 Task: Forward email with the signature Andrew Lee with the subject Sales pitch from softage.1@softage.net to softage.3@softage.net with the message I wanted to confirm the schedule for the upcoming training sessions., select the entire message, change the font of the message to Verdana and change the font typography to bold Send the email
Action: Mouse moved to (1092, 94)
Screenshot: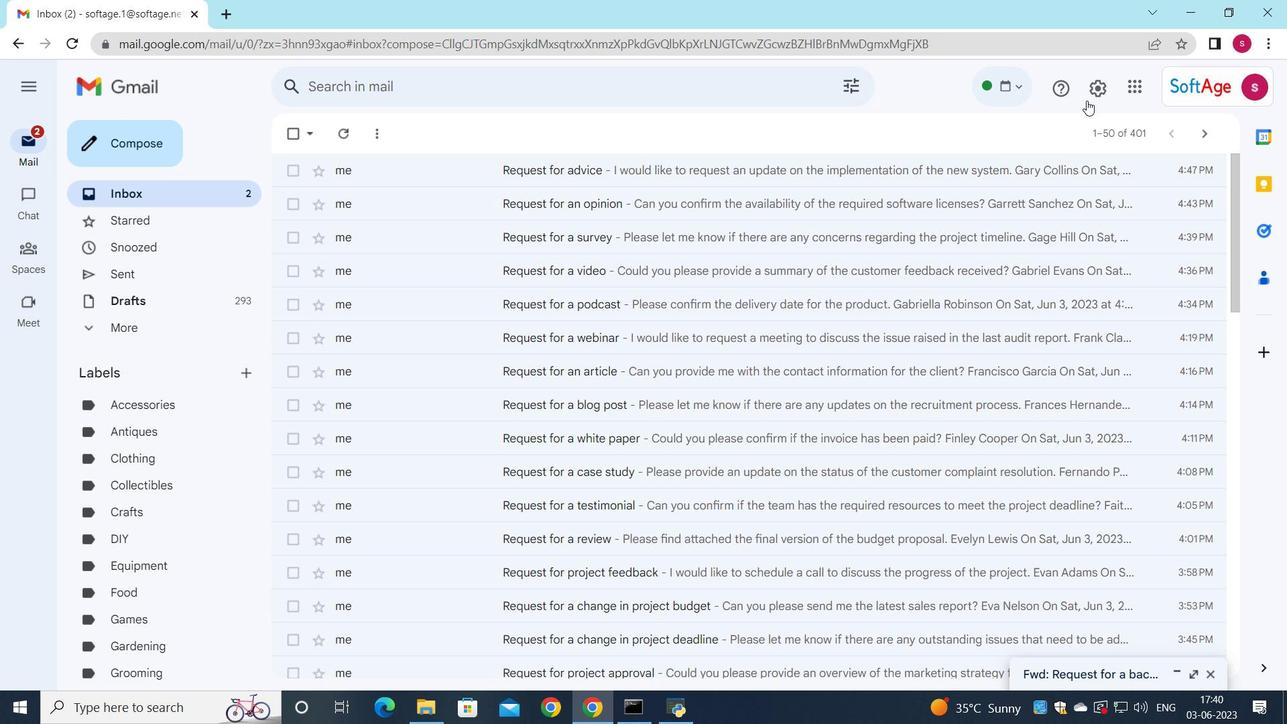 
Action: Mouse pressed left at (1092, 94)
Screenshot: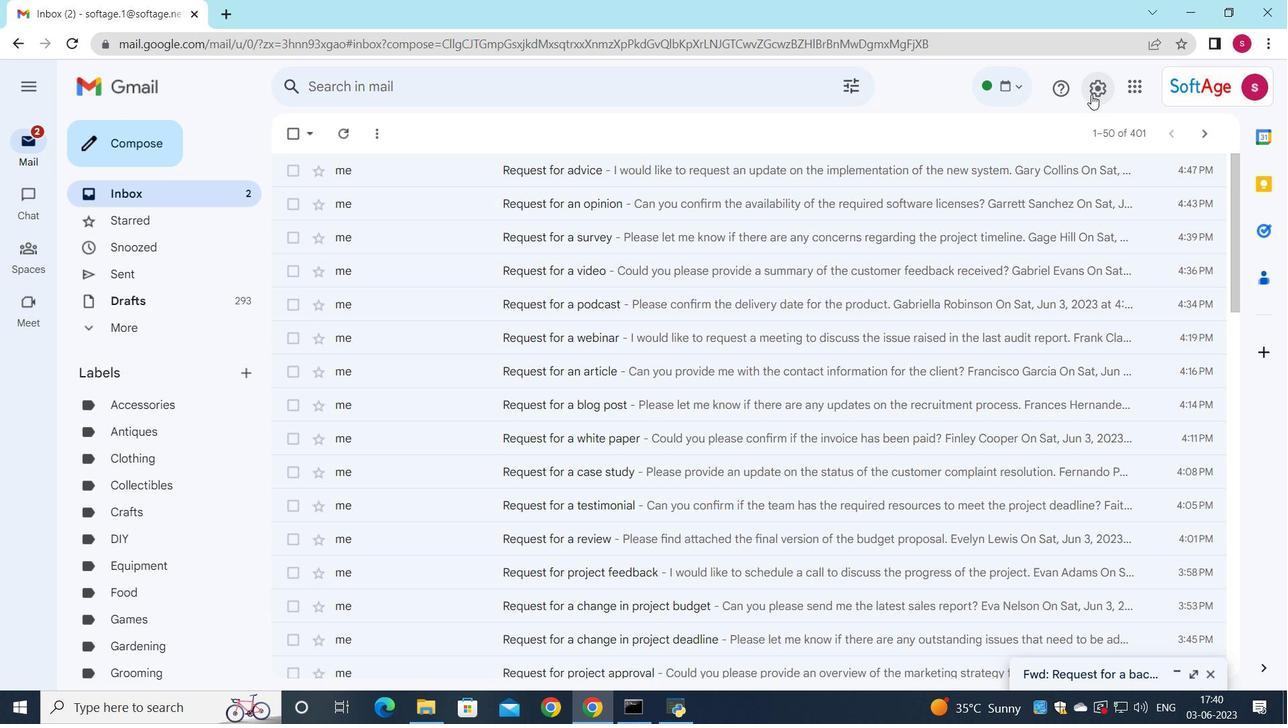 
Action: Mouse moved to (1099, 163)
Screenshot: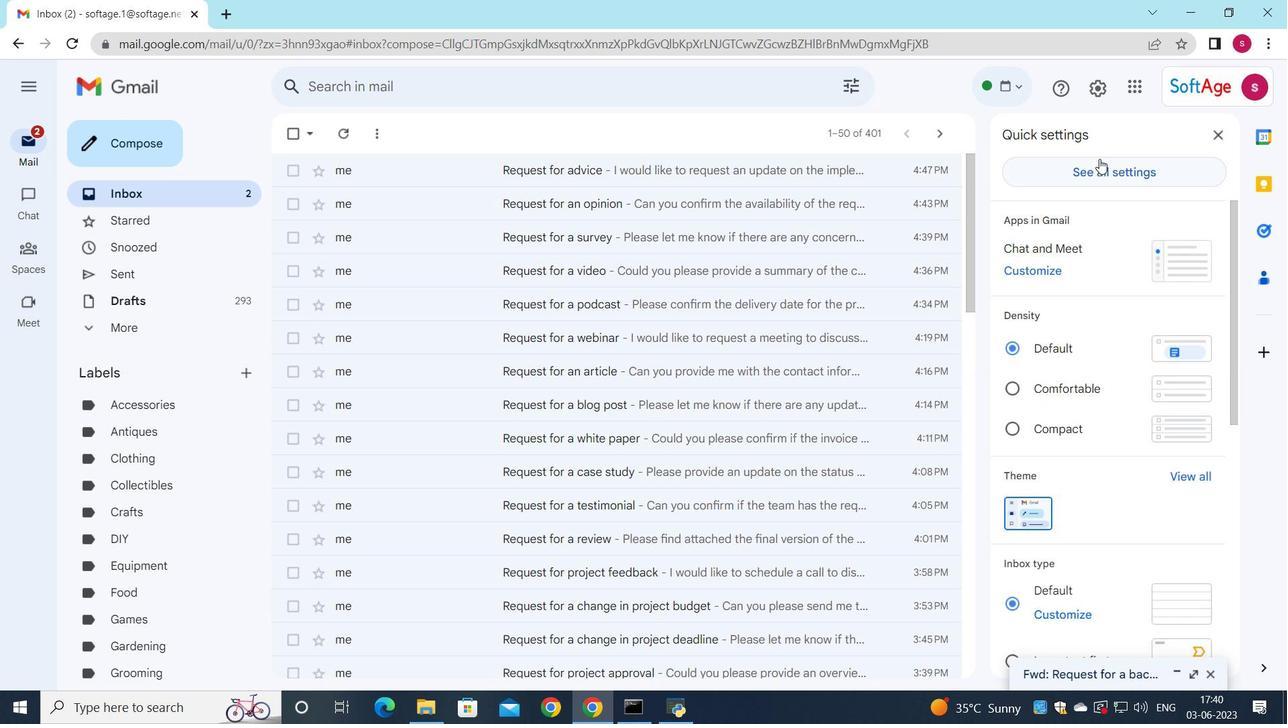 
Action: Mouse pressed left at (1099, 163)
Screenshot: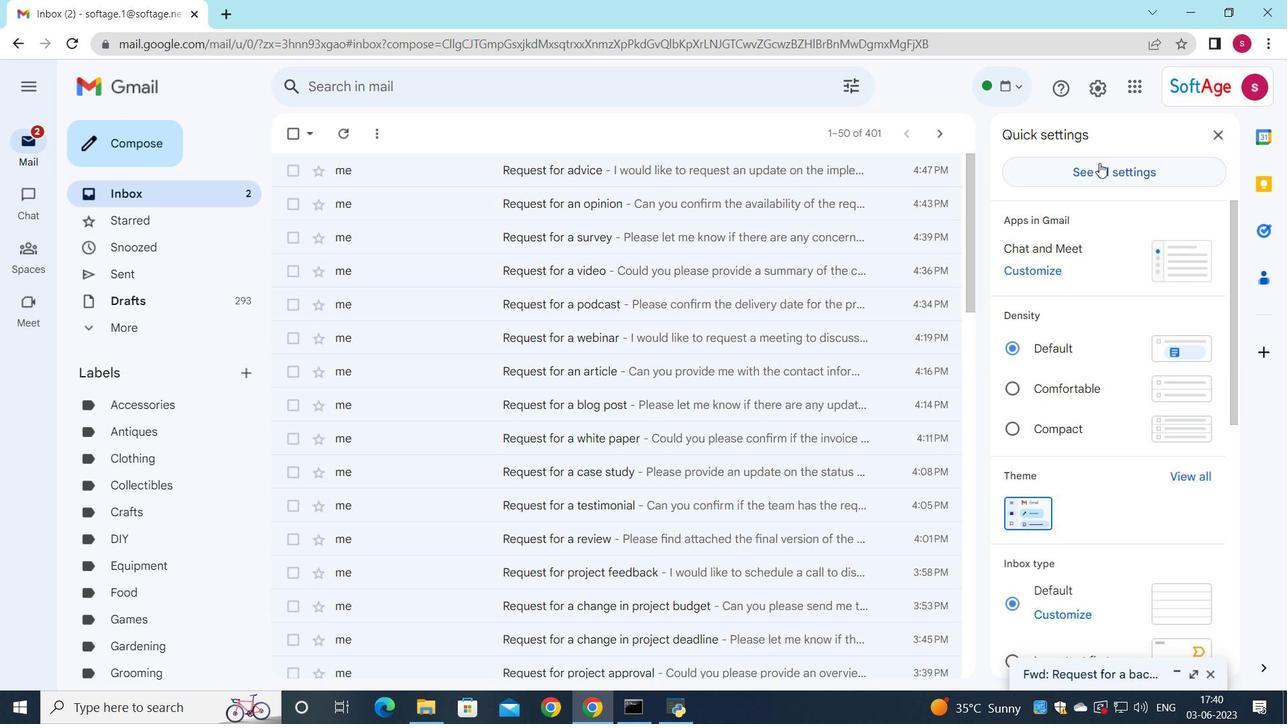 
Action: Mouse moved to (704, 416)
Screenshot: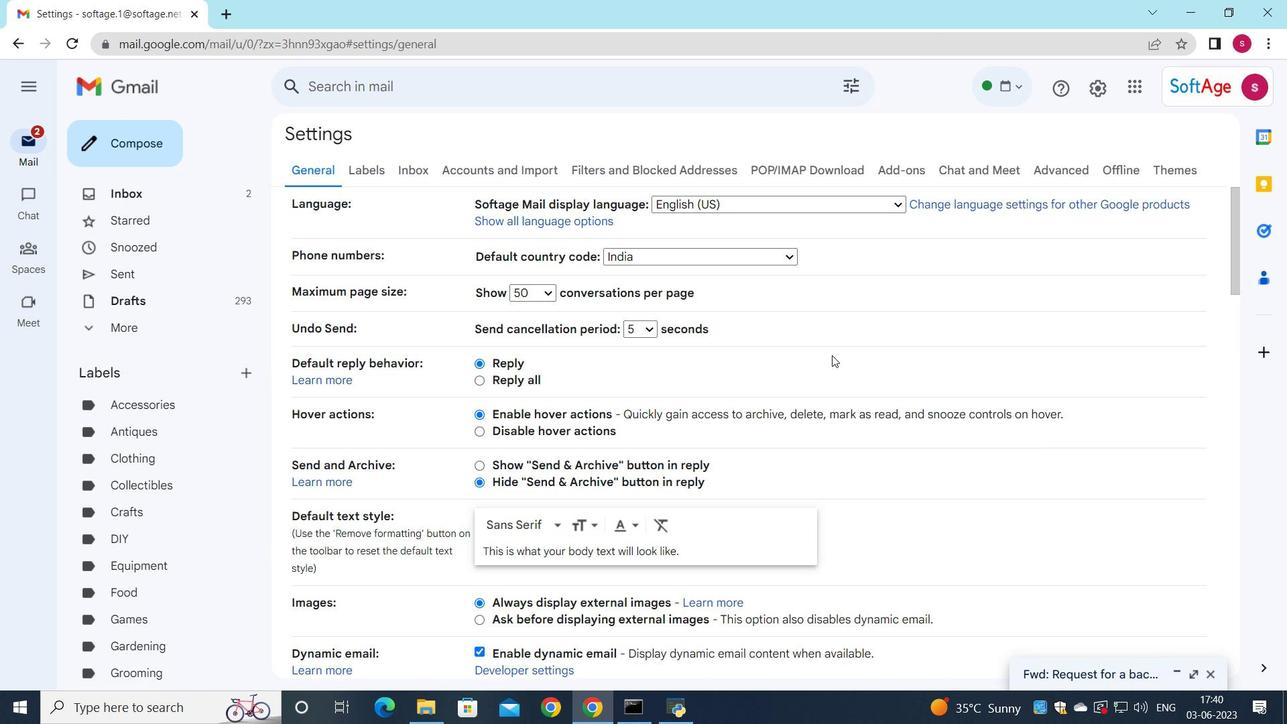 
Action: Mouse scrolled (704, 415) with delta (0, 0)
Screenshot: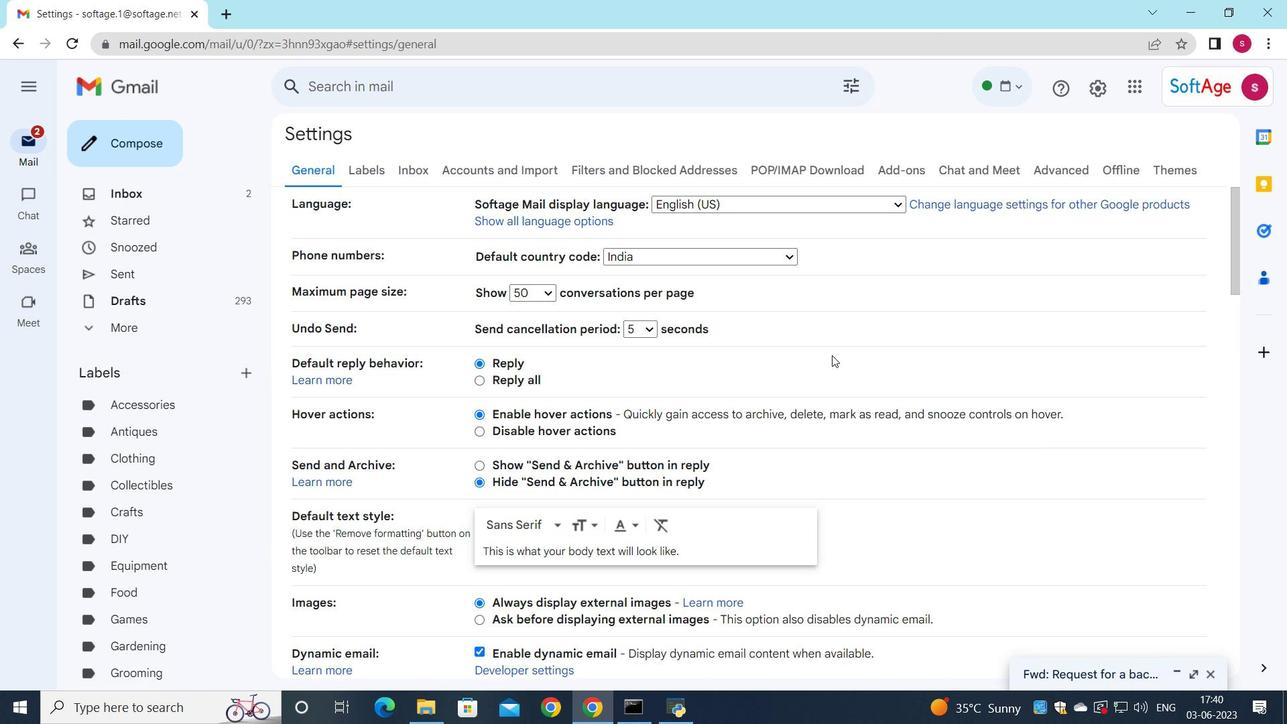 
Action: Mouse moved to (685, 431)
Screenshot: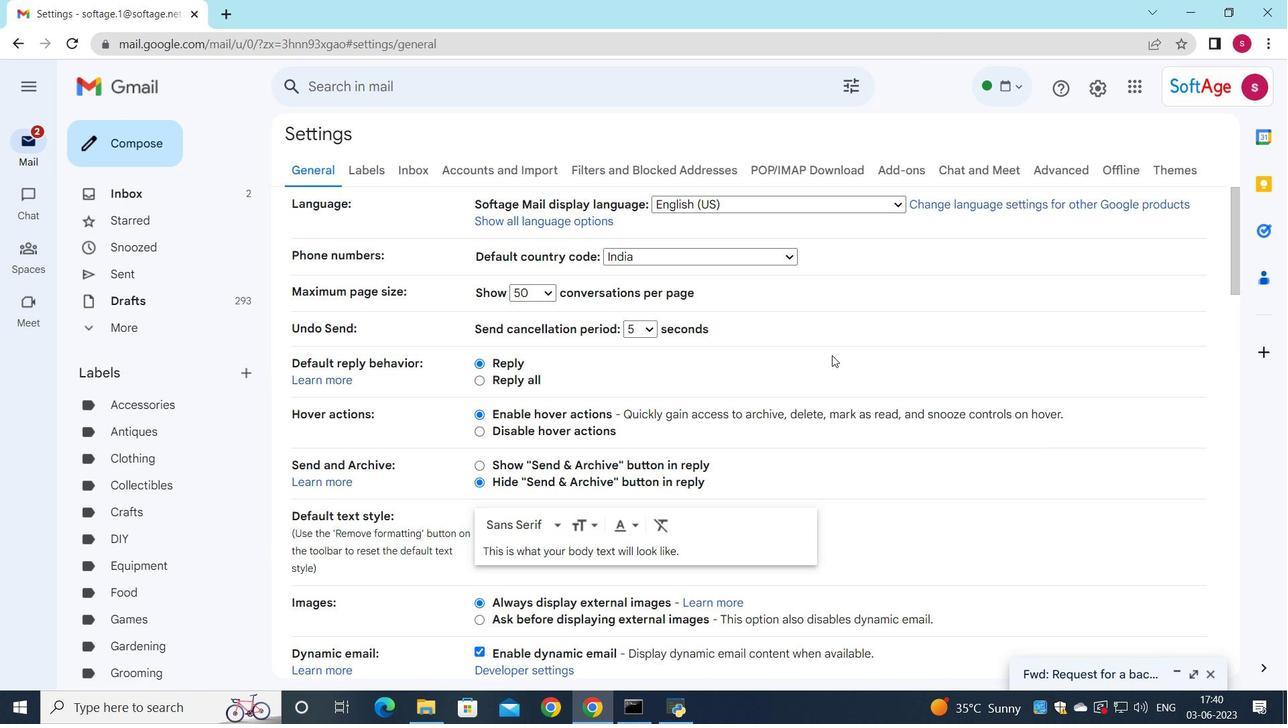 
Action: Mouse scrolled (685, 431) with delta (0, 0)
Screenshot: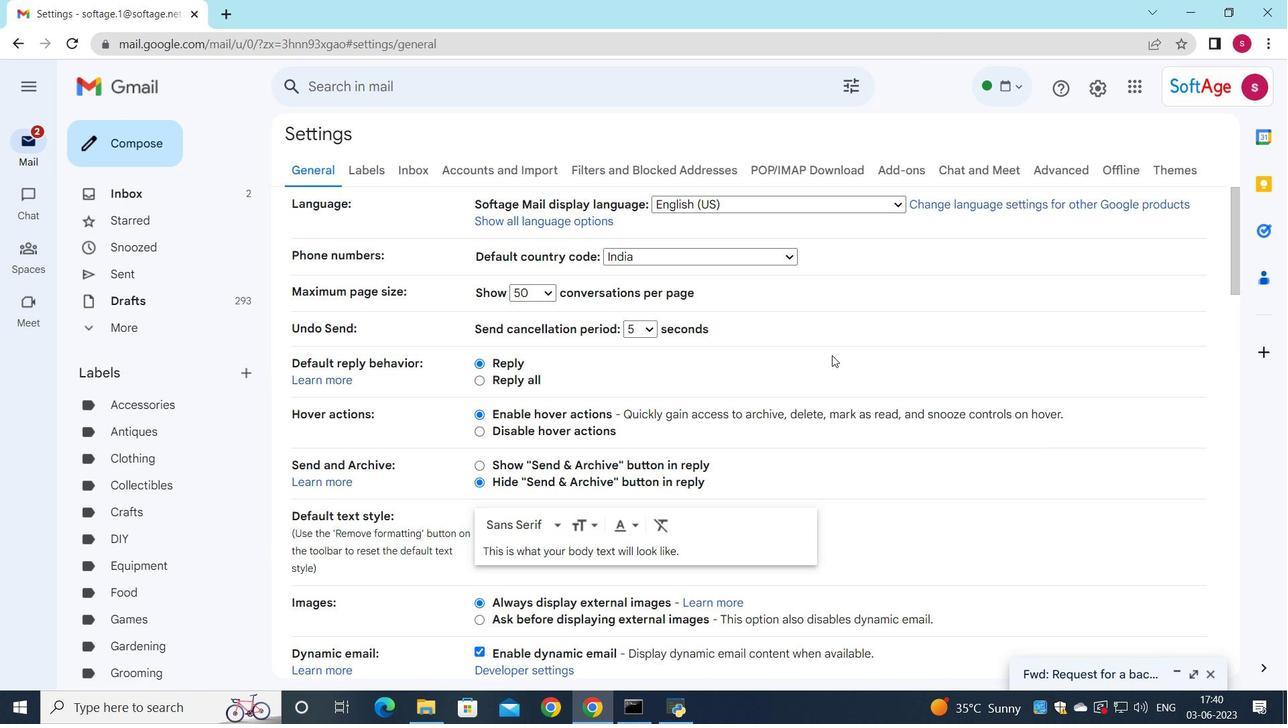 
Action: Mouse moved to (679, 437)
Screenshot: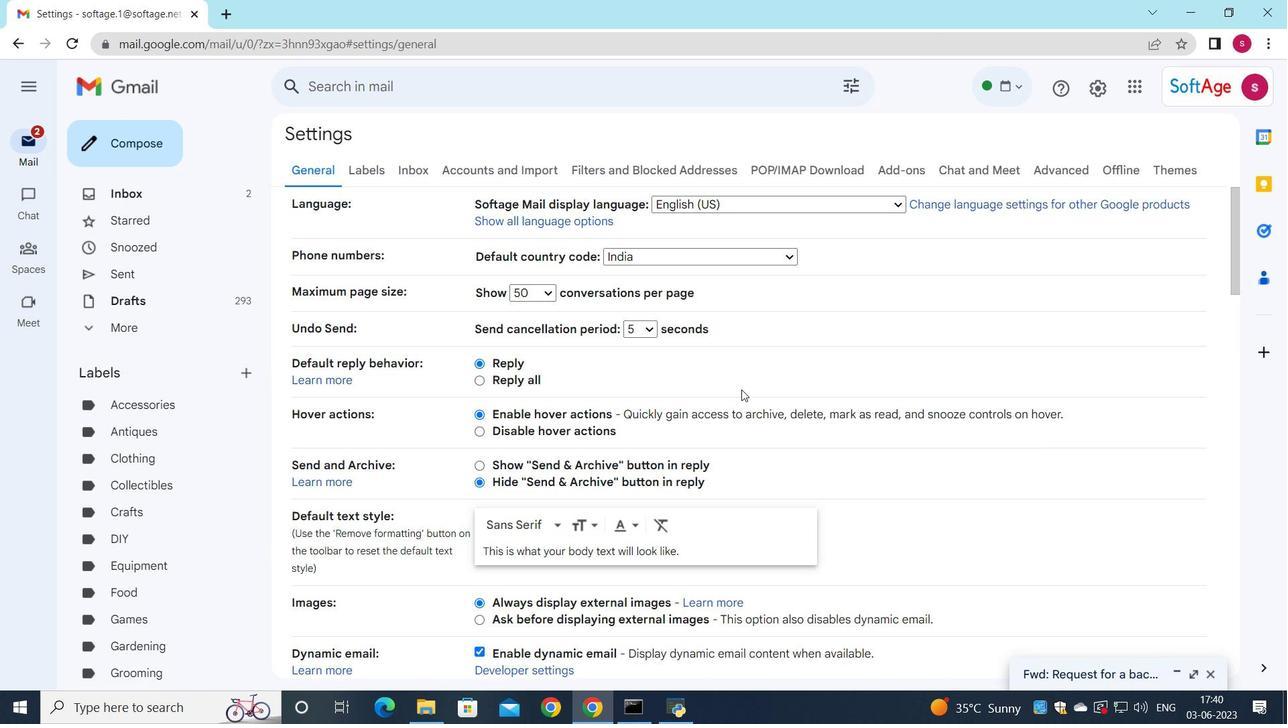 
Action: Mouse pressed middle at (681, 435)
Screenshot: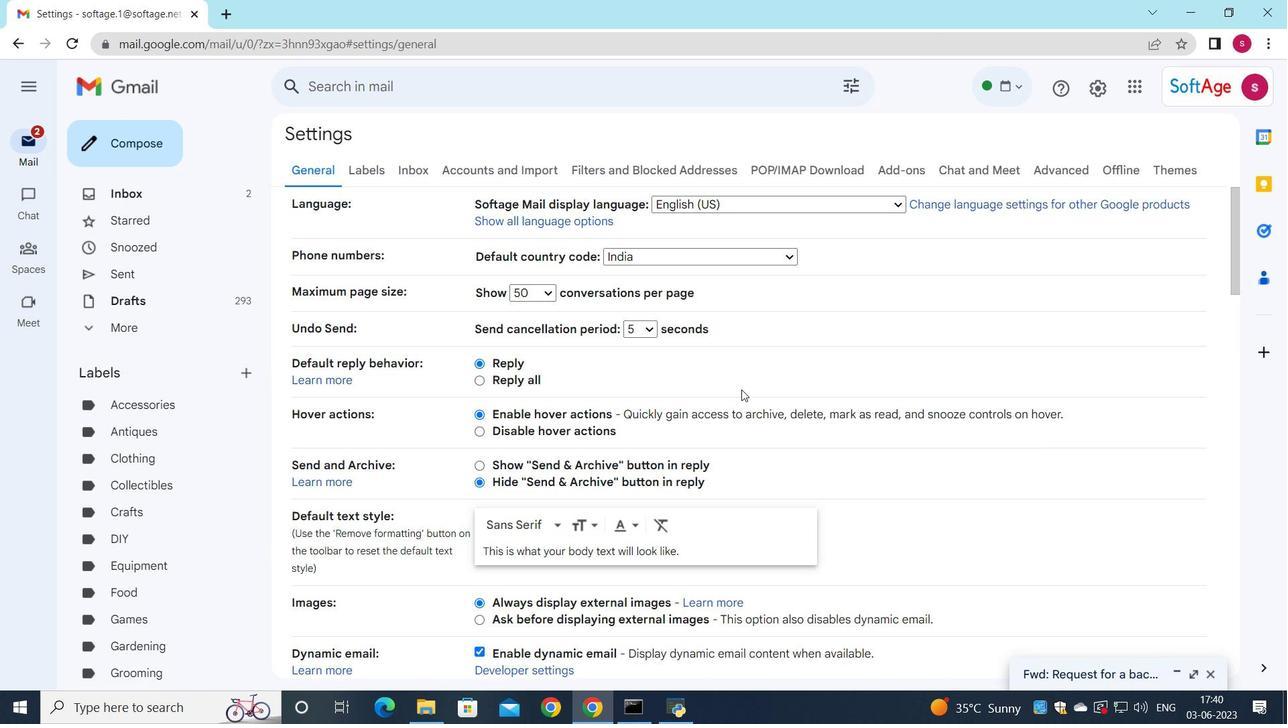 
Action: Mouse moved to (678, 437)
Screenshot: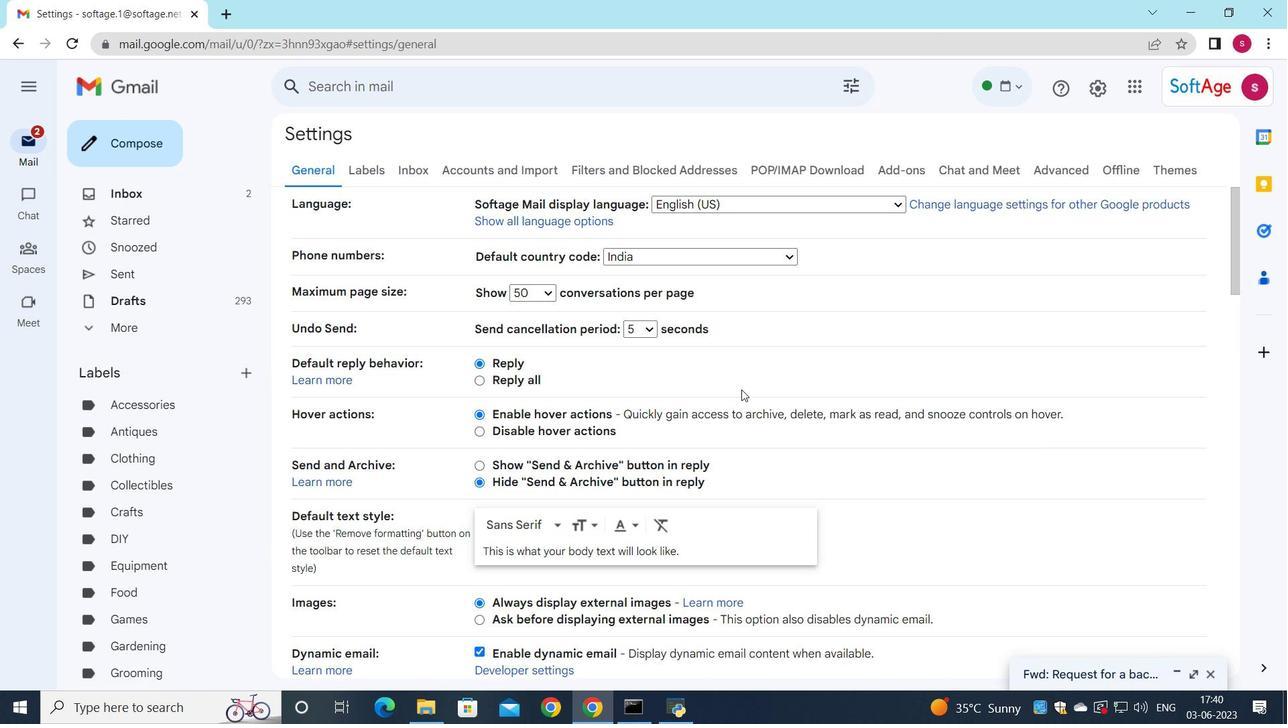 
Action: Mouse scrolled (679, 436) with delta (0, 0)
Screenshot: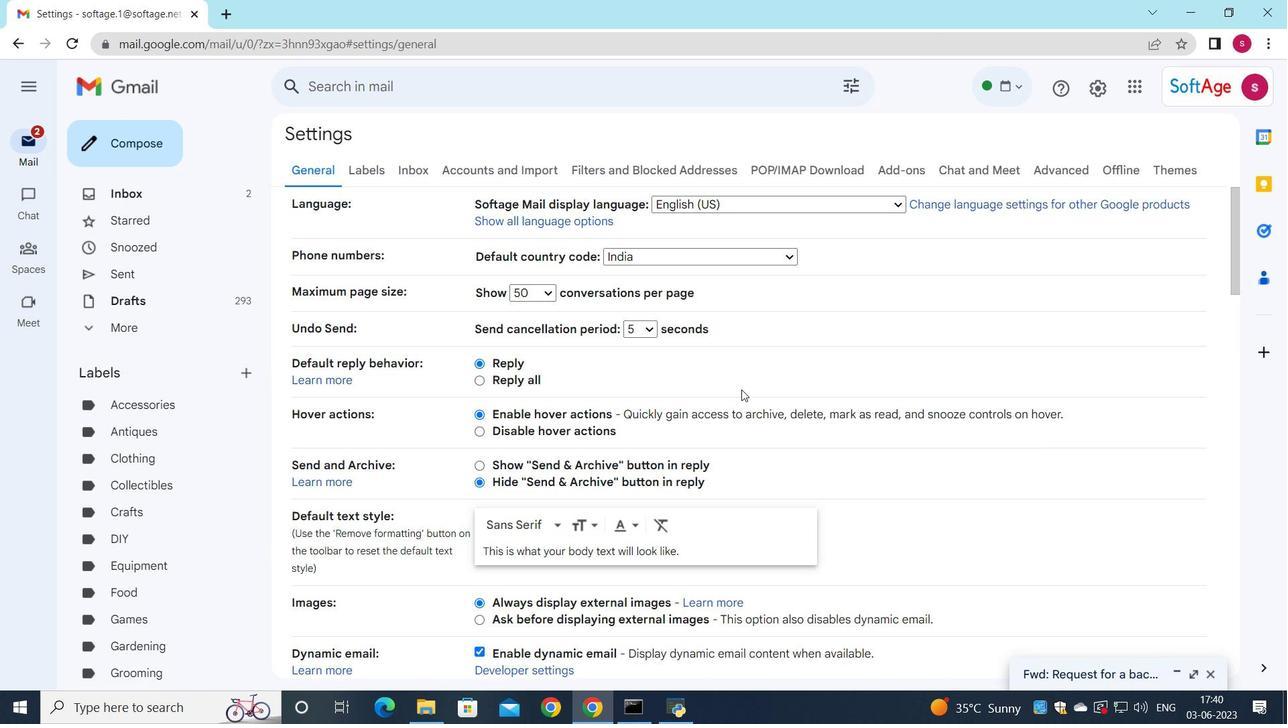 
Action: Mouse moved to (678, 437)
Screenshot: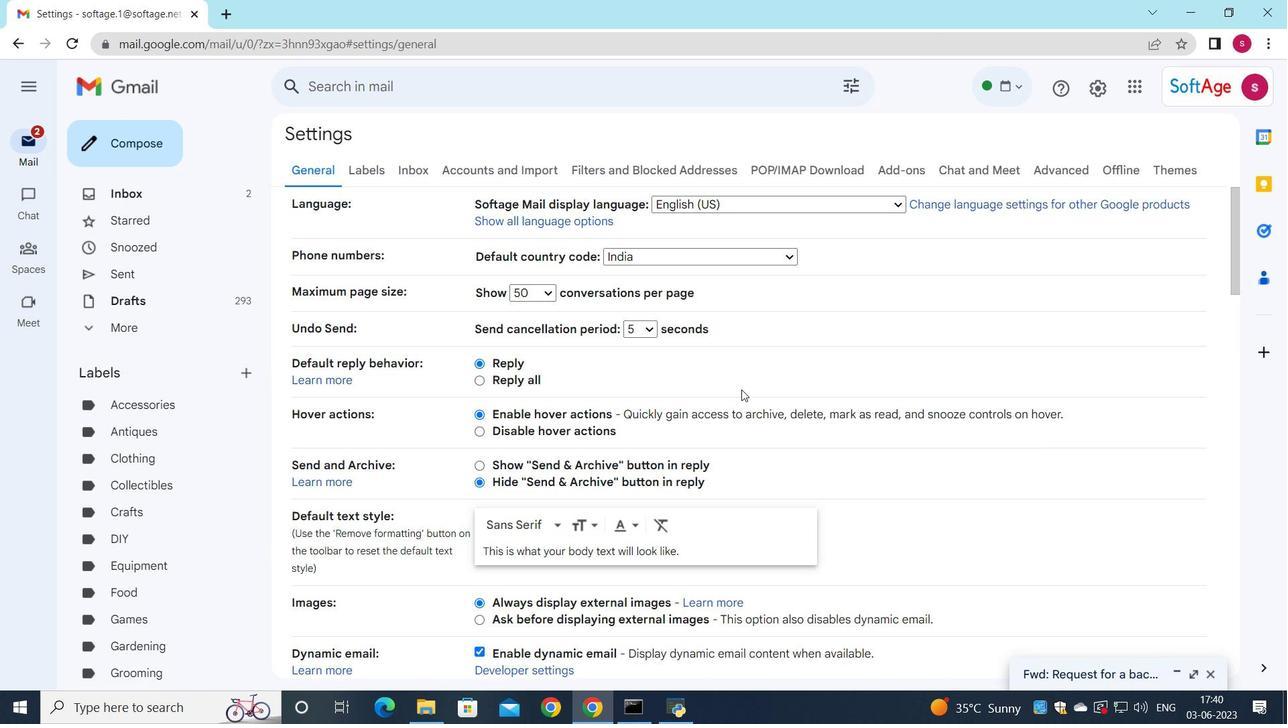 
Action: Mouse scrolled (678, 437) with delta (0, 0)
Screenshot: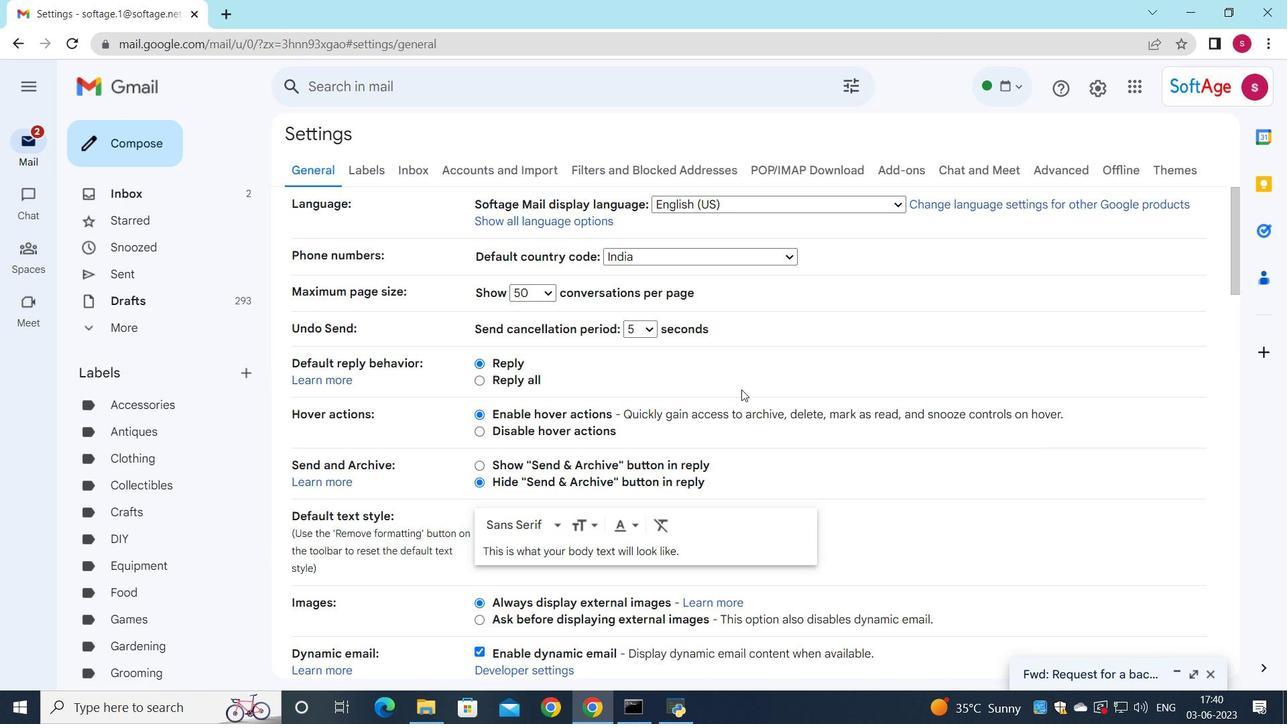 
Action: Mouse moved to (676, 439)
Screenshot: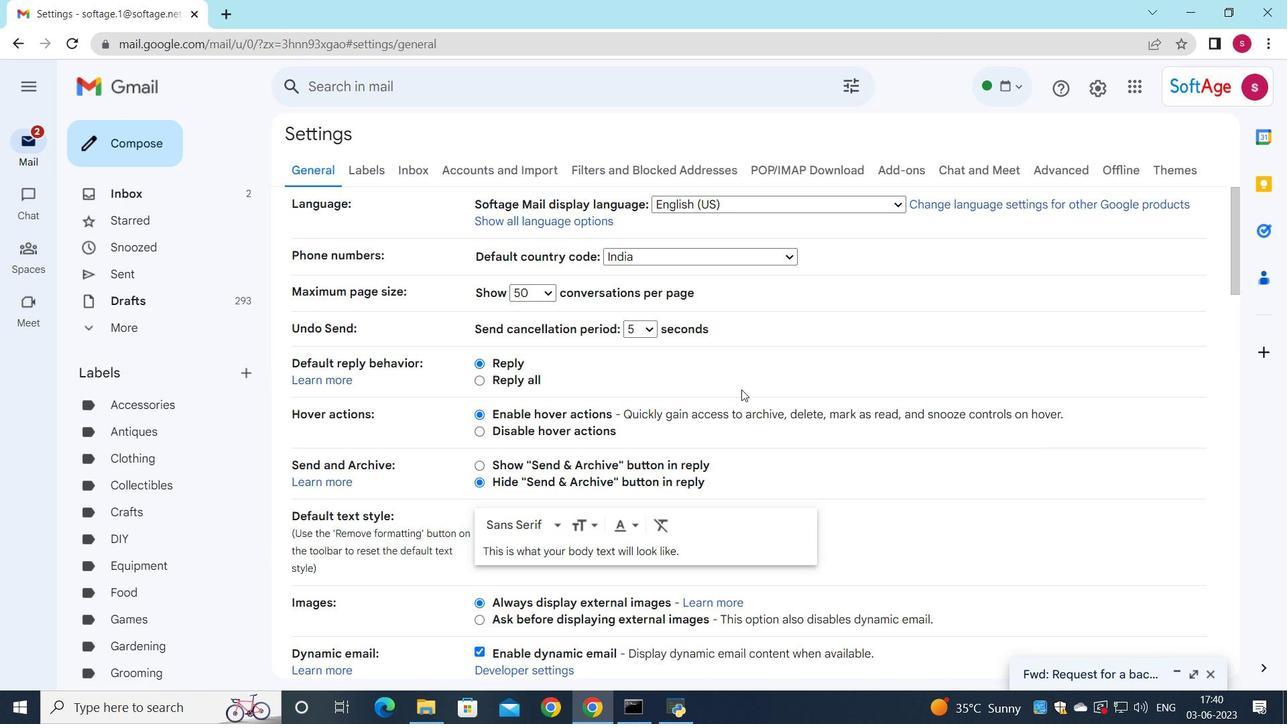
Action: Mouse scrolled (676, 438) with delta (0, 0)
Screenshot: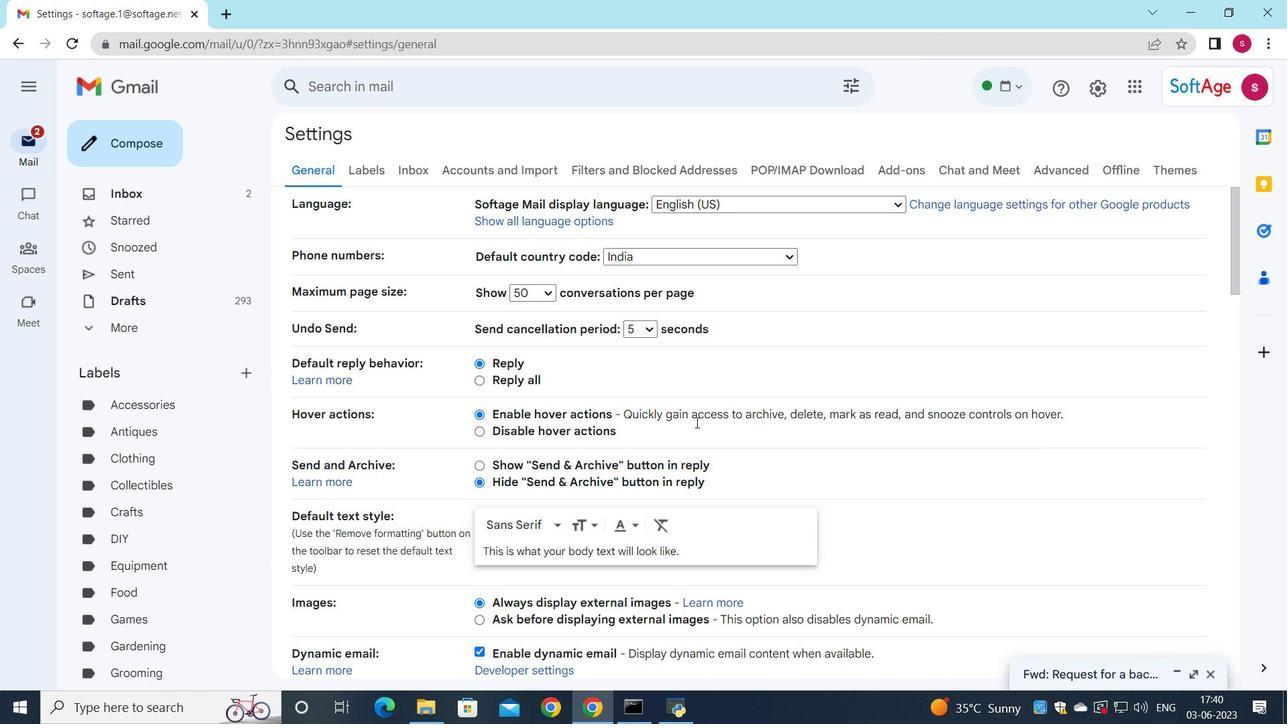 
Action: Mouse moved to (670, 440)
Screenshot: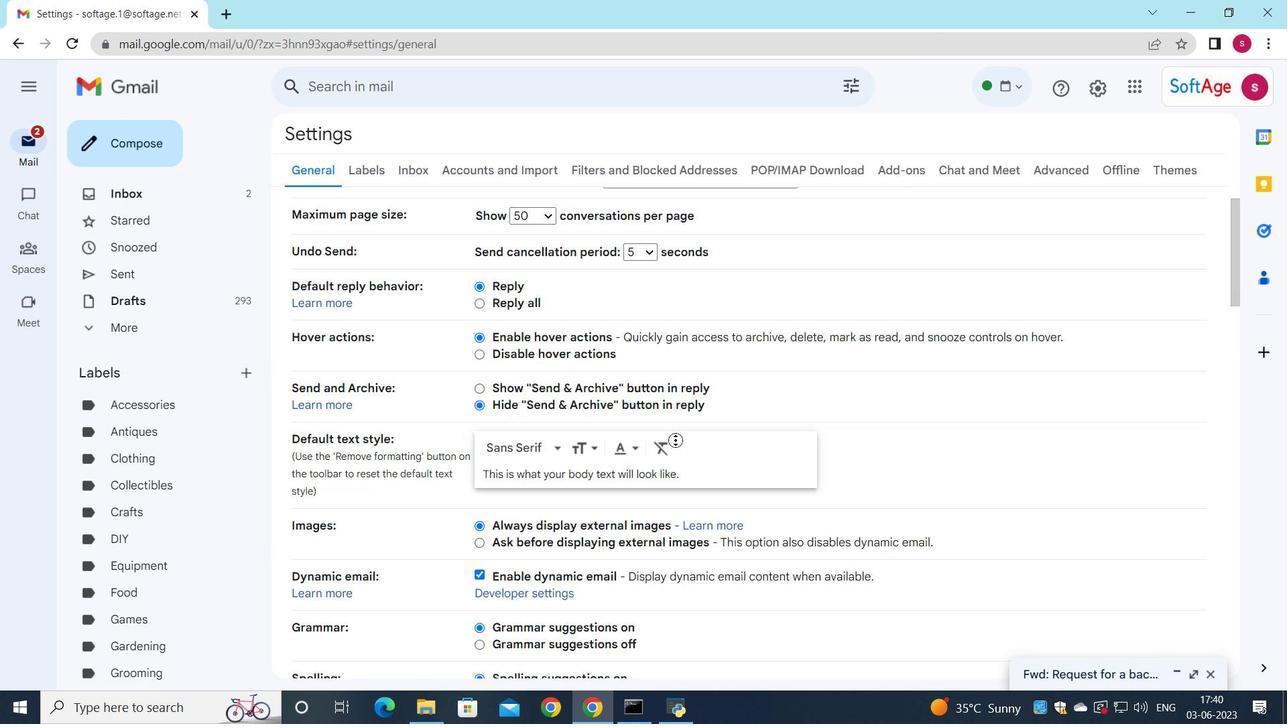 
Action: Mouse scrolled (670, 439) with delta (0, 0)
Screenshot: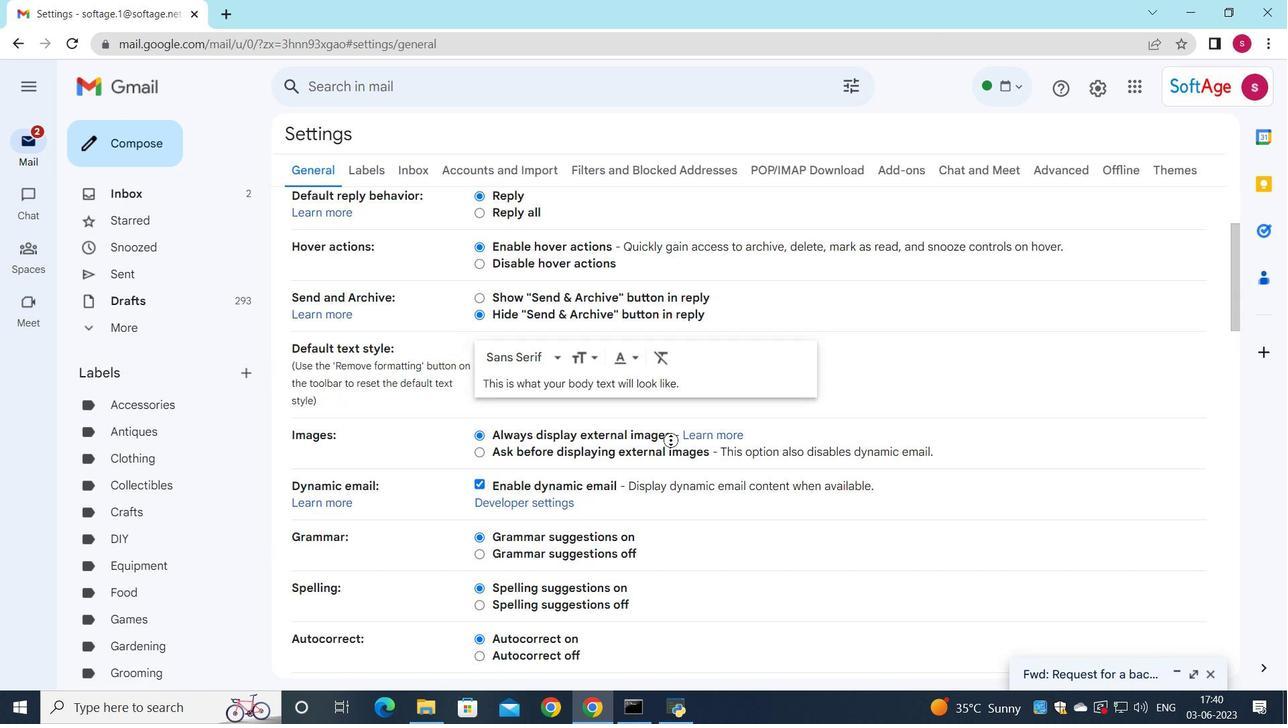 
Action: Mouse scrolled (670, 439) with delta (0, 0)
Screenshot: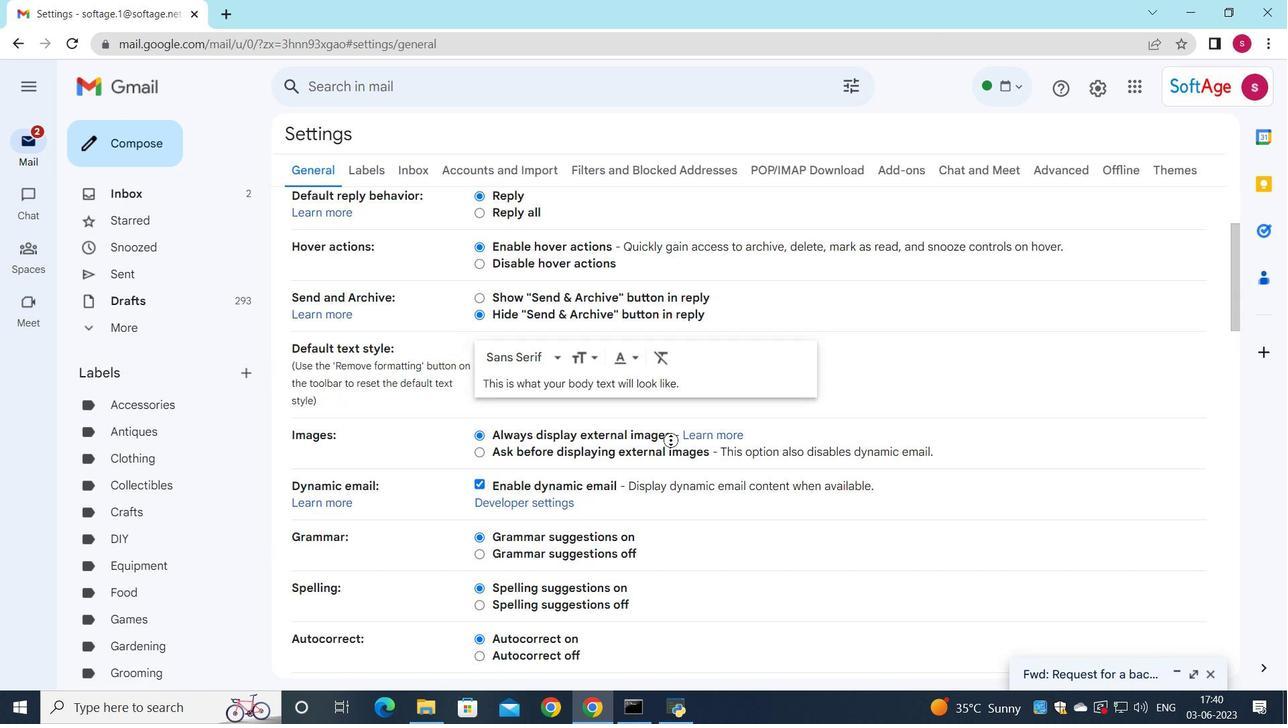 
Action: Mouse scrolled (670, 439) with delta (0, 0)
Screenshot: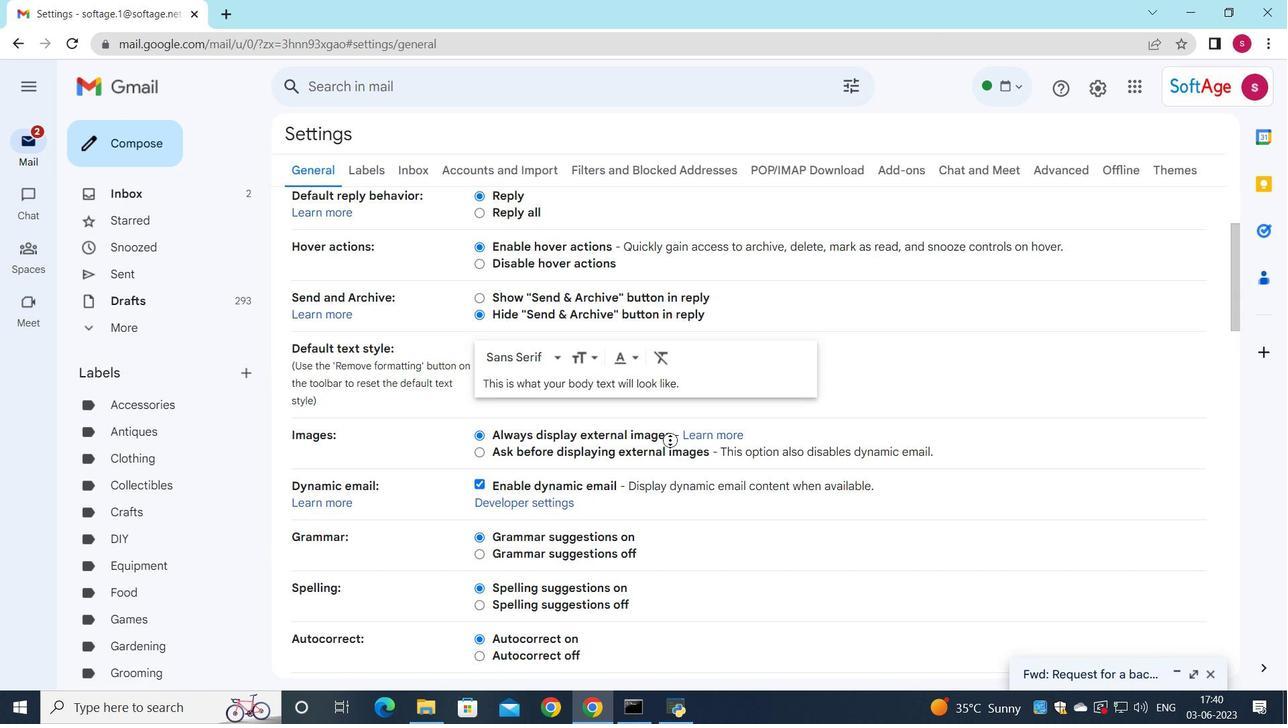 
Action: Mouse moved to (873, 402)
Screenshot: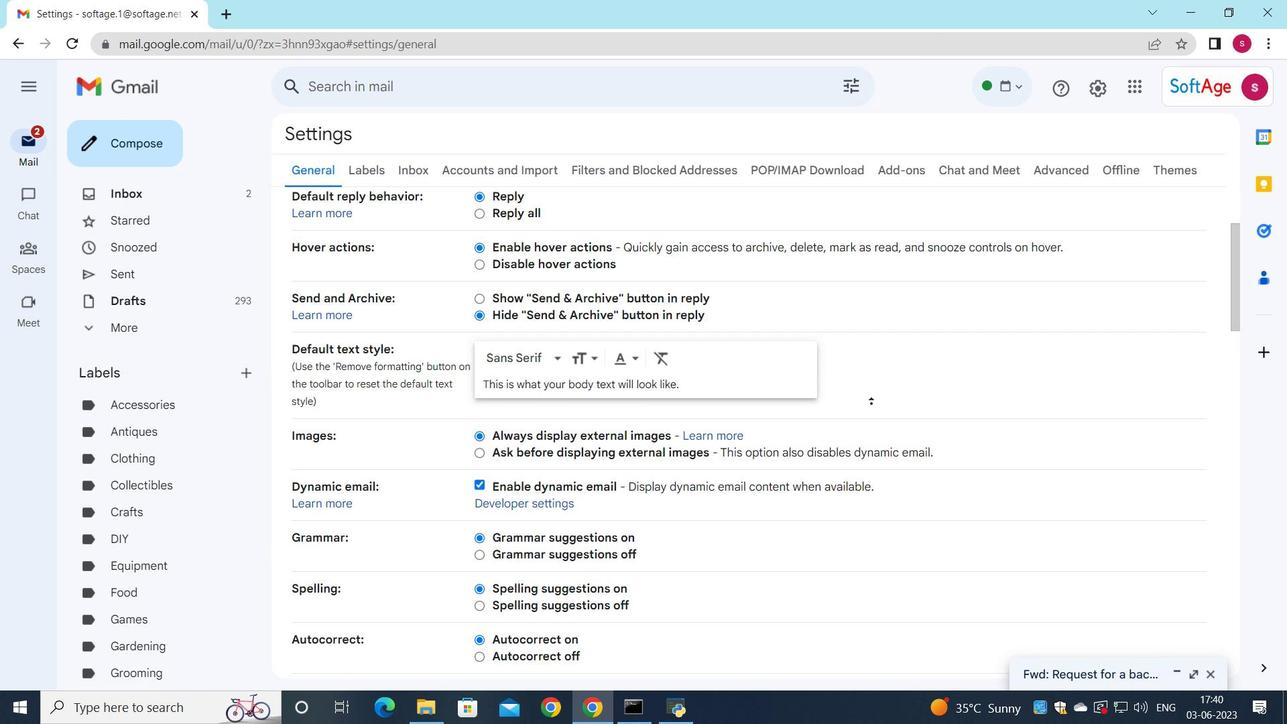 
Action: Mouse pressed left at (873, 402)
Screenshot: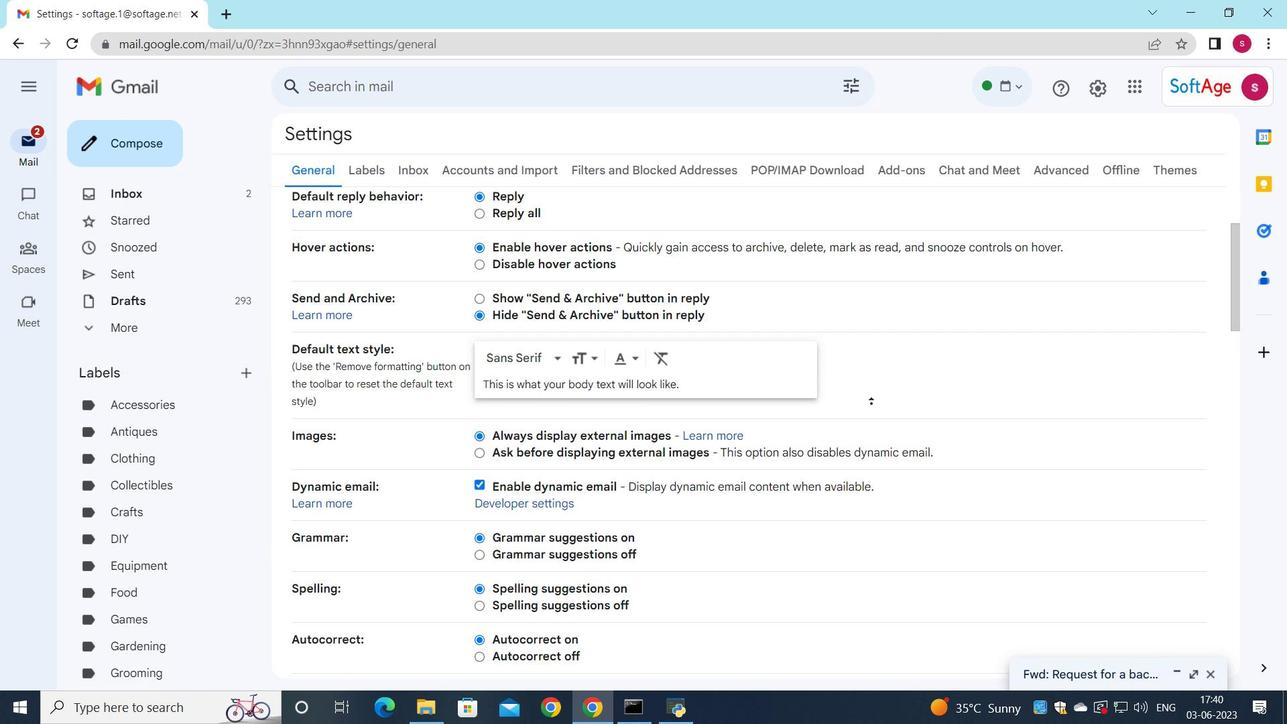 
Action: Mouse moved to (688, 408)
Screenshot: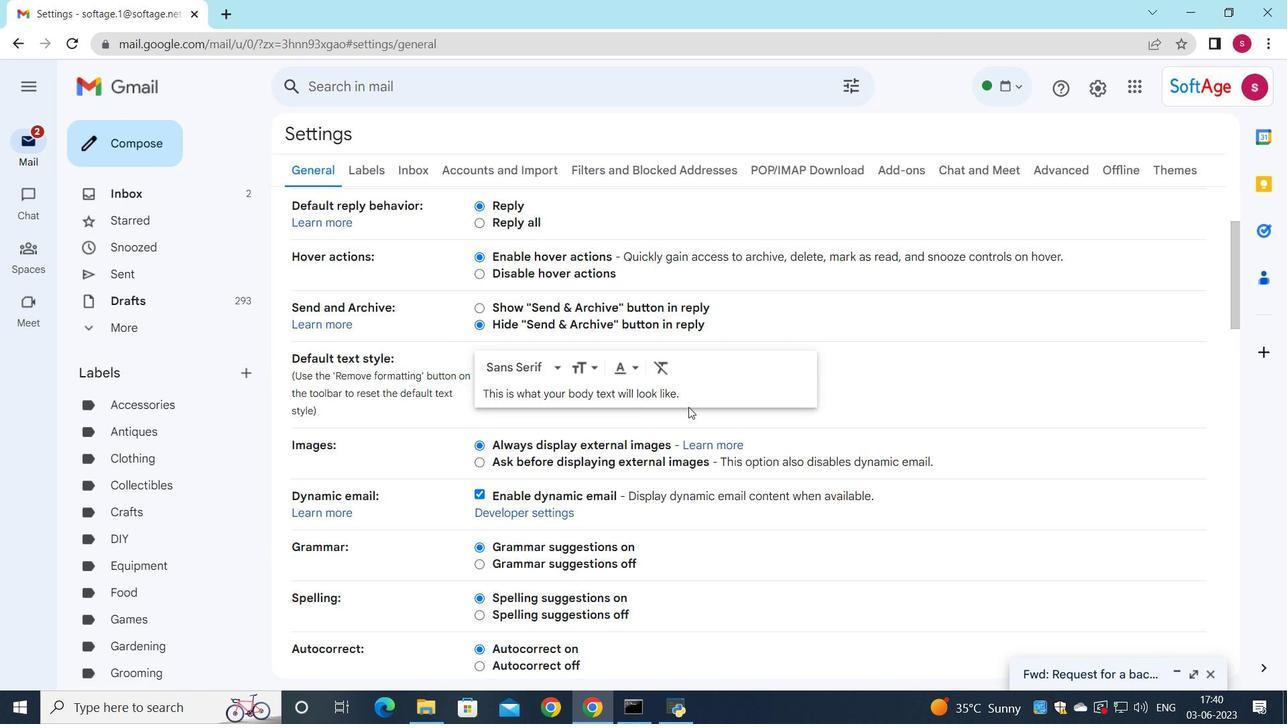 
Action: Mouse scrolled (688, 407) with delta (0, 0)
Screenshot: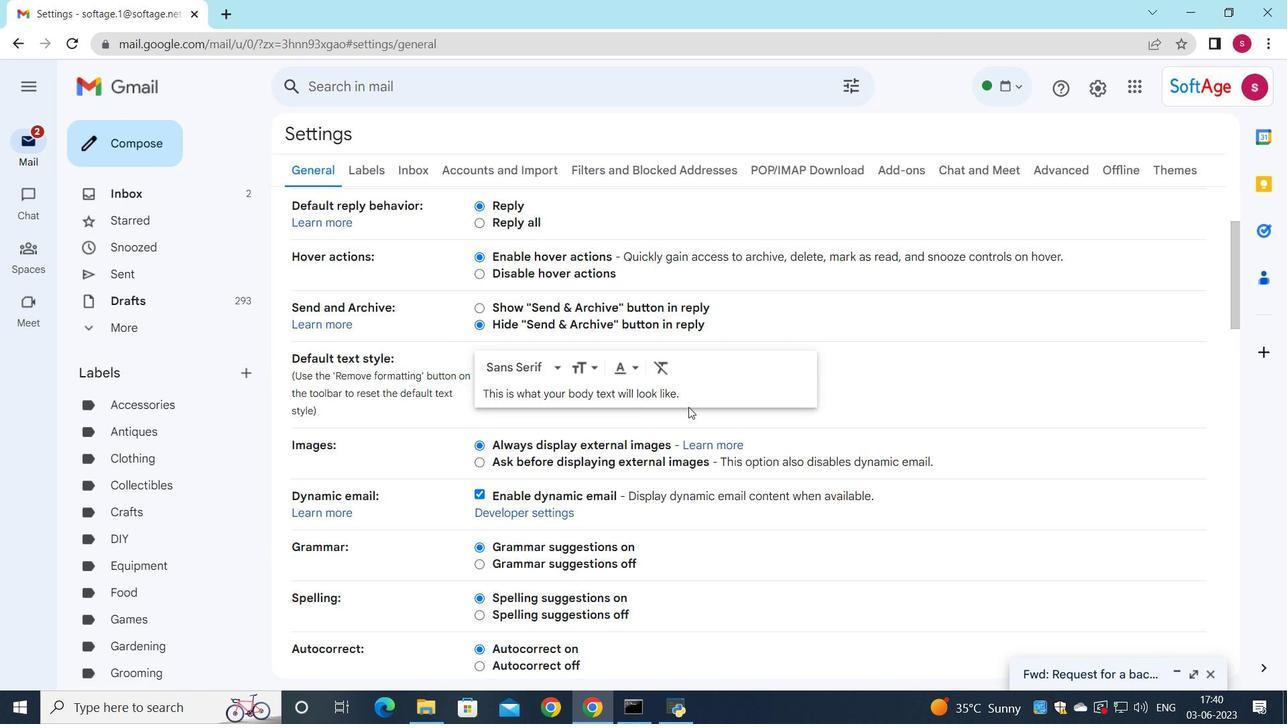 
Action: Mouse scrolled (688, 407) with delta (0, 0)
Screenshot: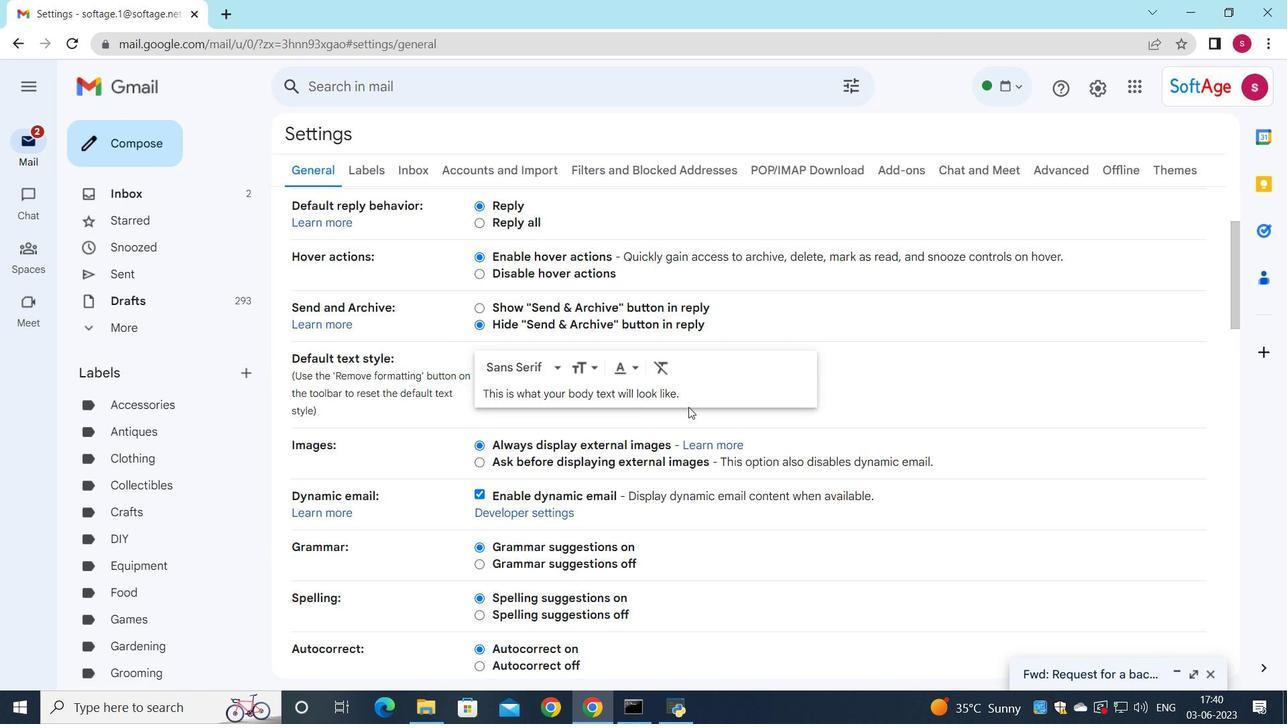 
Action: Mouse scrolled (688, 407) with delta (0, 0)
Screenshot: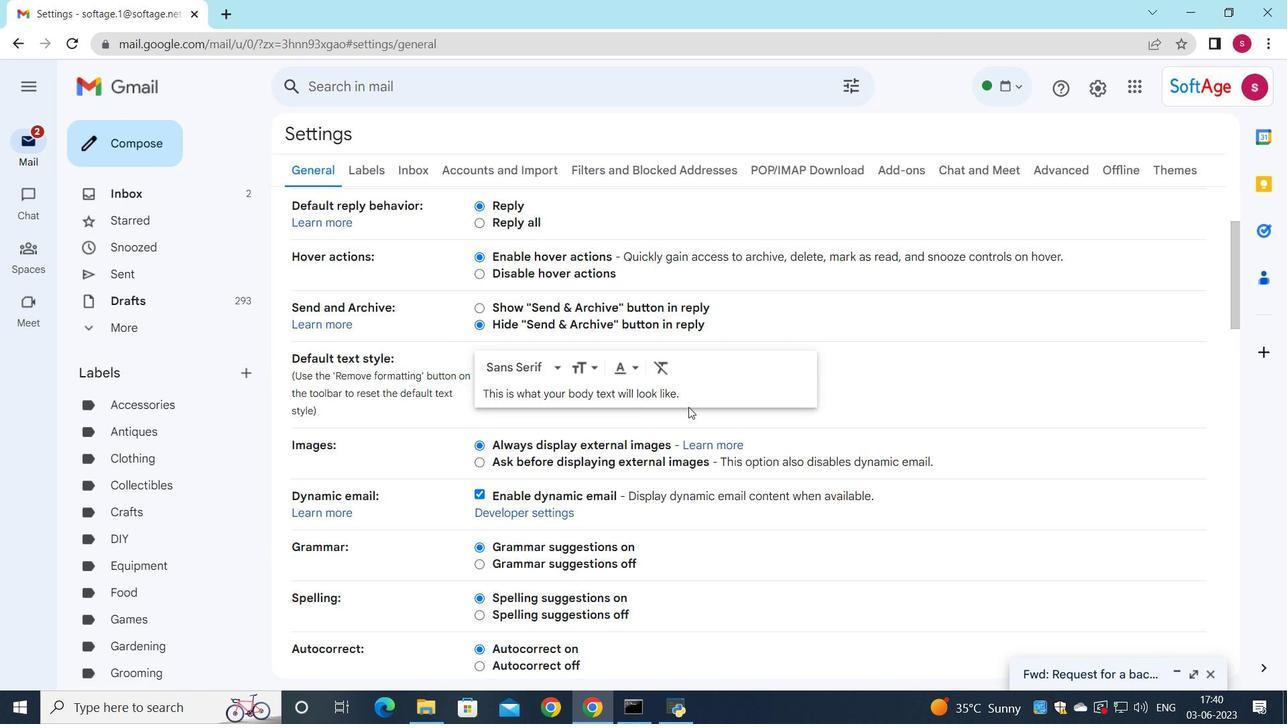 
Action: Mouse scrolled (688, 407) with delta (0, 0)
Screenshot: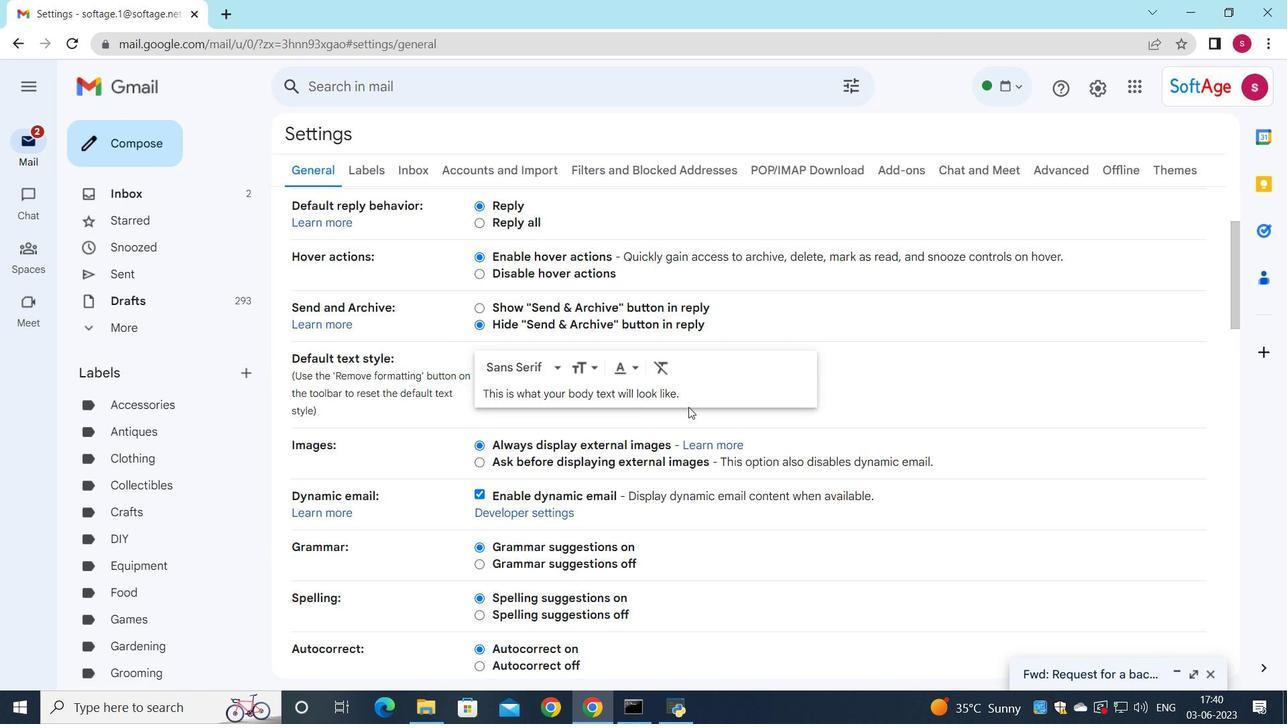
Action: Mouse scrolled (688, 407) with delta (0, 0)
Screenshot: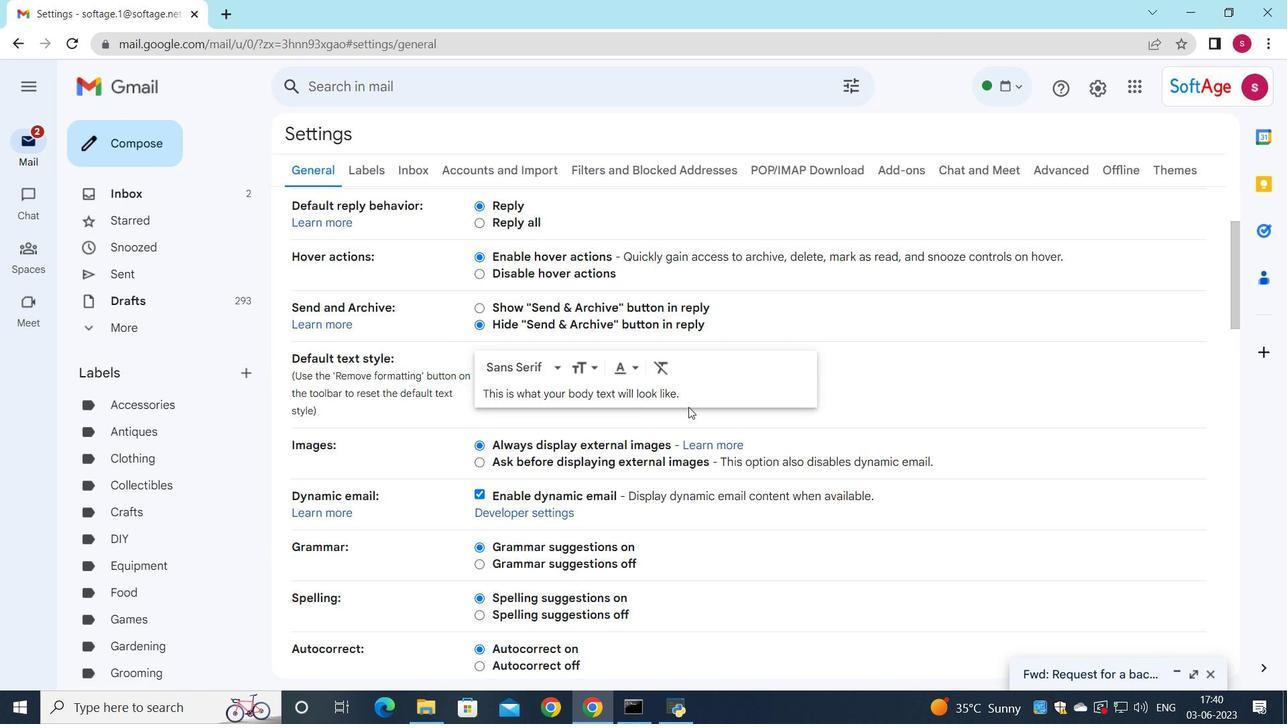 
Action: Mouse moved to (688, 409)
Screenshot: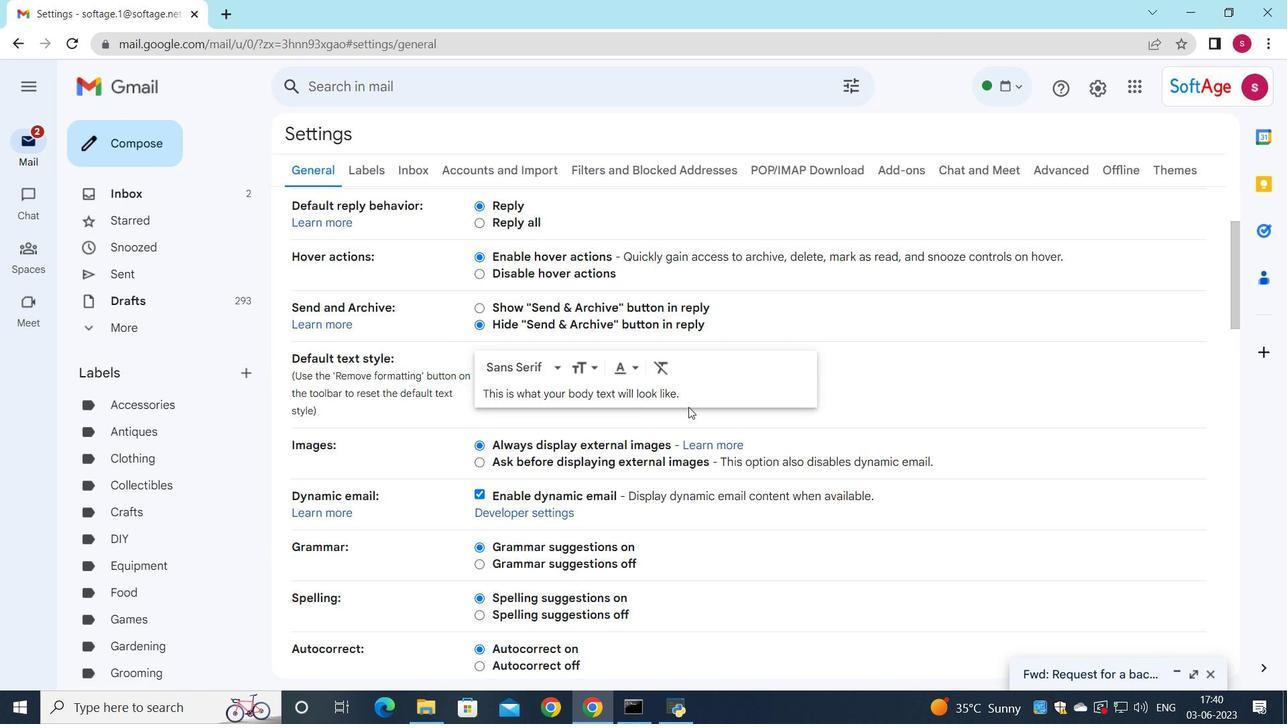 
Action: Mouse scrolled (688, 409) with delta (0, 0)
Screenshot: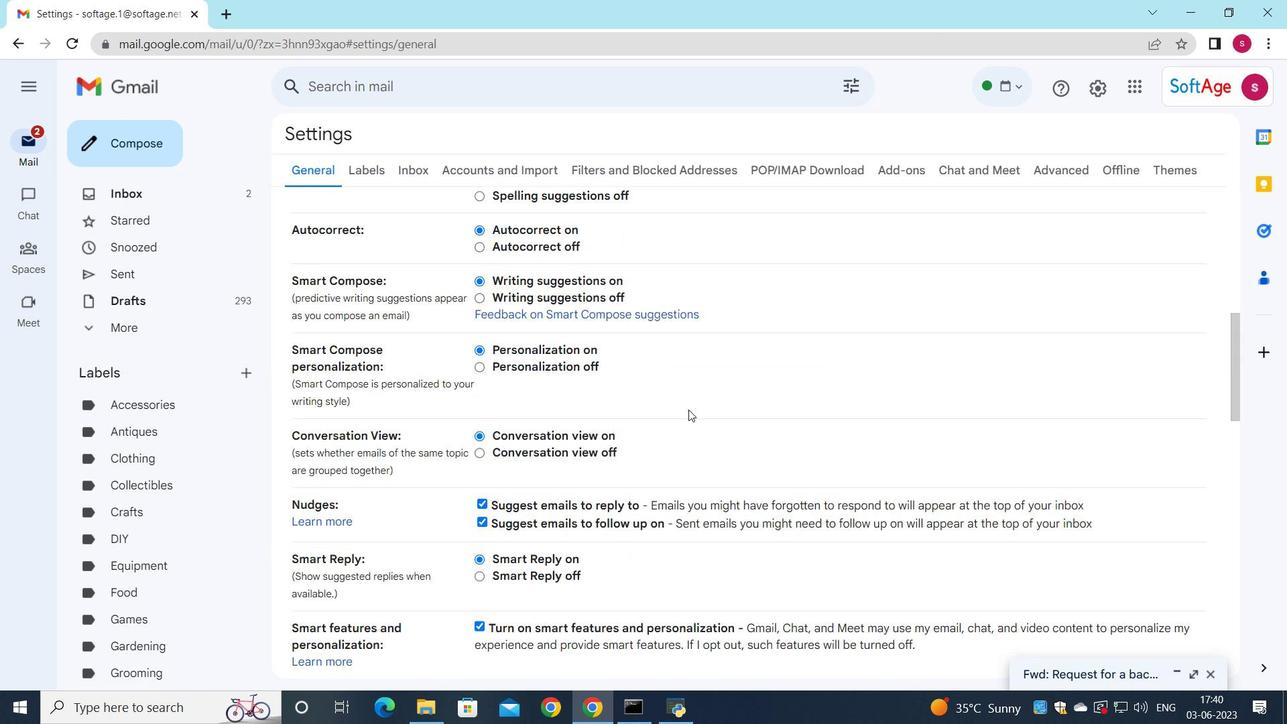 
Action: Mouse scrolled (688, 409) with delta (0, 0)
Screenshot: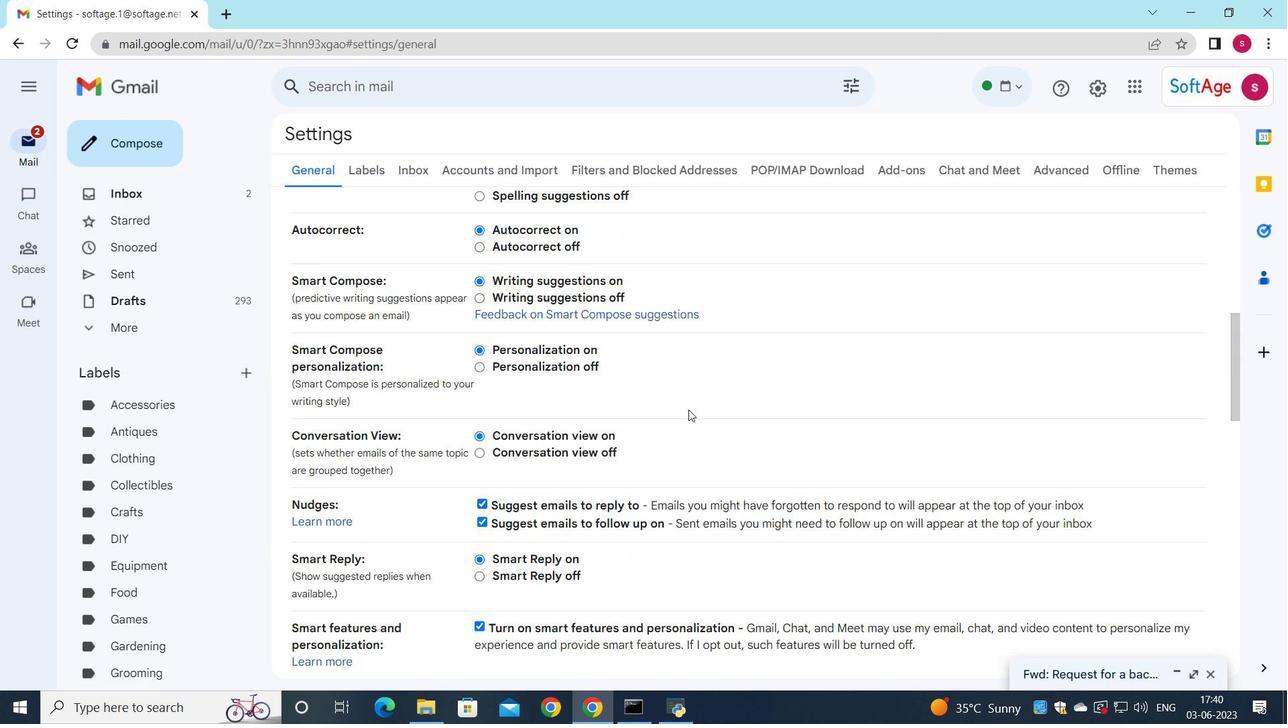 
Action: Mouse scrolled (688, 409) with delta (0, 0)
Screenshot: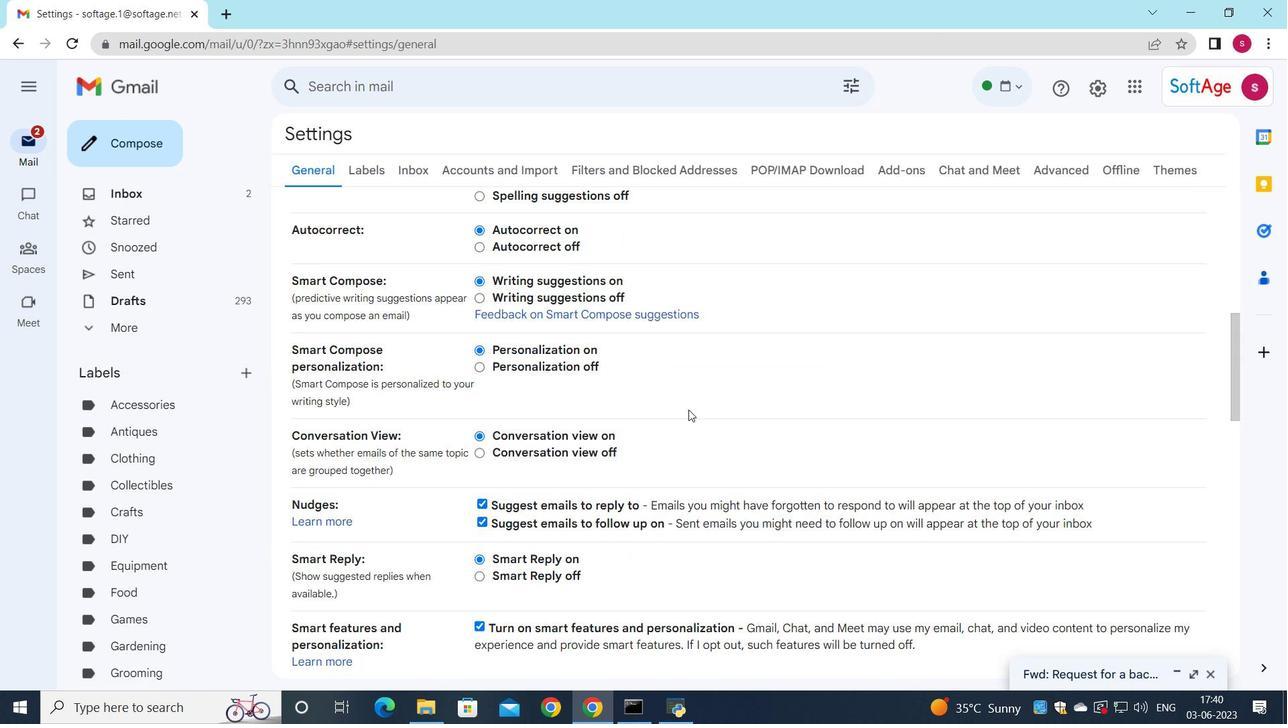 
Action: Mouse scrolled (688, 409) with delta (0, 0)
Screenshot: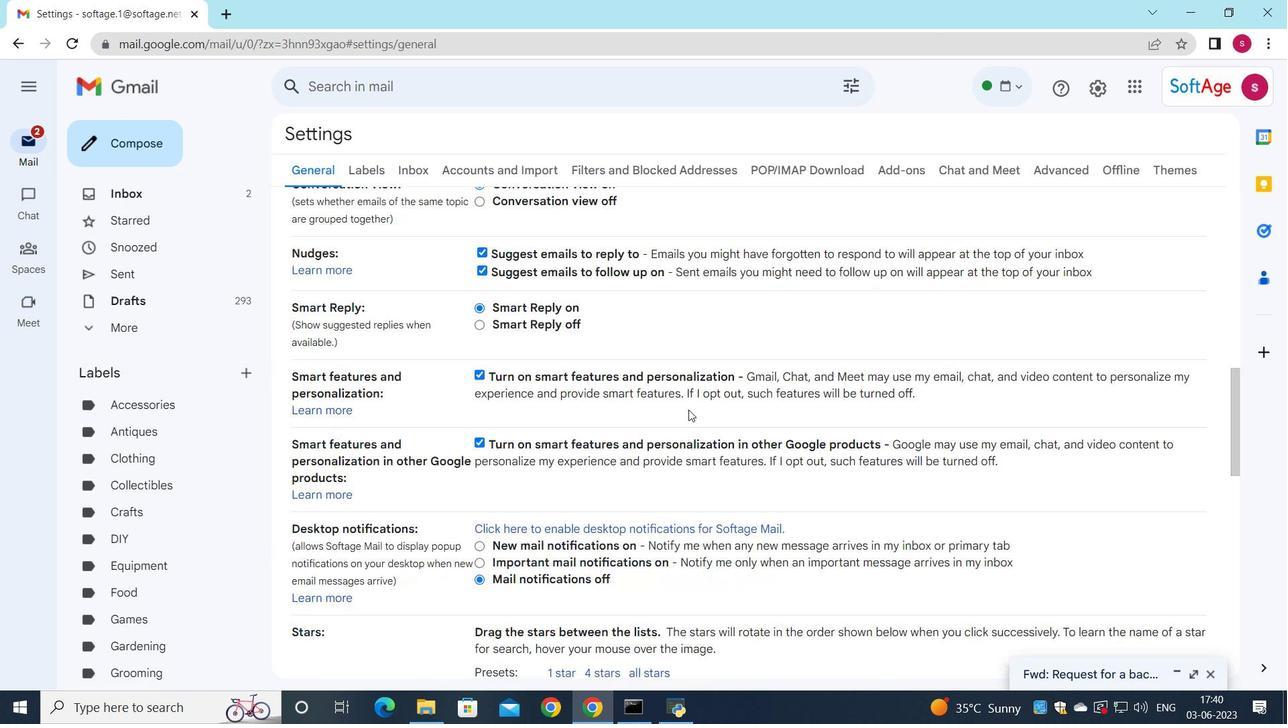 
Action: Mouse scrolled (688, 409) with delta (0, 0)
Screenshot: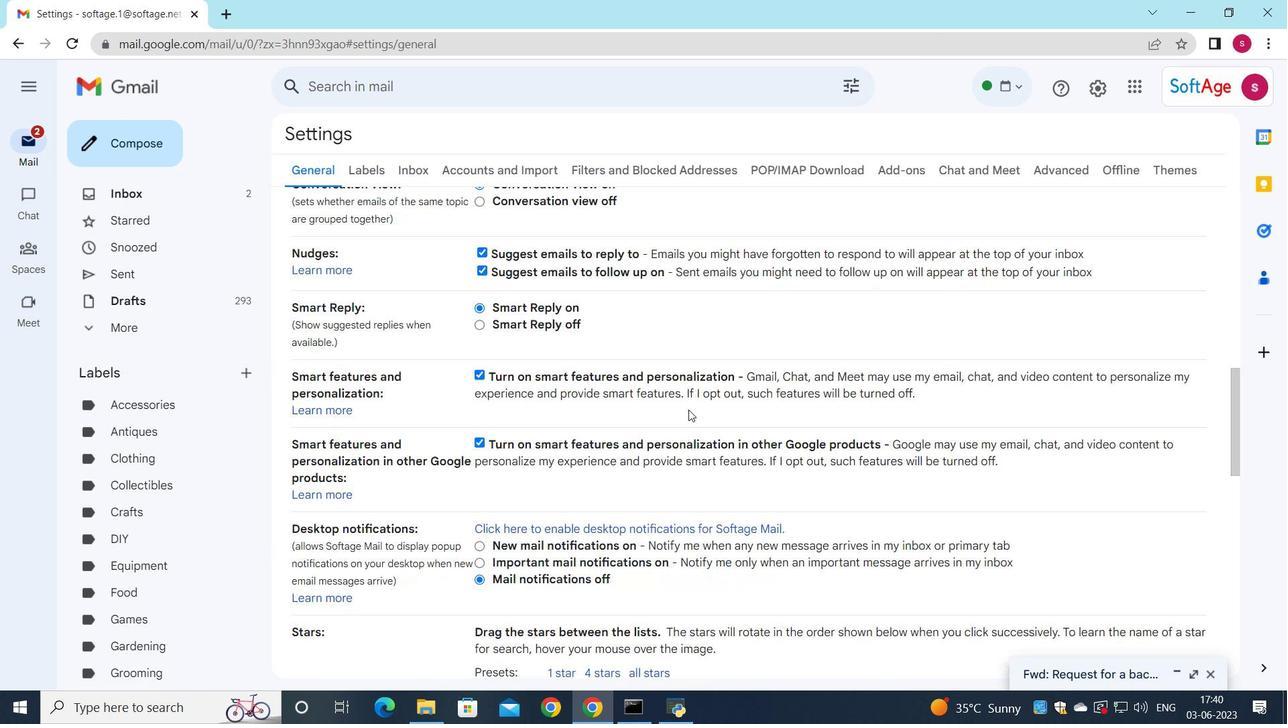 
Action: Mouse scrolled (688, 409) with delta (0, 0)
Screenshot: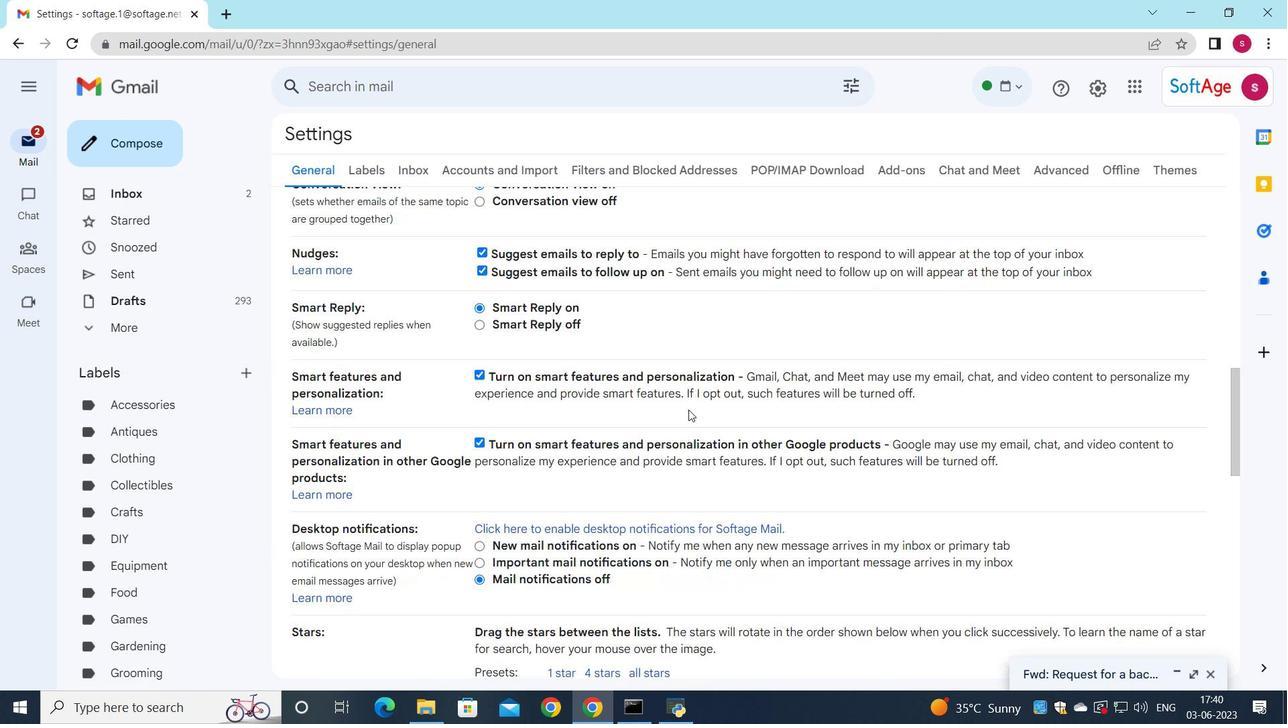 
Action: Mouse scrolled (688, 409) with delta (0, 0)
Screenshot: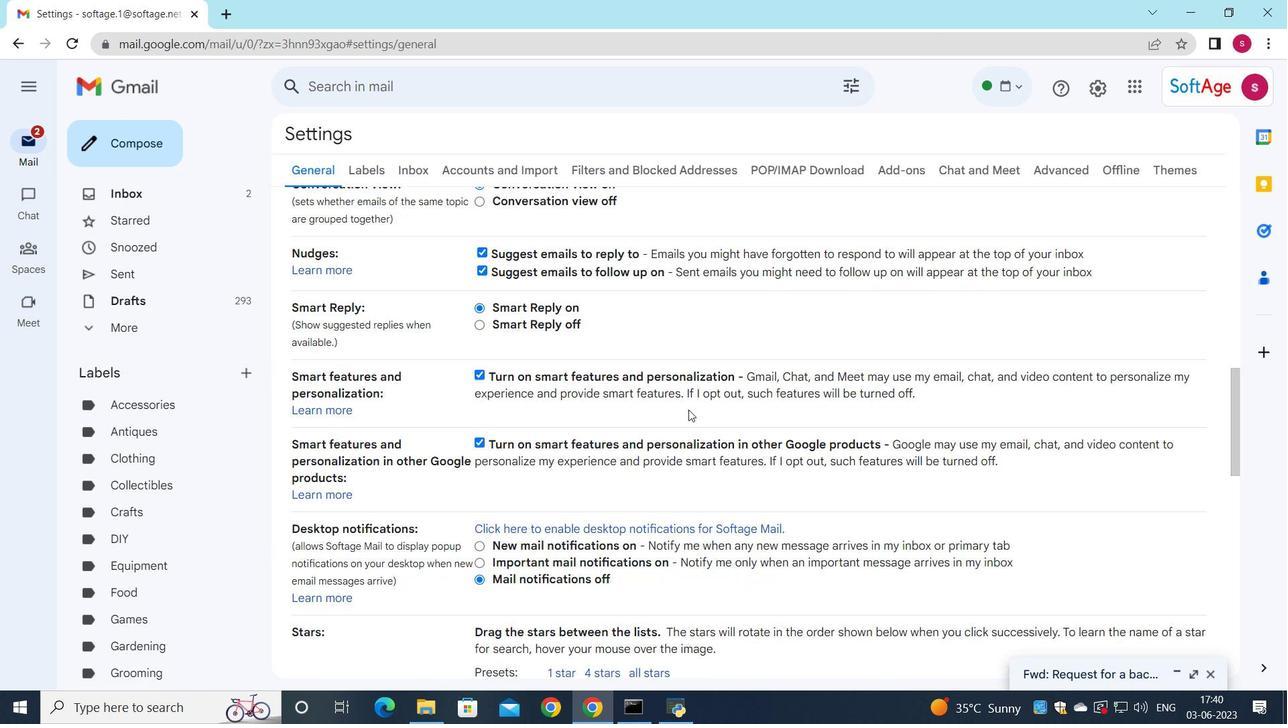 
Action: Mouse moved to (684, 409)
Screenshot: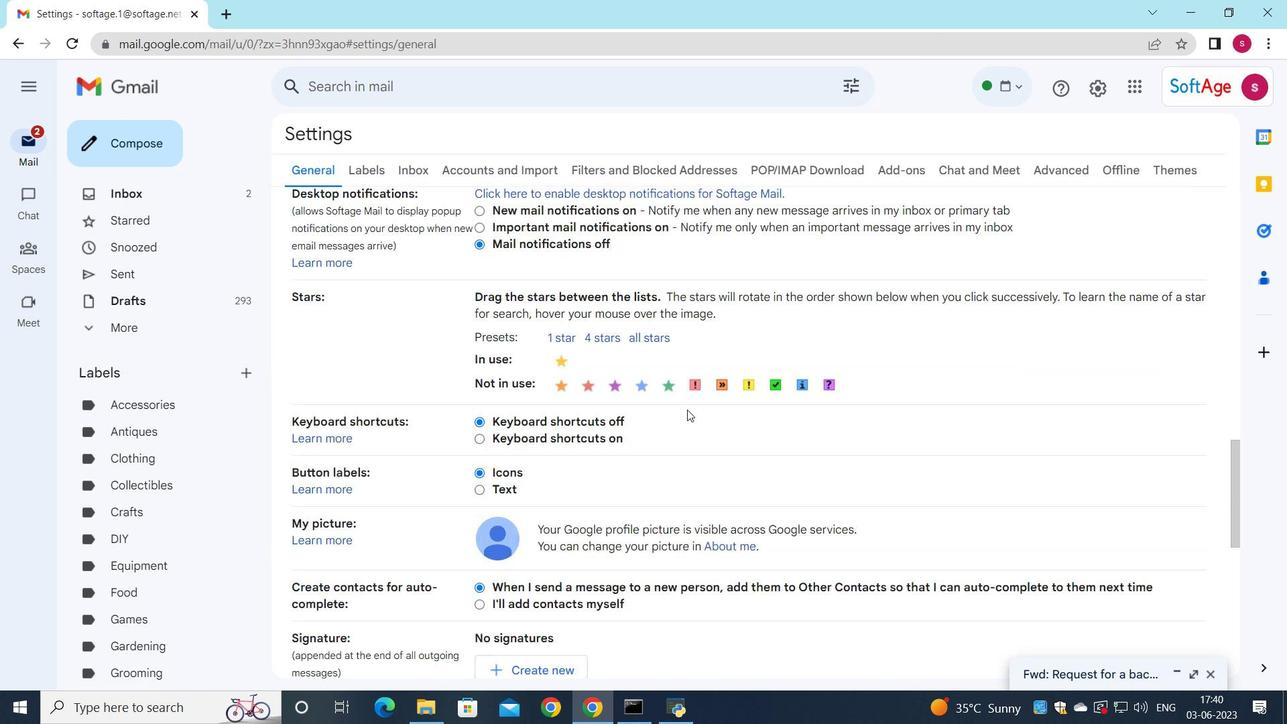 
Action: Mouse scrolled (684, 409) with delta (0, 0)
Screenshot: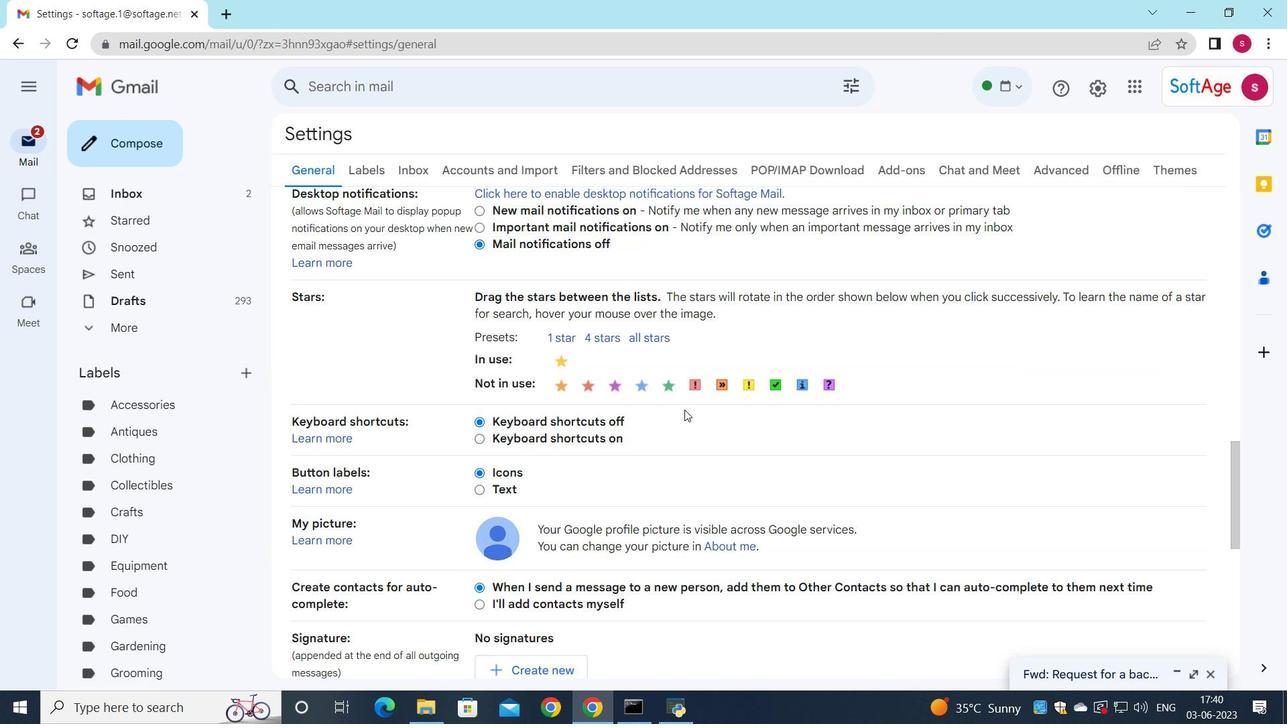
Action: Mouse scrolled (684, 409) with delta (0, 0)
Screenshot: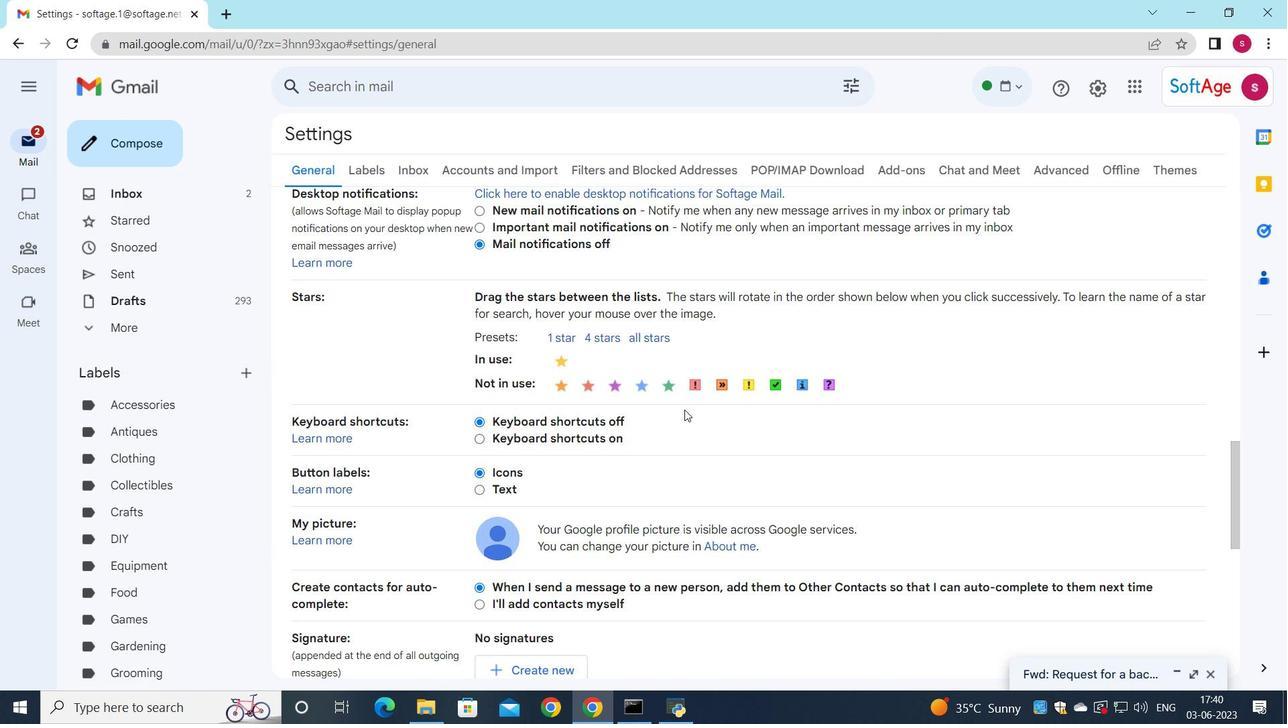 
Action: Mouse scrolled (684, 409) with delta (0, 0)
Screenshot: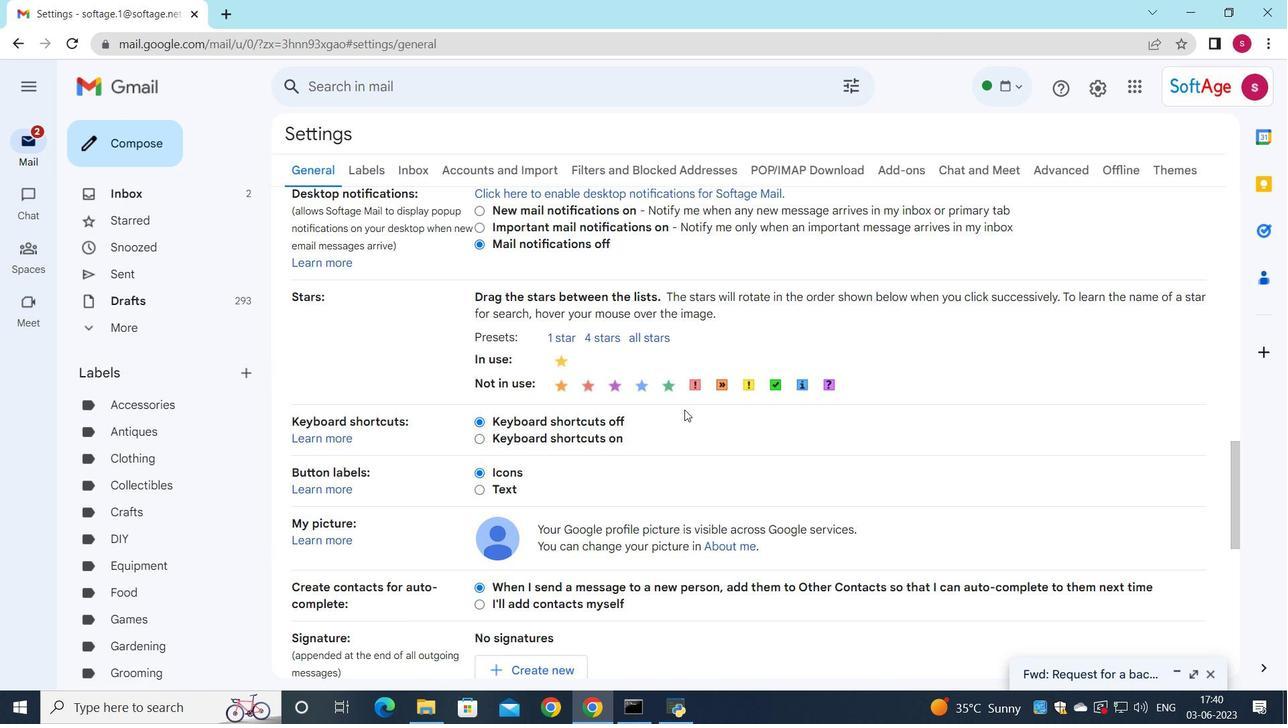 
Action: Mouse moved to (559, 417)
Screenshot: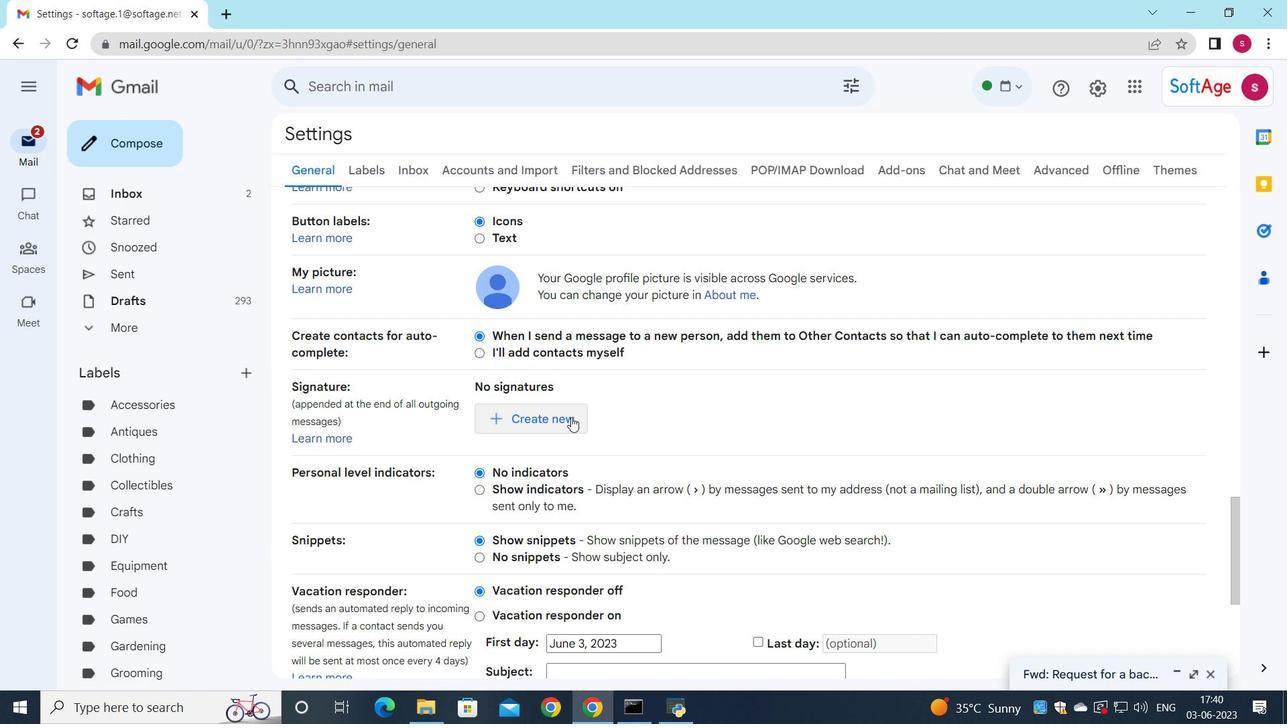 
Action: Mouse pressed left at (559, 417)
Screenshot: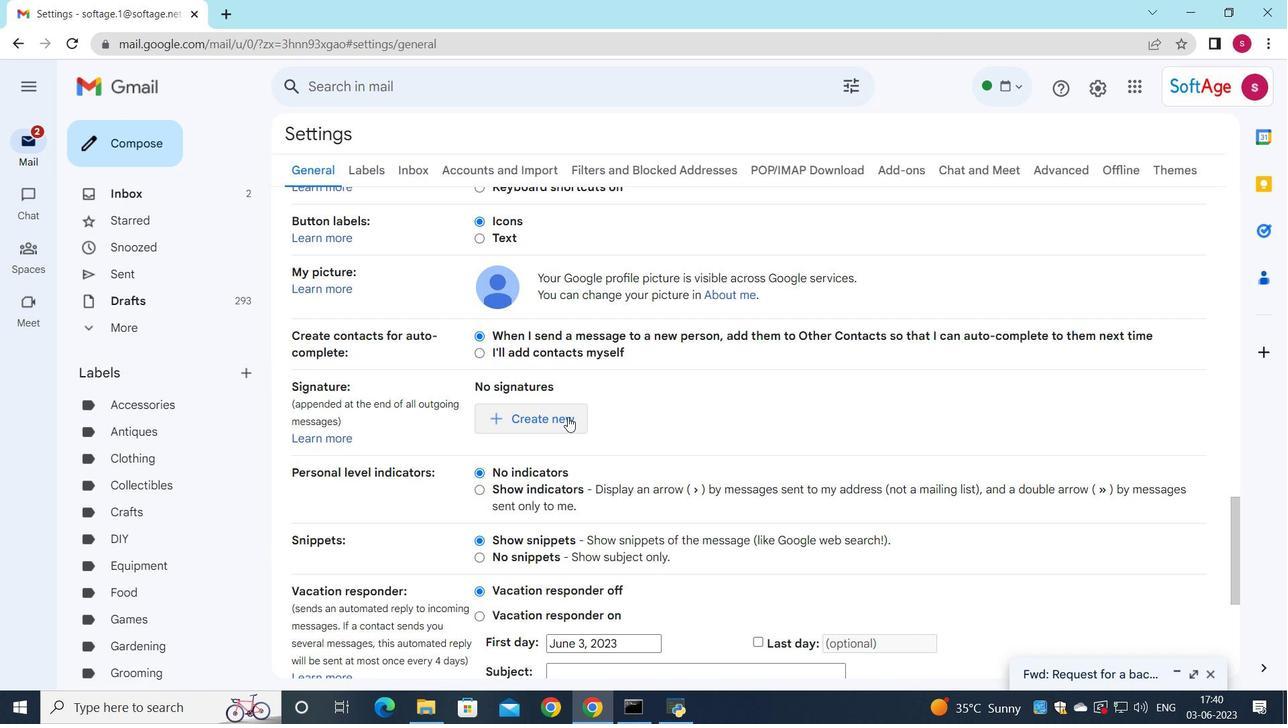 
Action: Mouse moved to (805, 325)
Screenshot: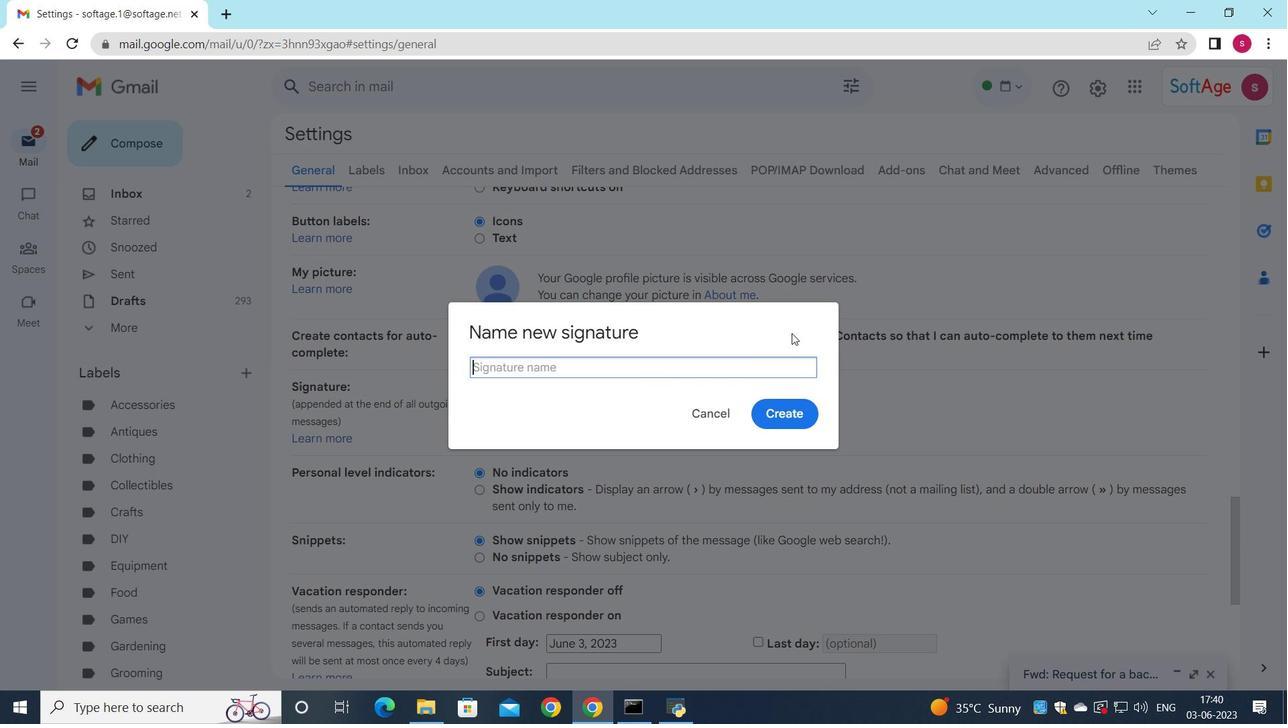 
Action: Key pressed <Key.shift>Andrew<Key.space><Key.shift>Lee
Screenshot: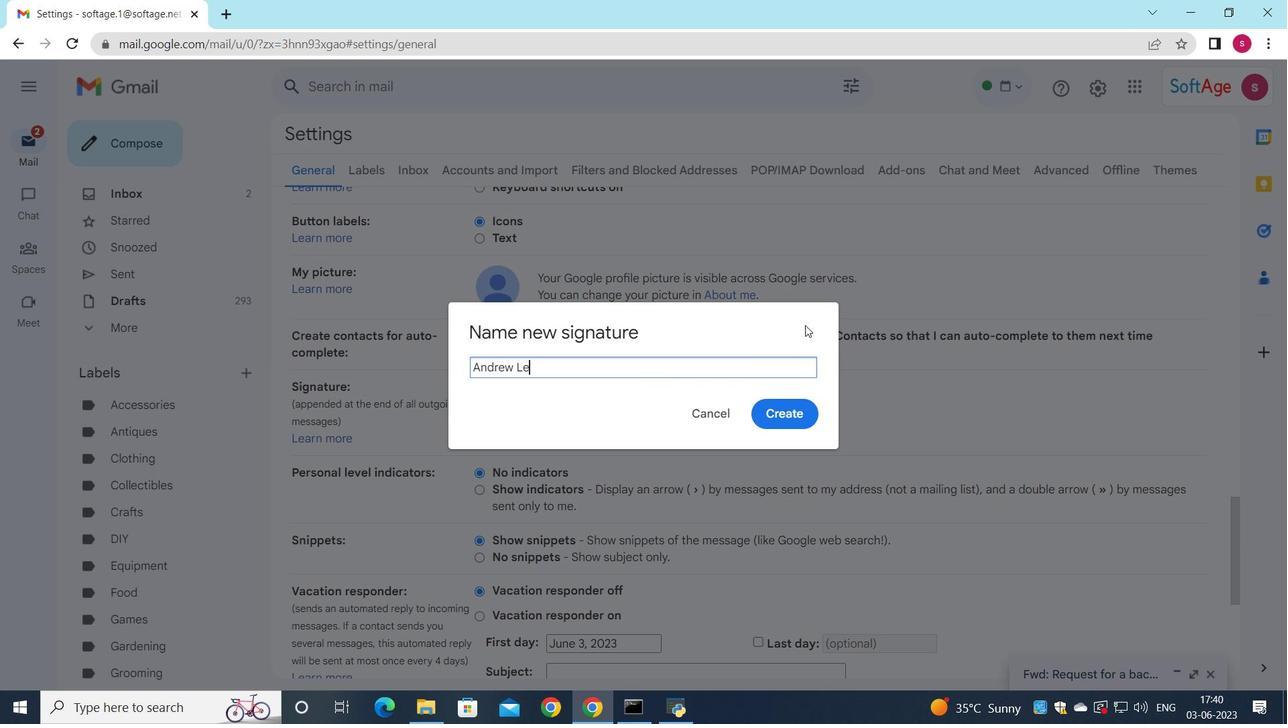 
Action: Mouse moved to (773, 410)
Screenshot: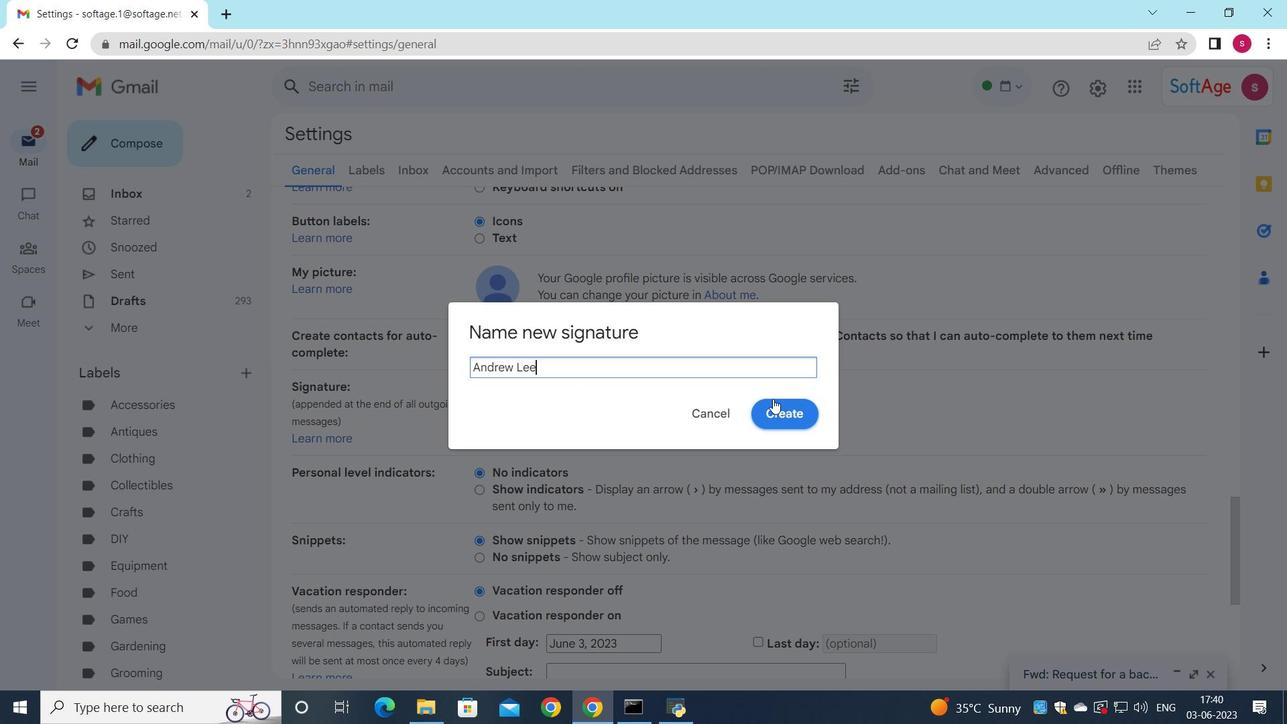 
Action: Mouse pressed left at (773, 410)
Screenshot: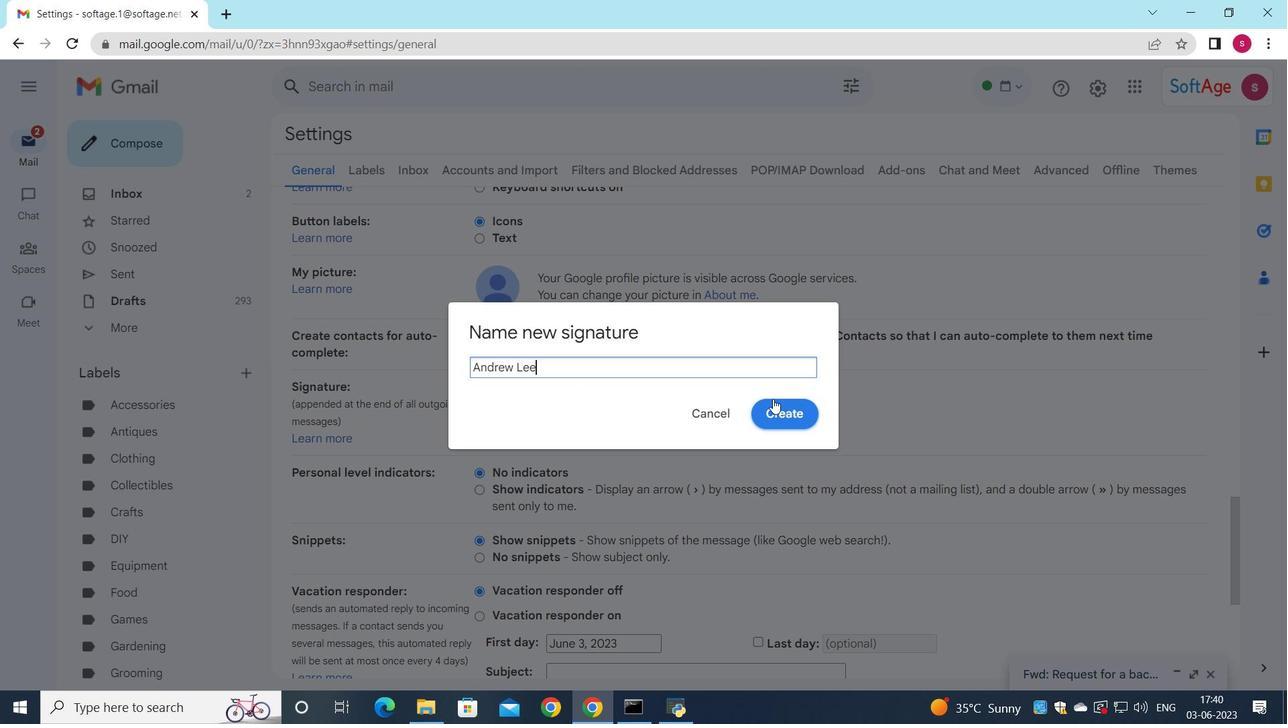 
Action: Mouse moved to (785, 402)
Screenshot: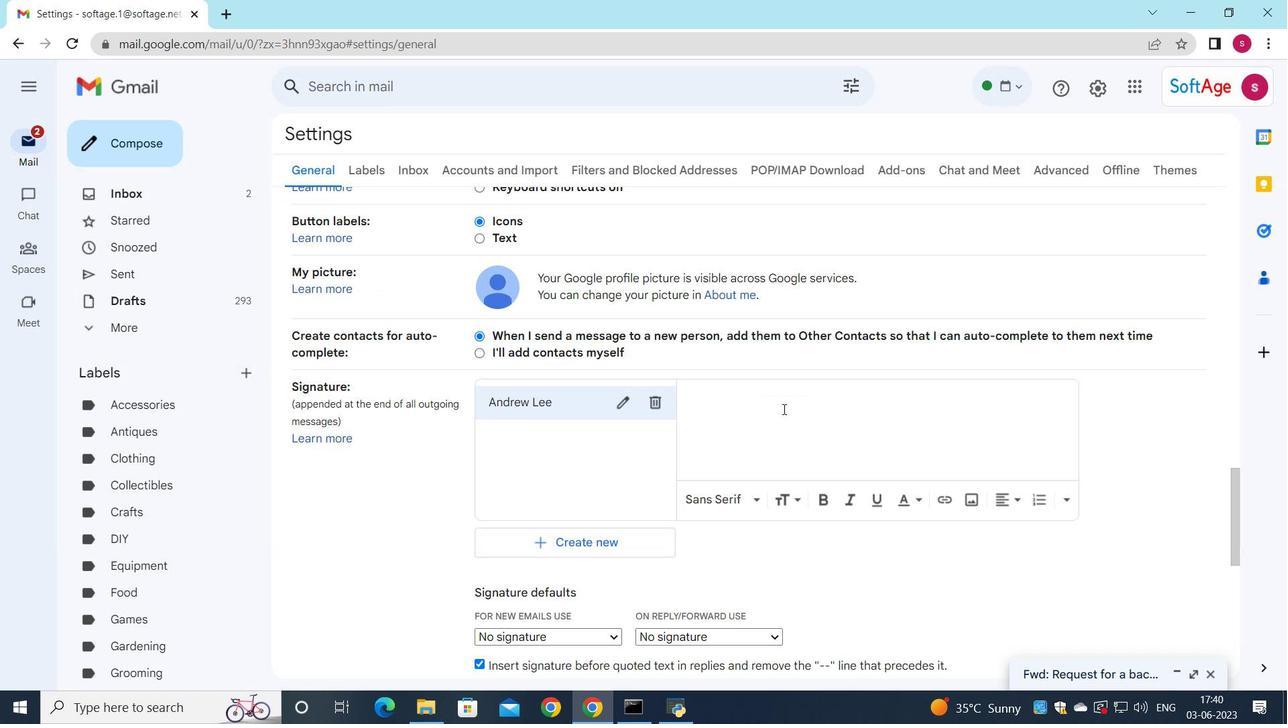 
Action: Mouse pressed left at (785, 402)
Screenshot: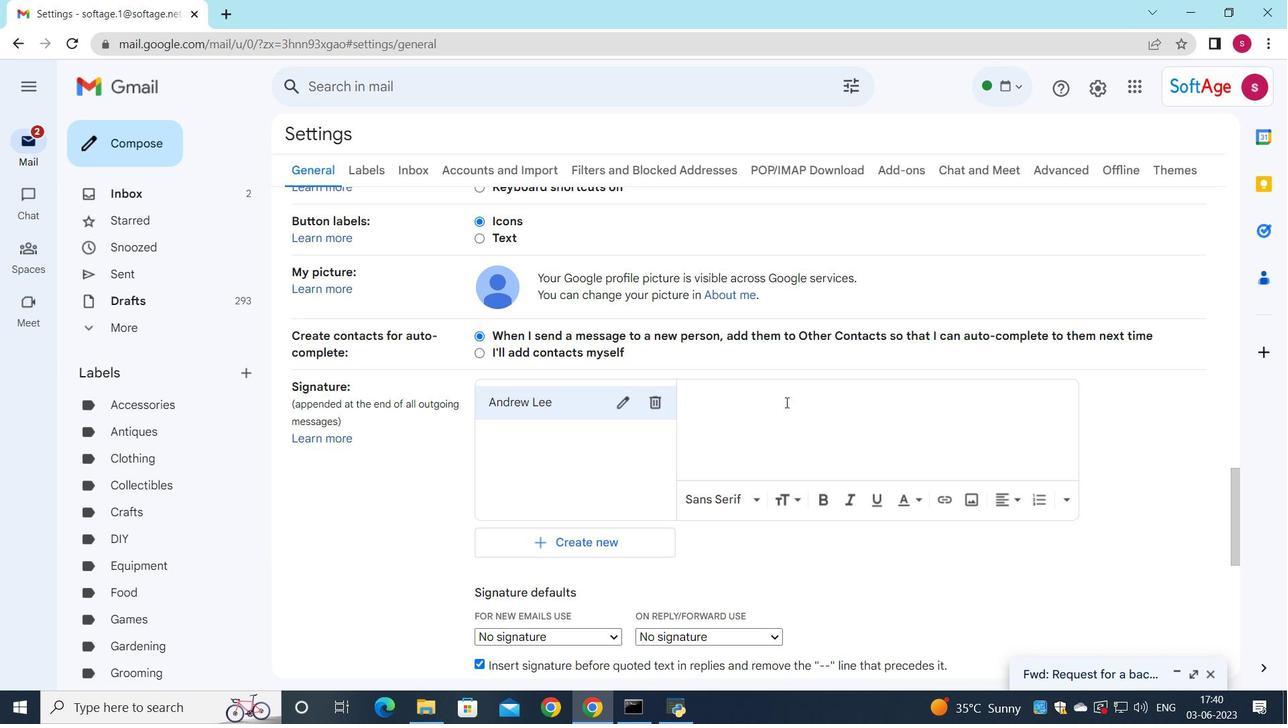 
Action: Key pressed <Key.shift>Andrew<Key.space><Key.shift>Lee
Screenshot: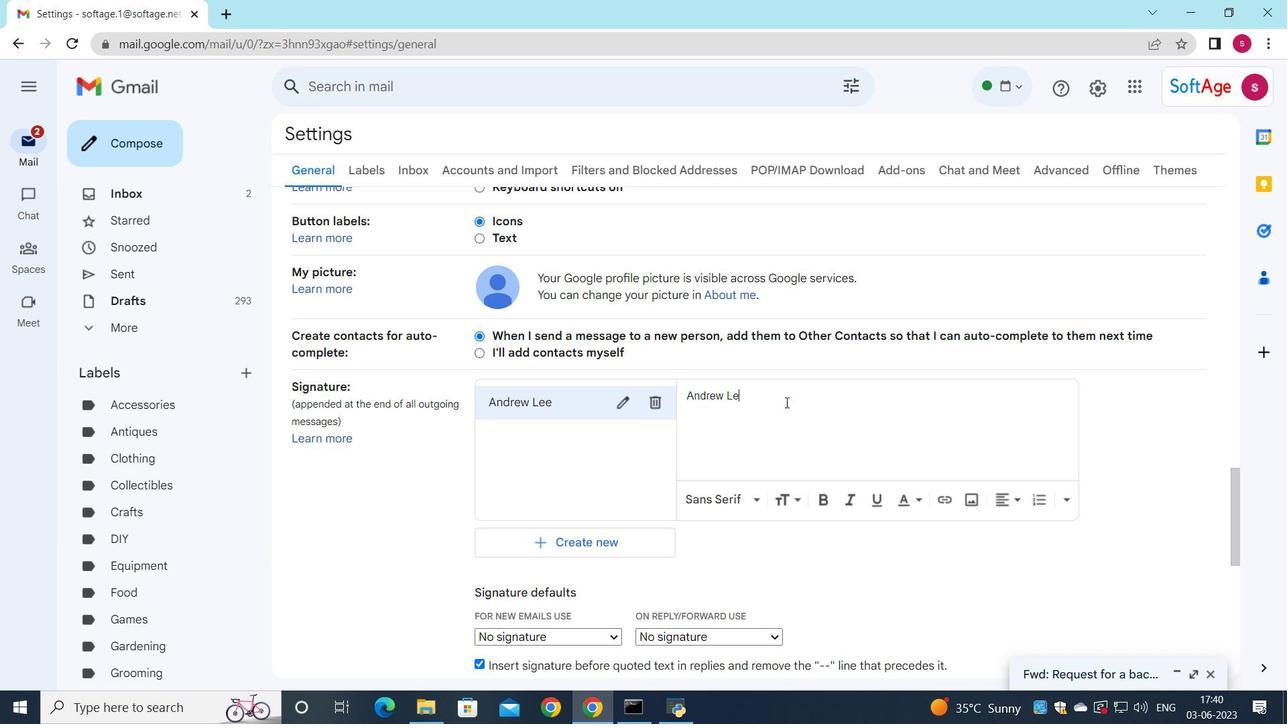 
Action: Mouse moved to (781, 411)
Screenshot: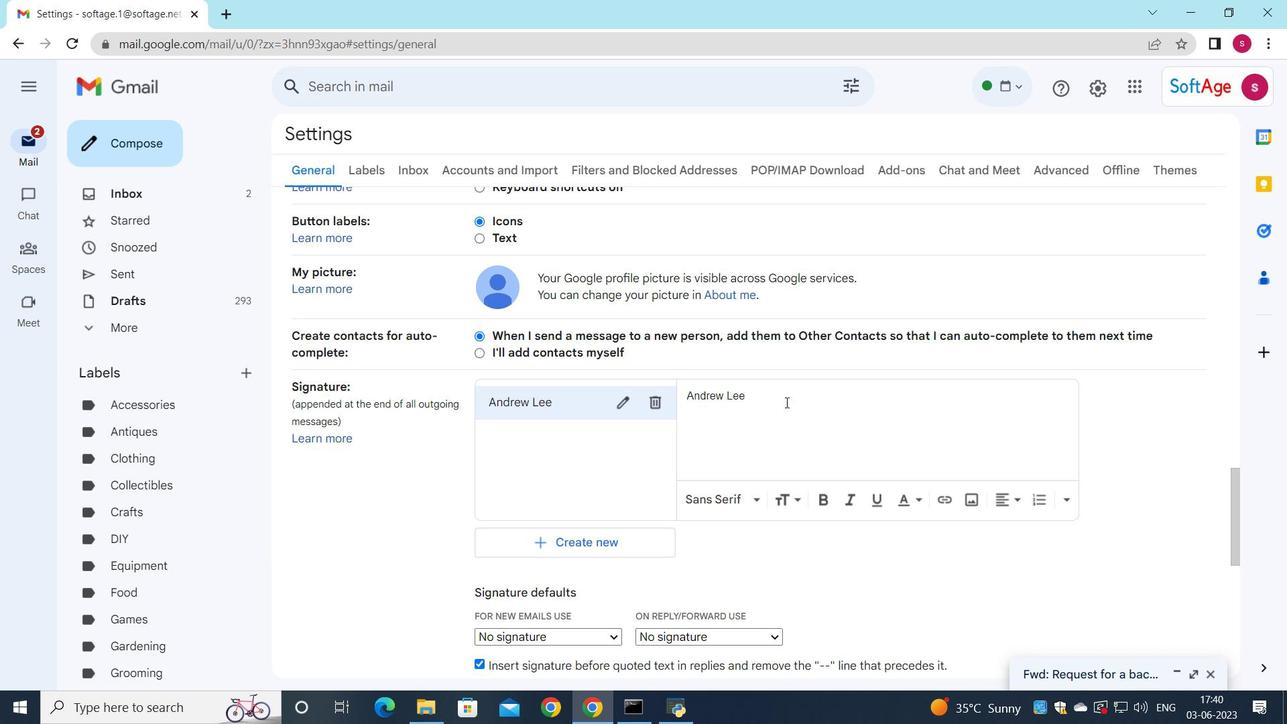 
Action: Mouse scrolled (781, 410) with delta (0, 0)
Screenshot: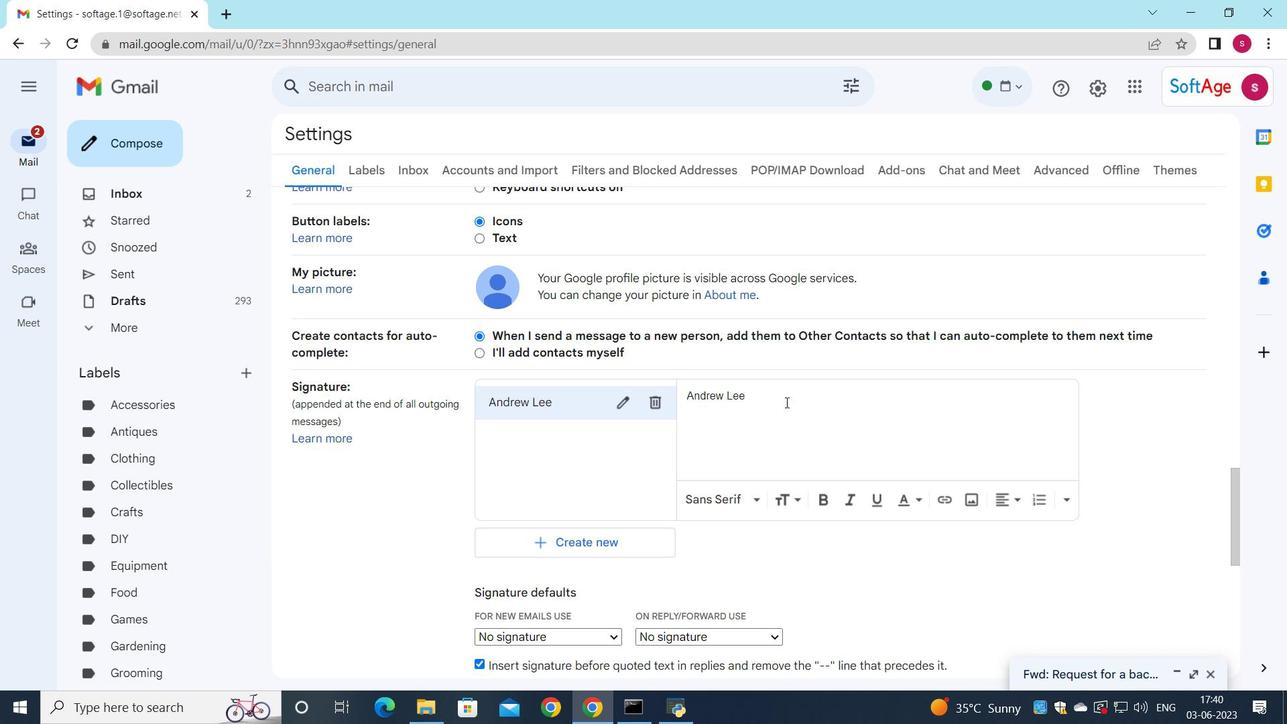 
Action: Mouse moved to (607, 557)
Screenshot: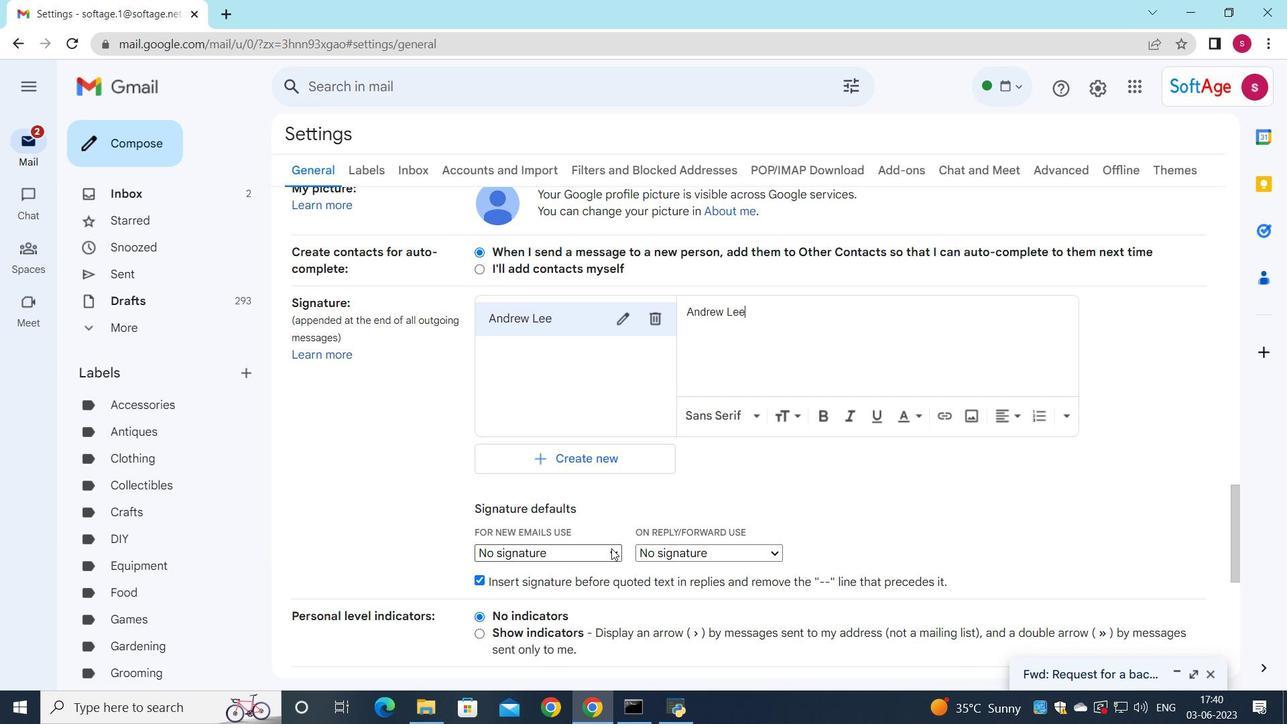 
Action: Mouse pressed left at (607, 557)
Screenshot: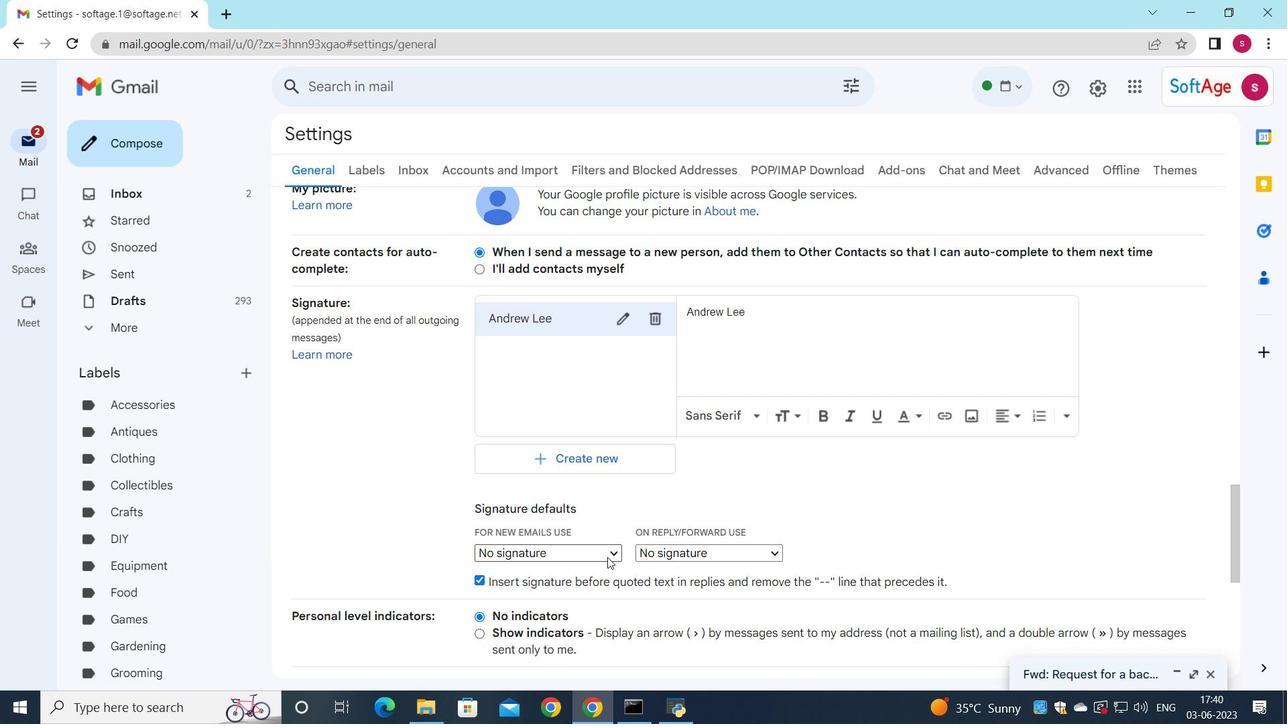 
Action: Mouse moved to (570, 579)
Screenshot: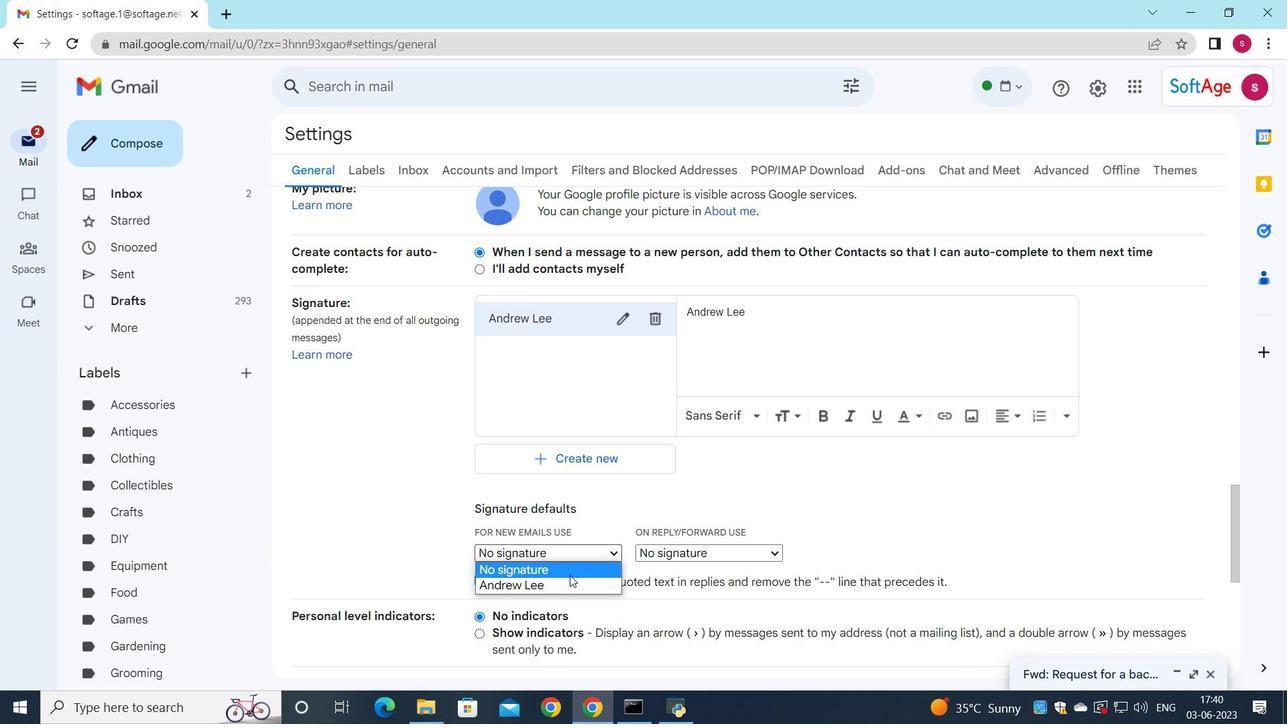 
Action: Mouse pressed left at (570, 579)
Screenshot: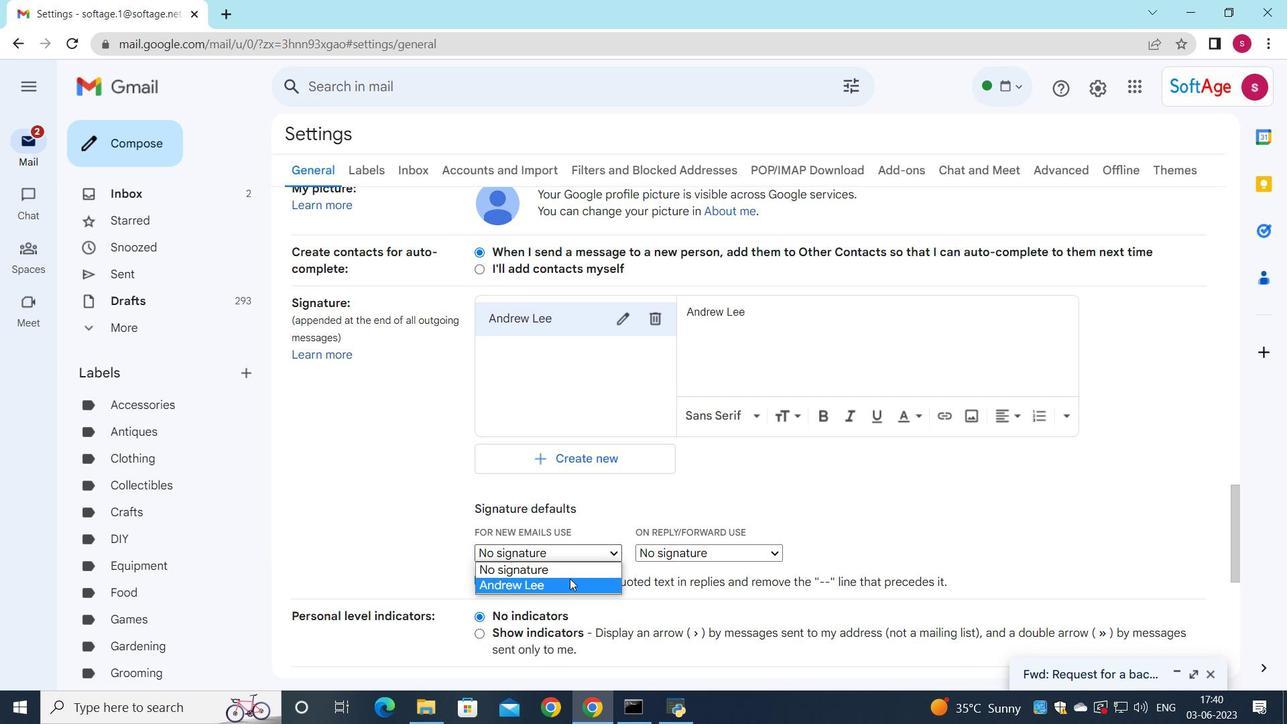 
Action: Mouse moved to (667, 555)
Screenshot: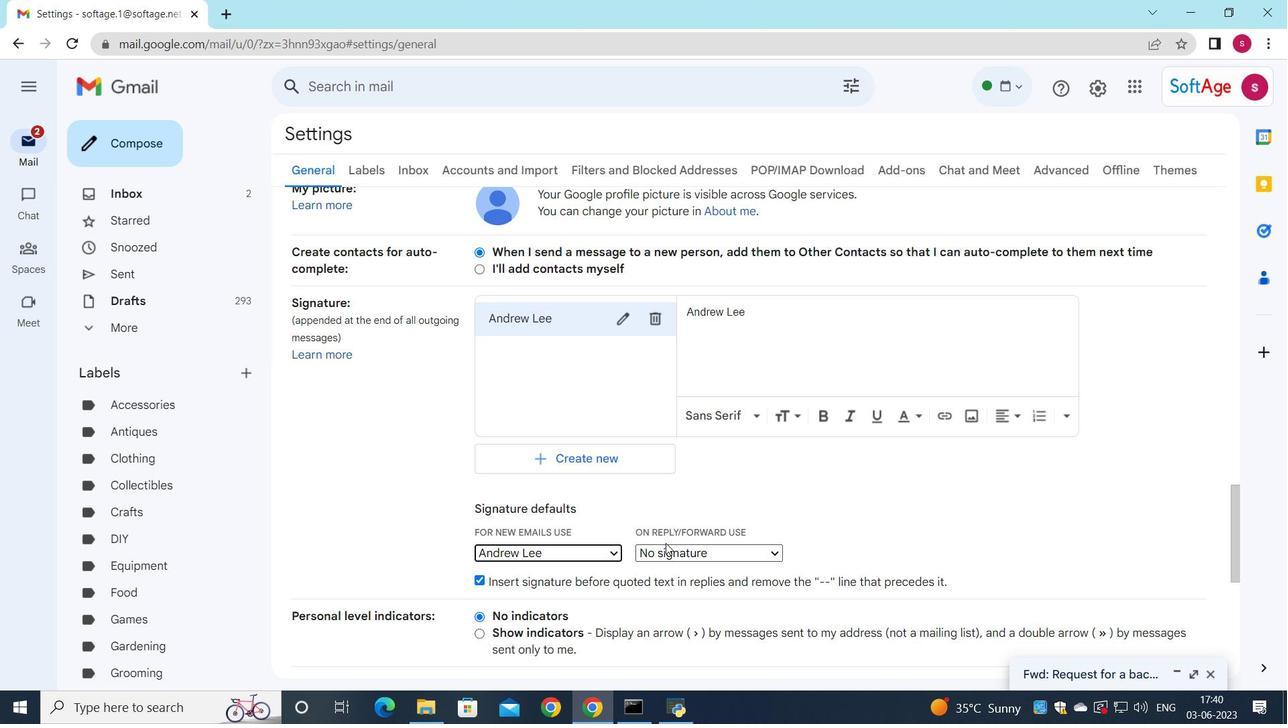 
Action: Mouse pressed left at (667, 555)
Screenshot: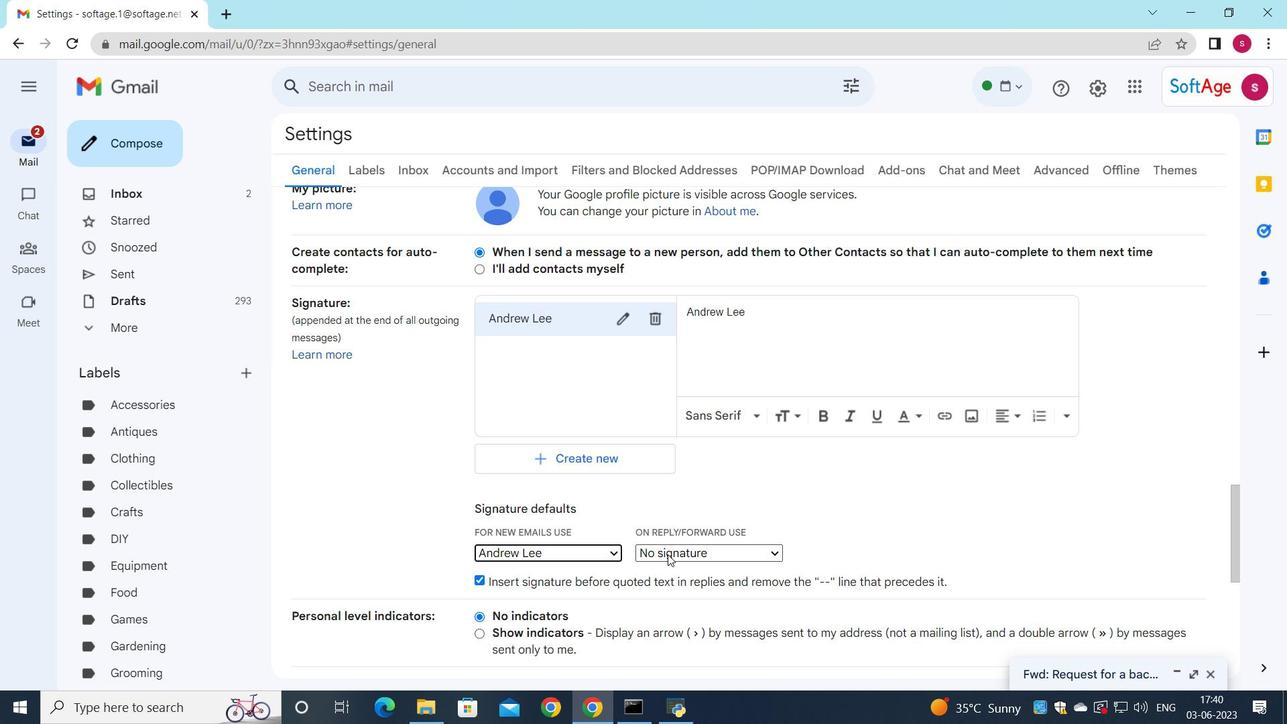 
Action: Mouse moved to (671, 588)
Screenshot: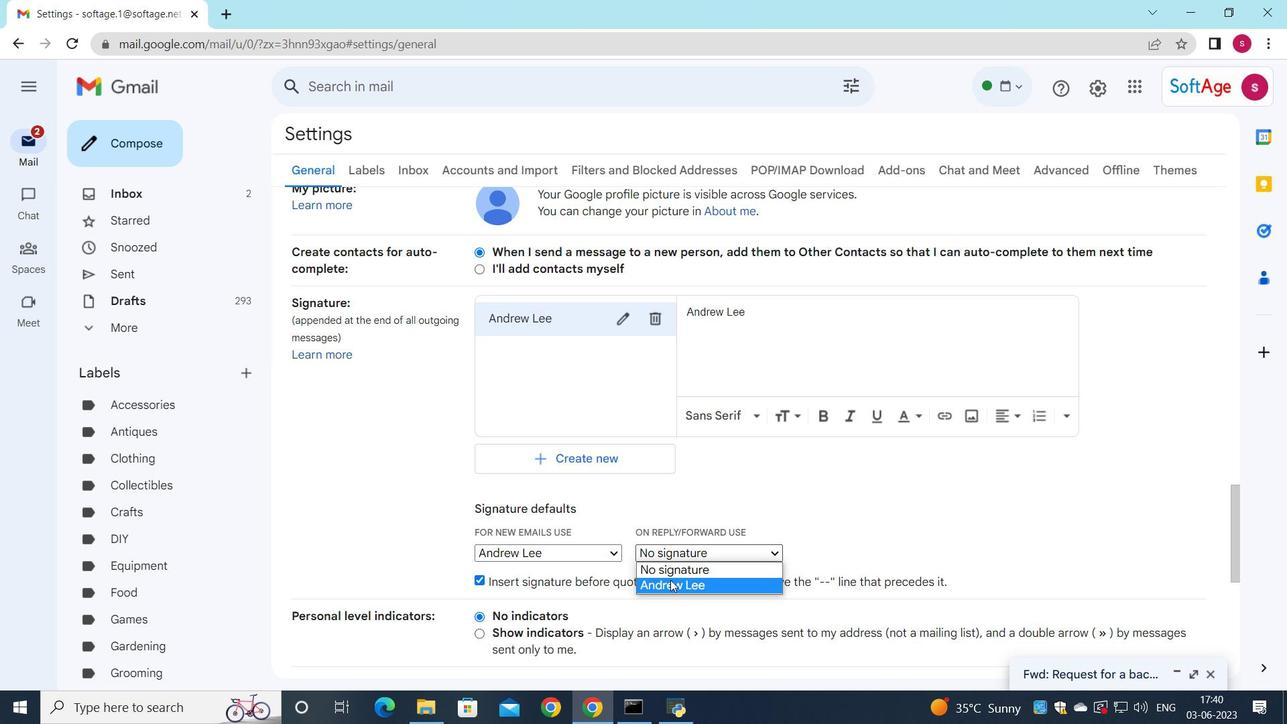 
Action: Mouse pressed left at (671, 588)
Screenshot: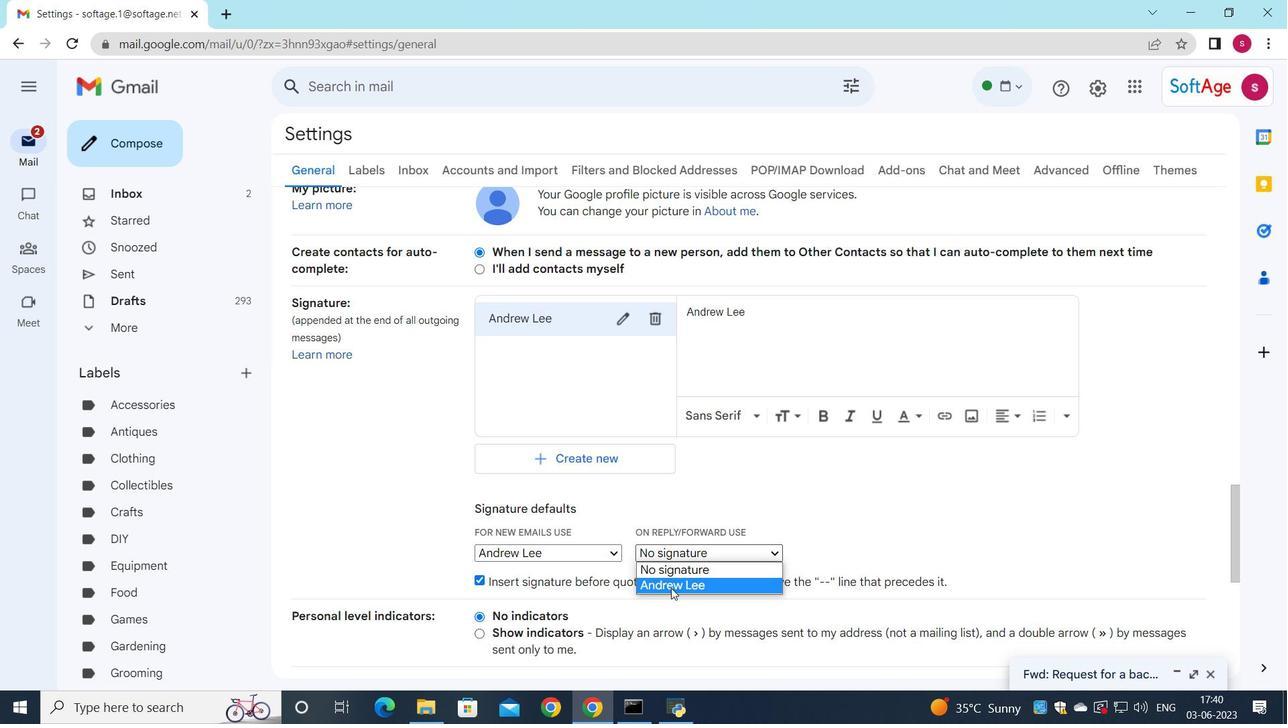 
Action: Mouse moved to (676, 559)
Screenshot: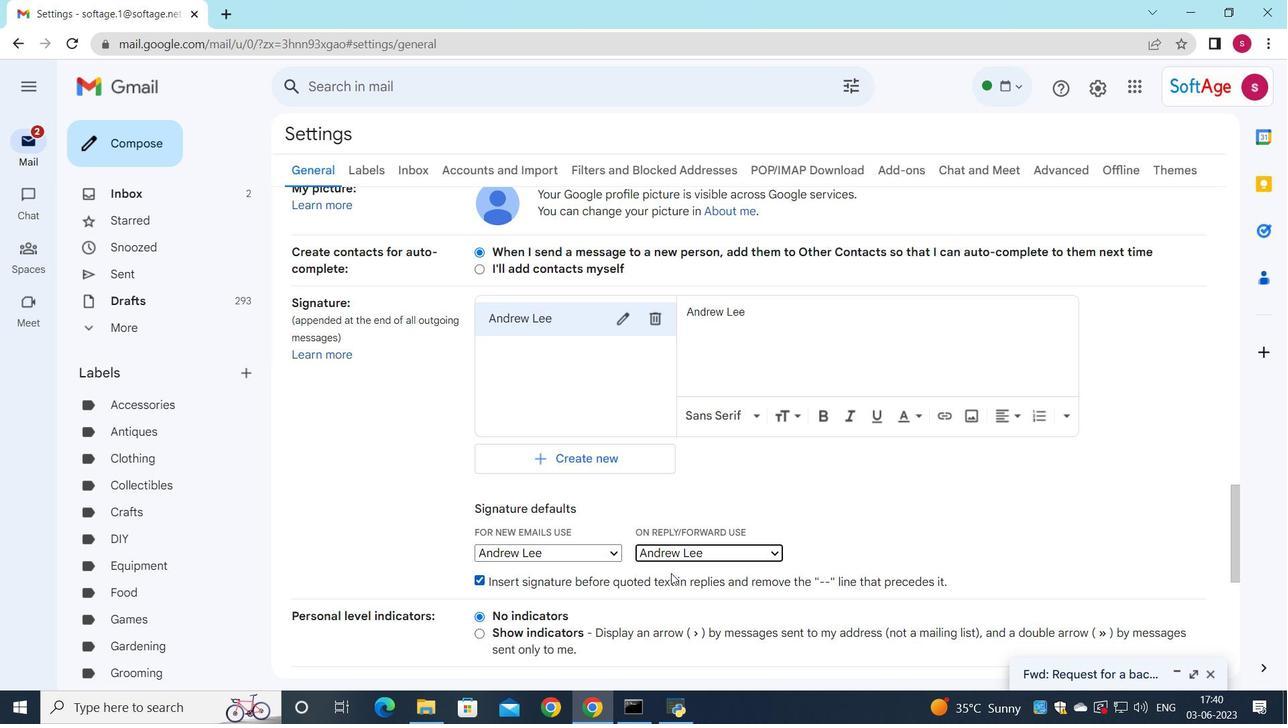 
Action: Mouse scrolled (676, 559) with delta (0, 0)
Screenshot: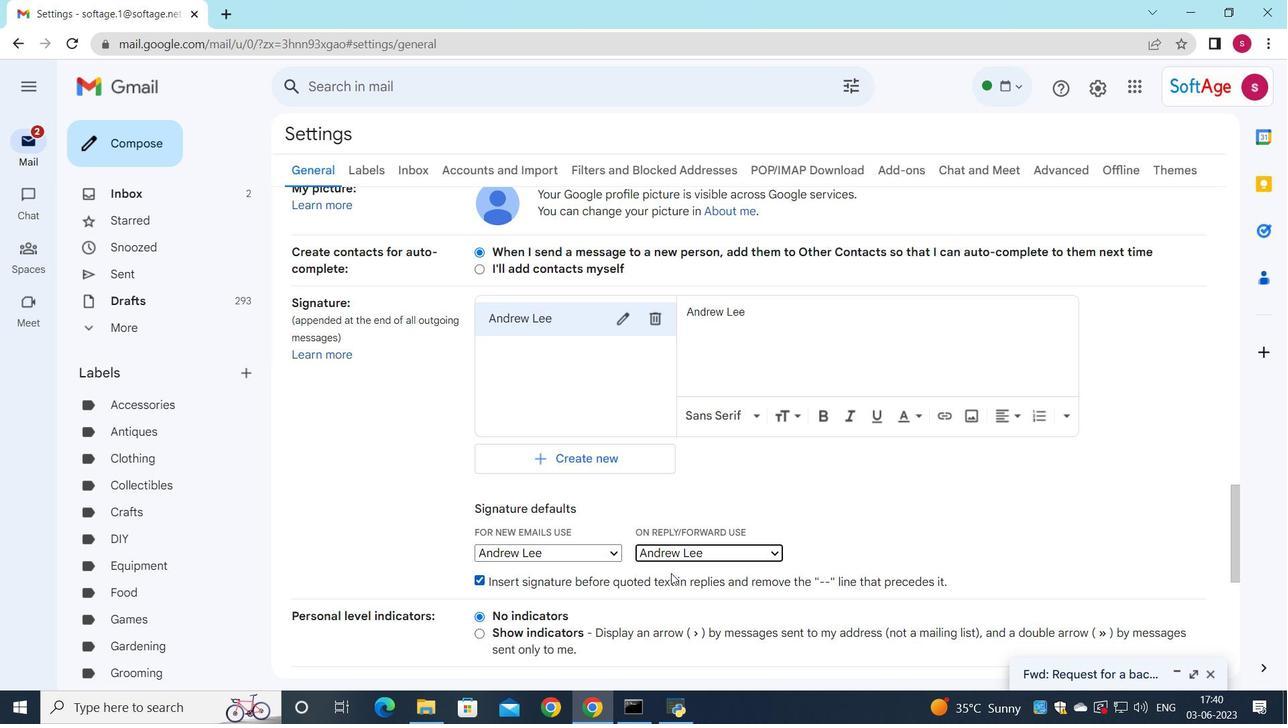 
Action: Mouse scrolled (676, 559) with delta (0, 0)
Screenshot: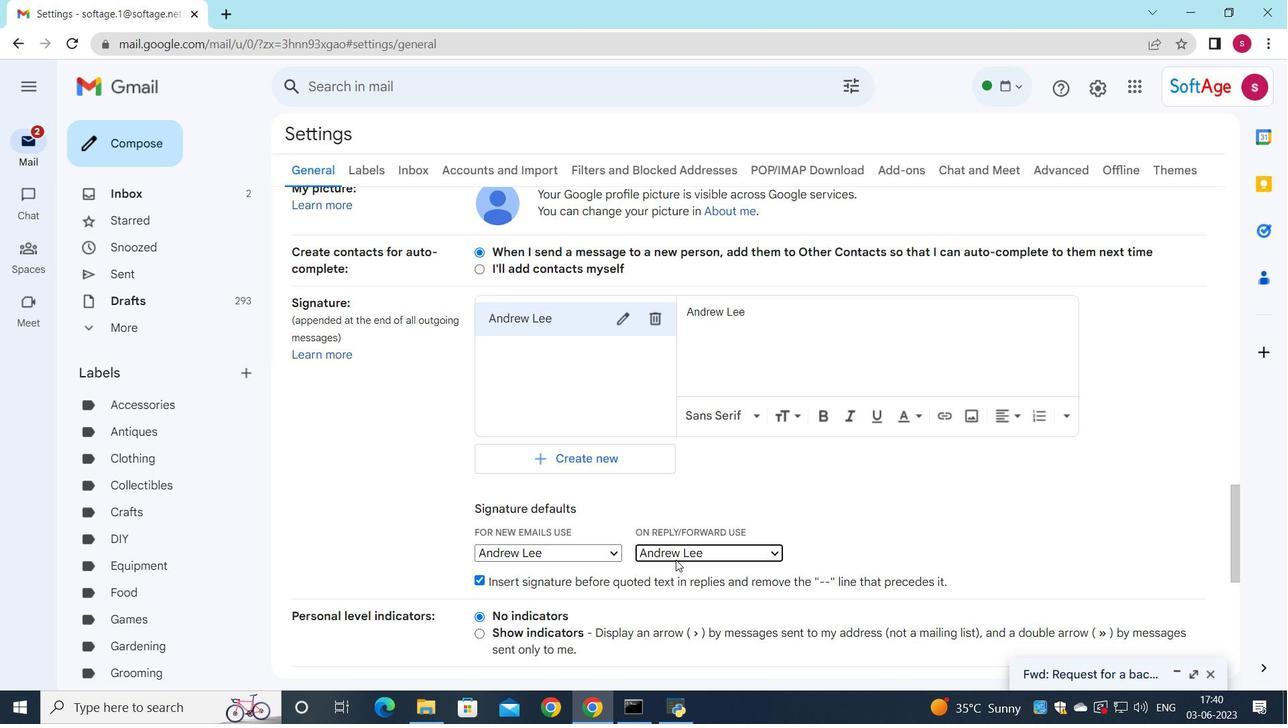 
Action: Mouse scrolled (676, 559) with delta (0, 0)
Screenshot: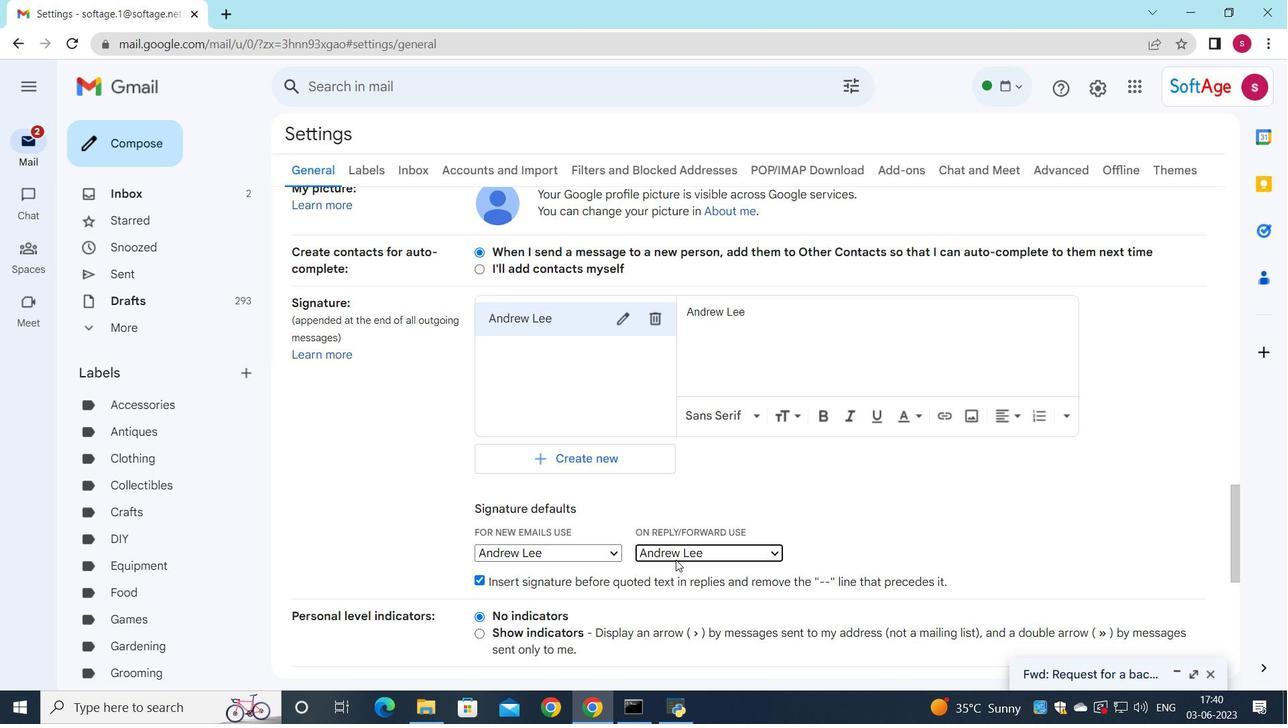 
Action: Mouse scrolled (676, 559) with delta (0, 0)
Screenshot: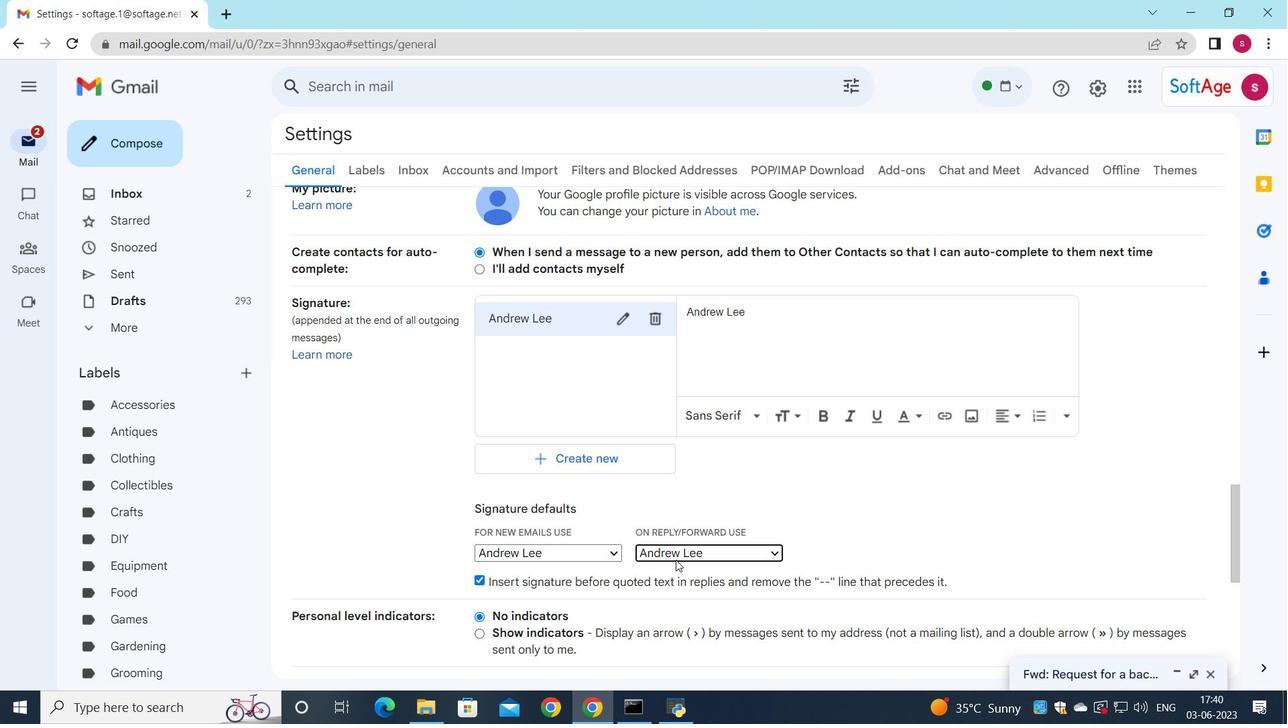 
Action: Mouse scrolled (676, 559) with delta (0, 0)
Screenshot: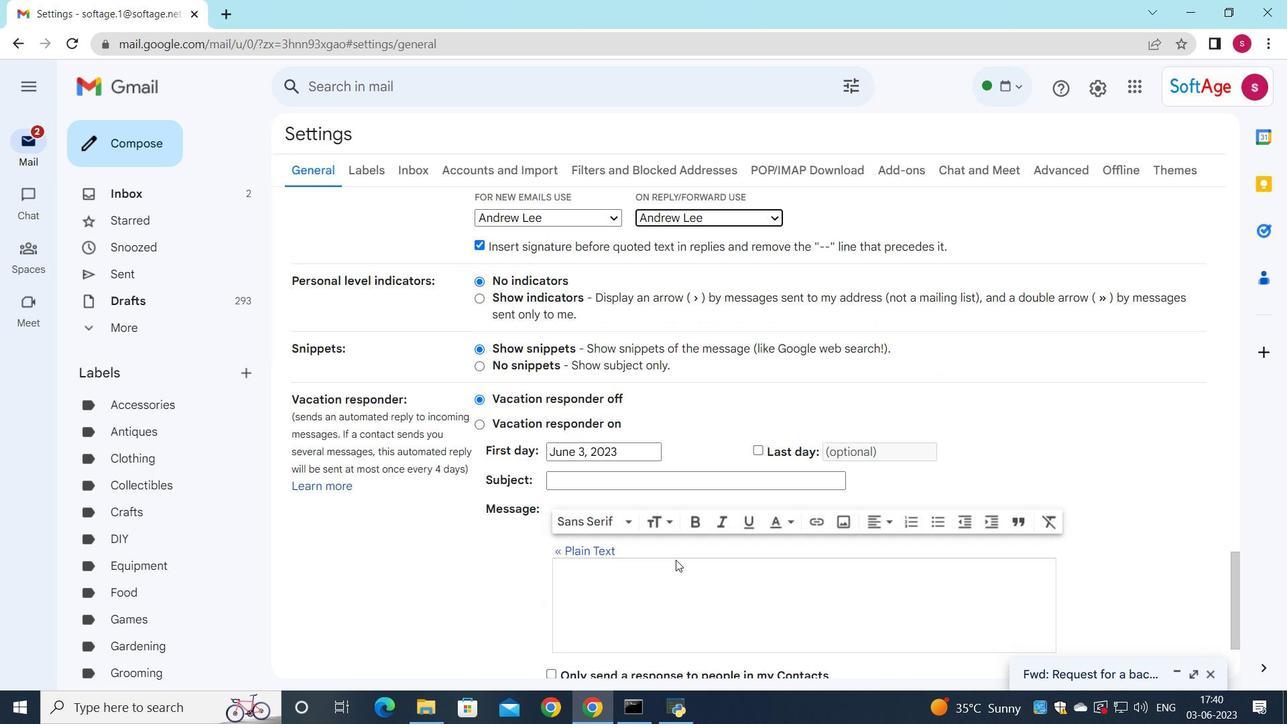 
Action: Mouse scrolled (676, 559) with delta (0, 0)
Screenshot: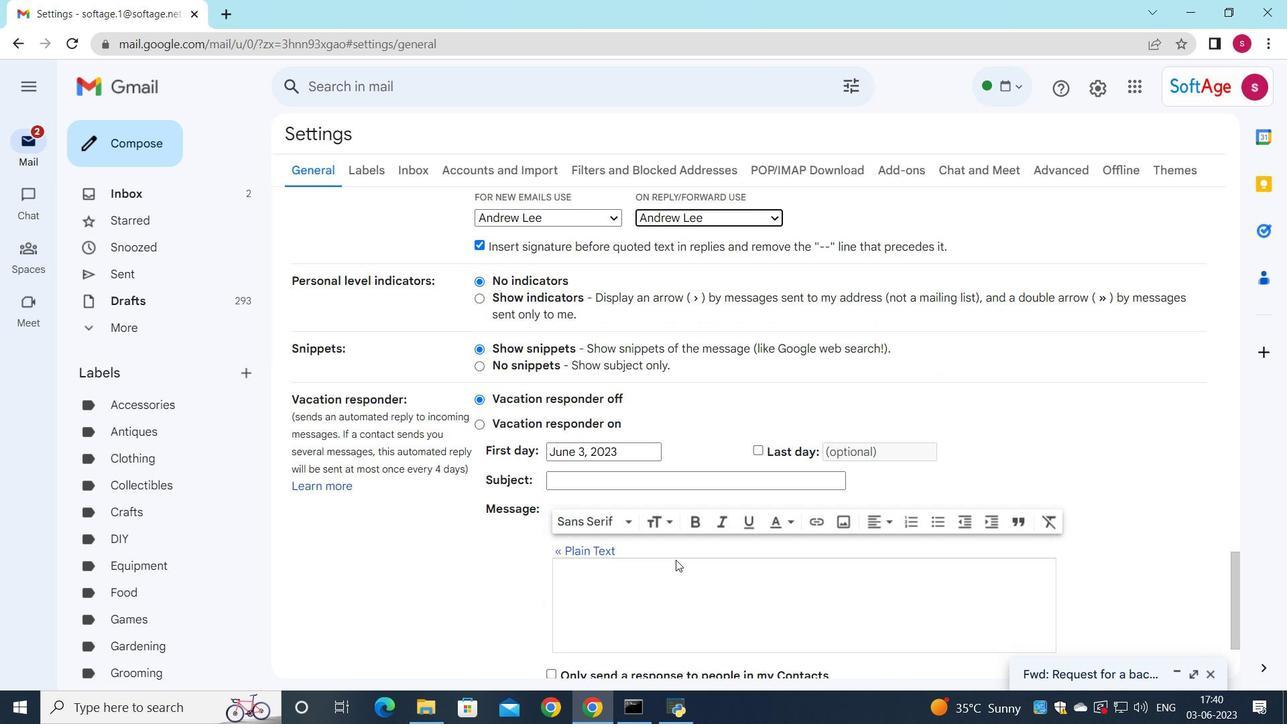 
Action: Mouse scrolled (676, 559) with delta (0, 0)
Screenshot: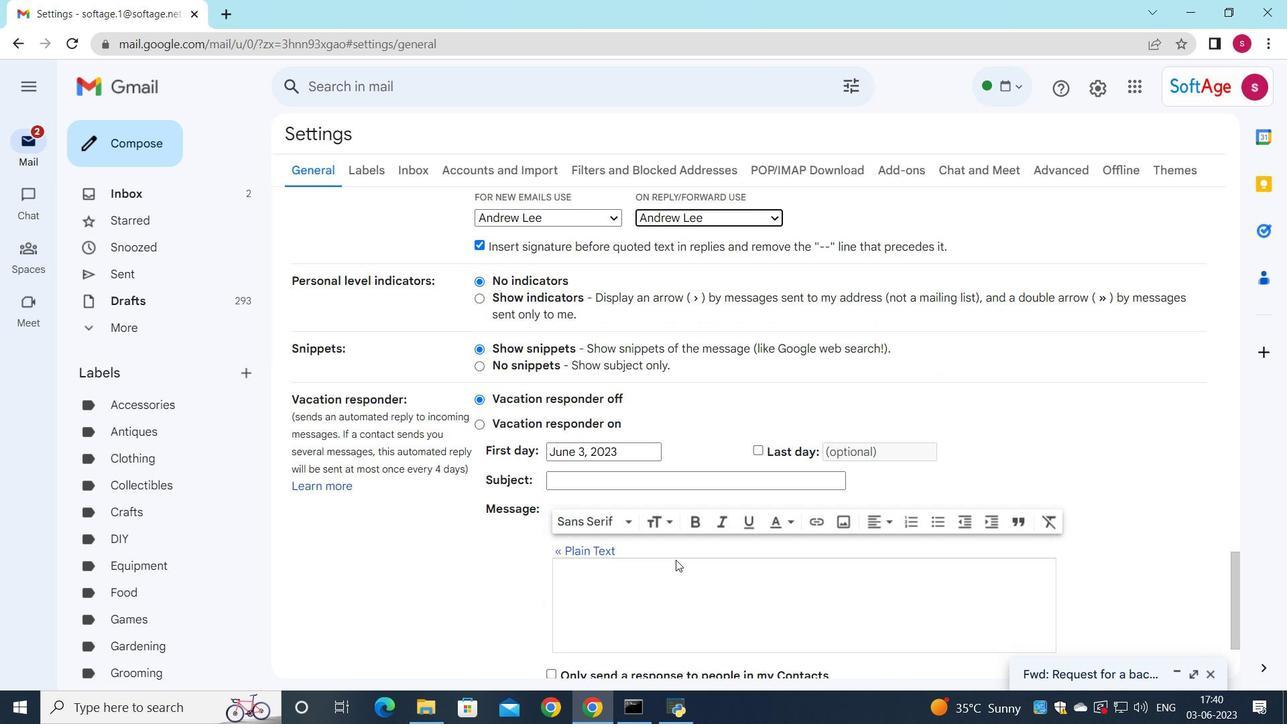 
Action: Mouse scrolled (676, 559) with delta (0, 0)
Screenshot: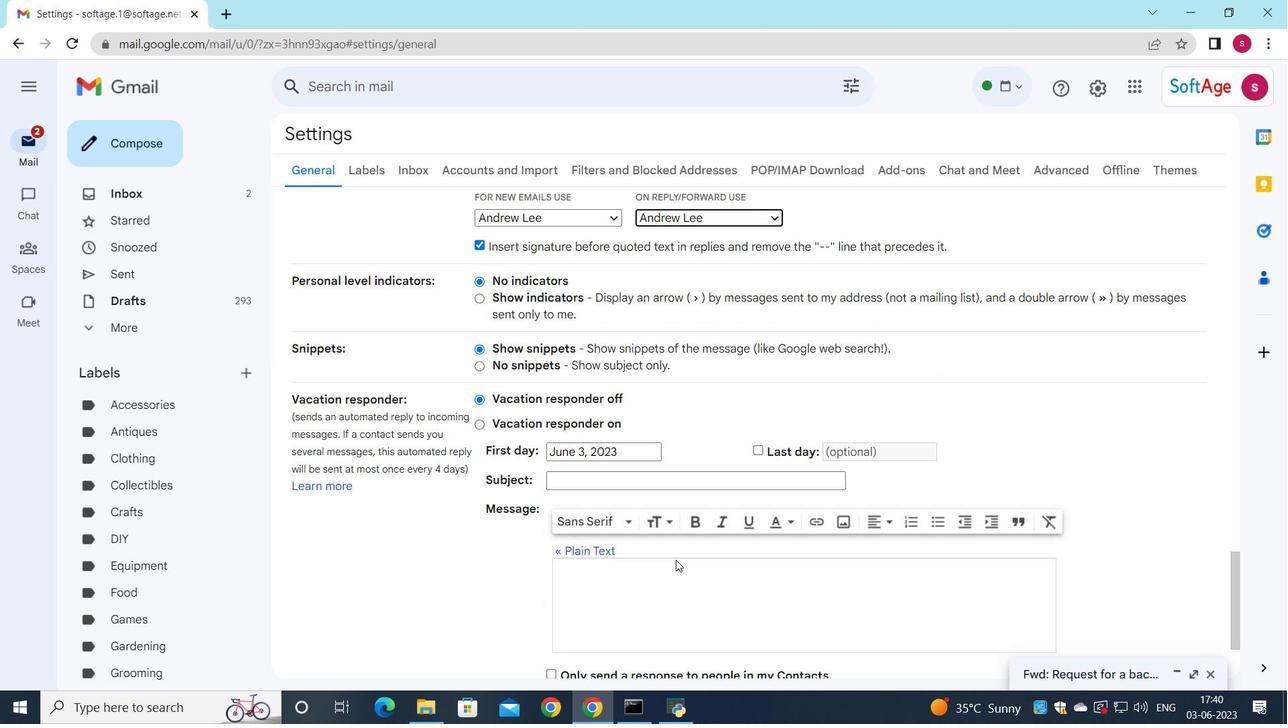 
Action: Mouse moved to (690, 586)
Screenshot: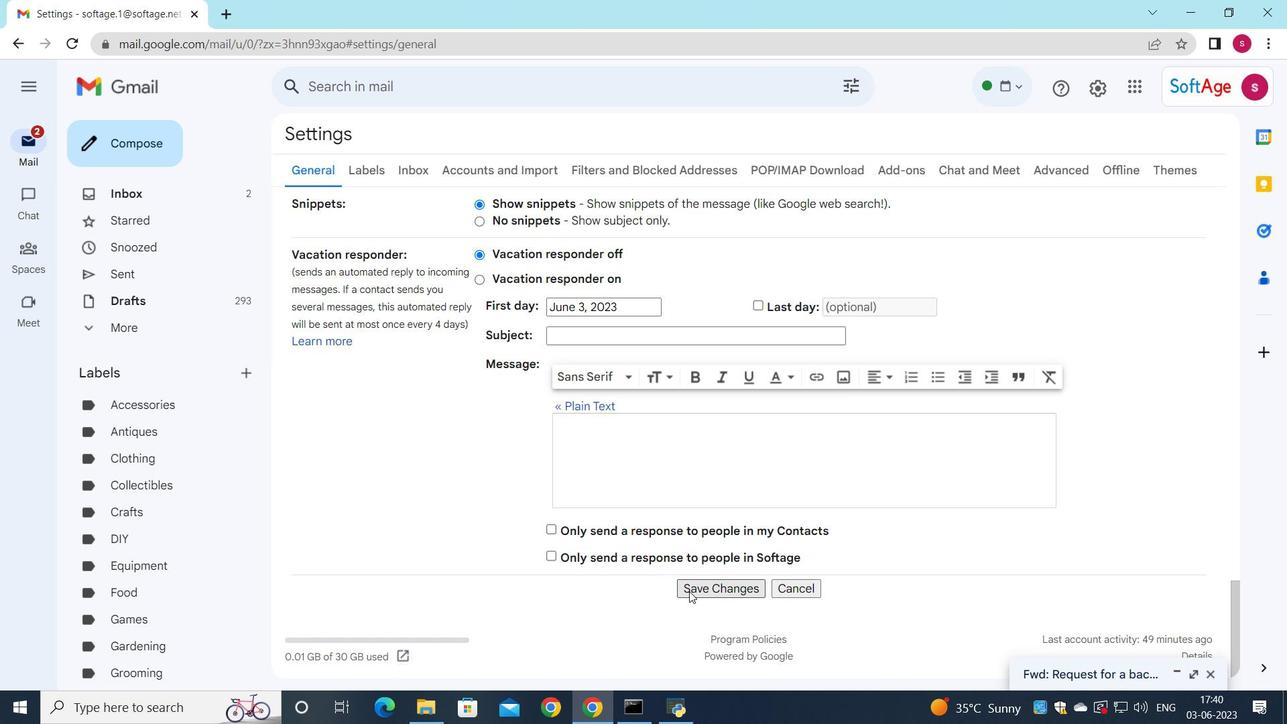 
Action: Mouse pressed left at (690, 586)
Screenshot: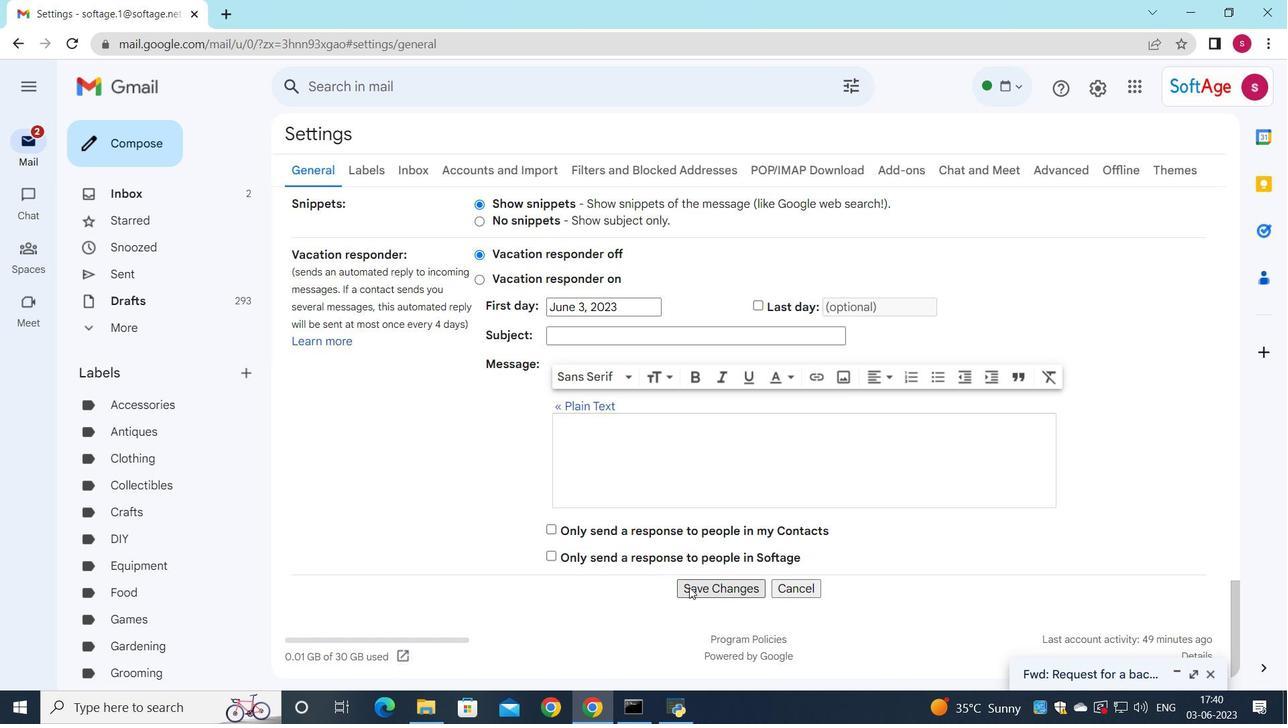 
Action: Mouse moved to (655, 178)
Screenshot: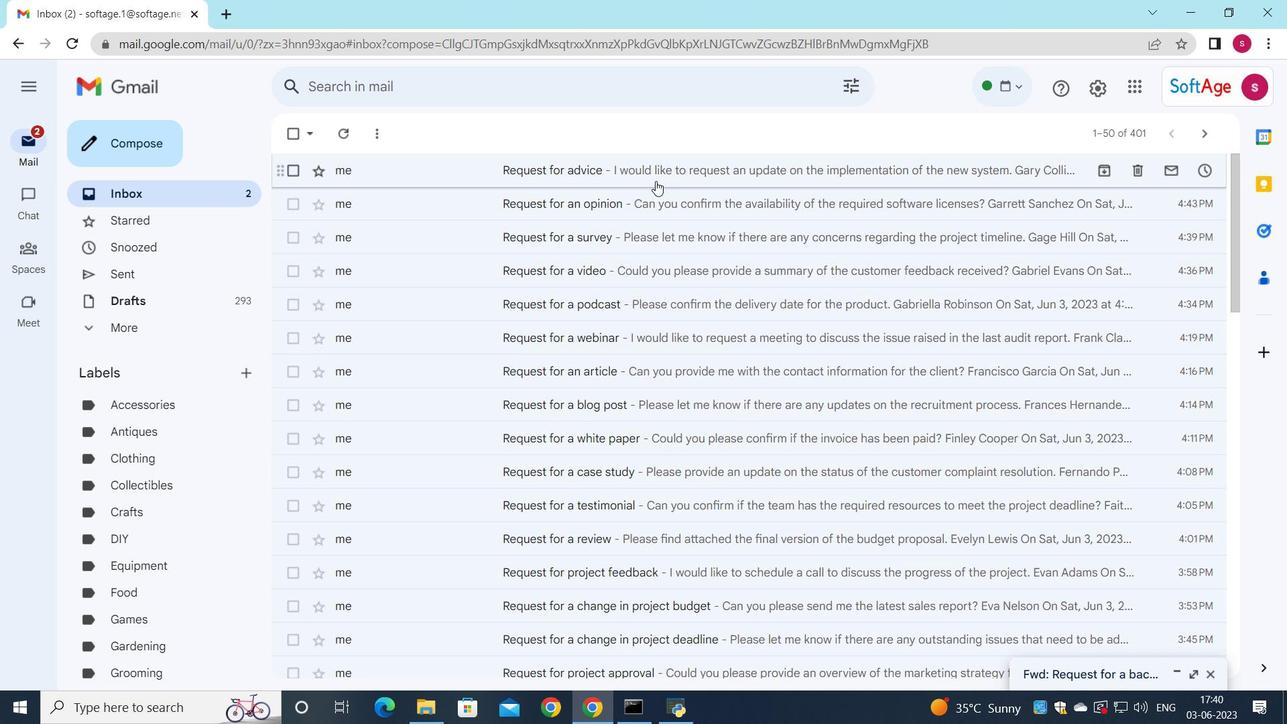 
Action: Mouse pressed left at (655, 178)
Screenshot: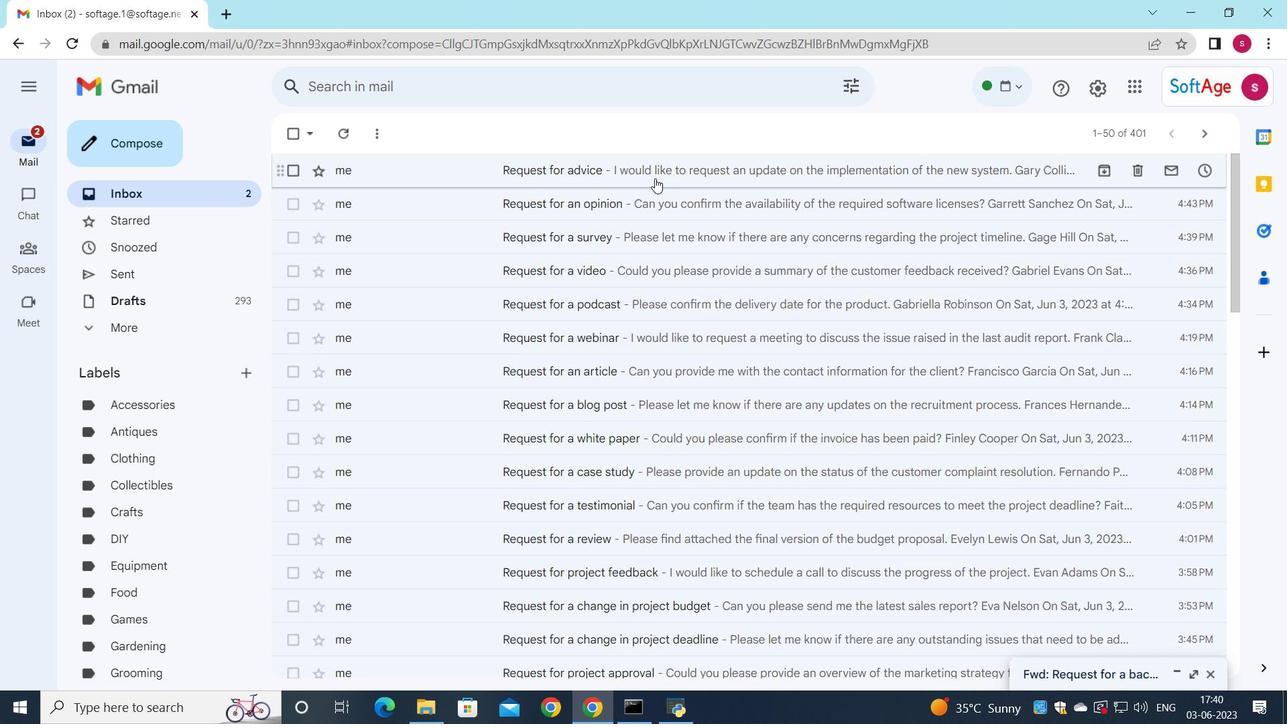 
Action: Mouse moved to (1233, 195)
Screenshot: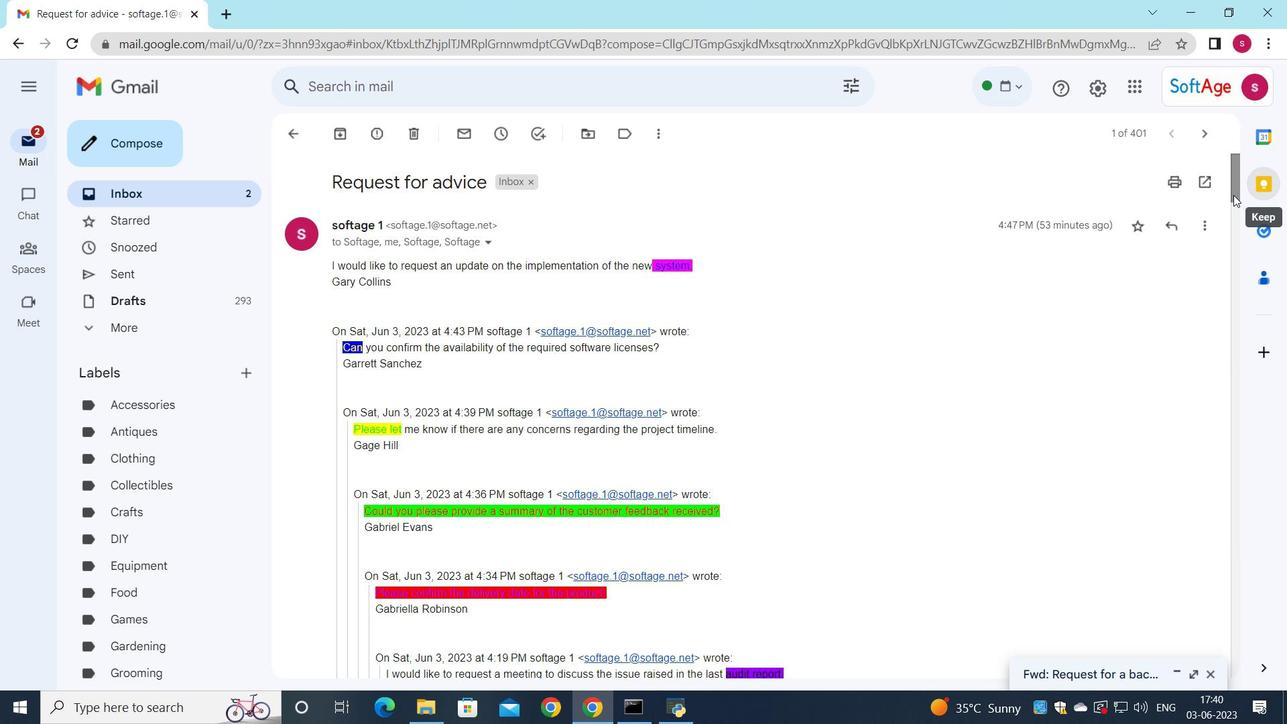
Action: Mouse pressed left at (1233, 195)
Screenshot: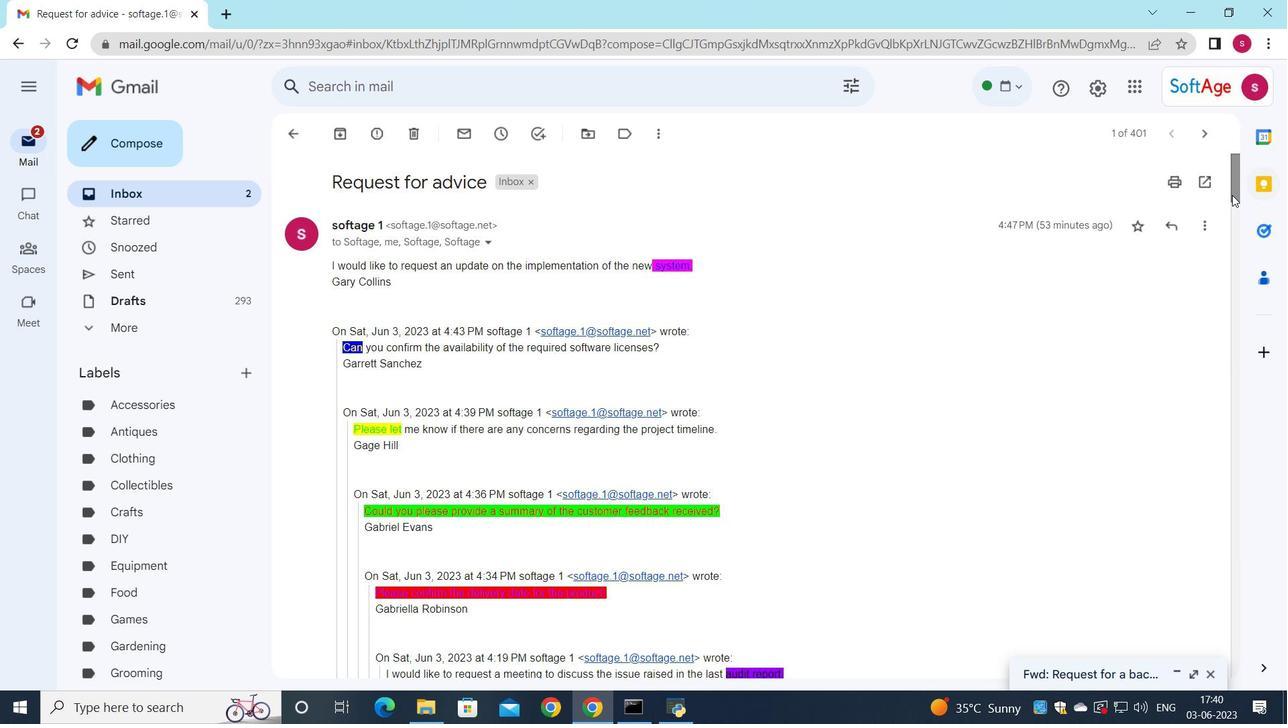 
Action: Mouse moved to (566, 591)
Screenshot: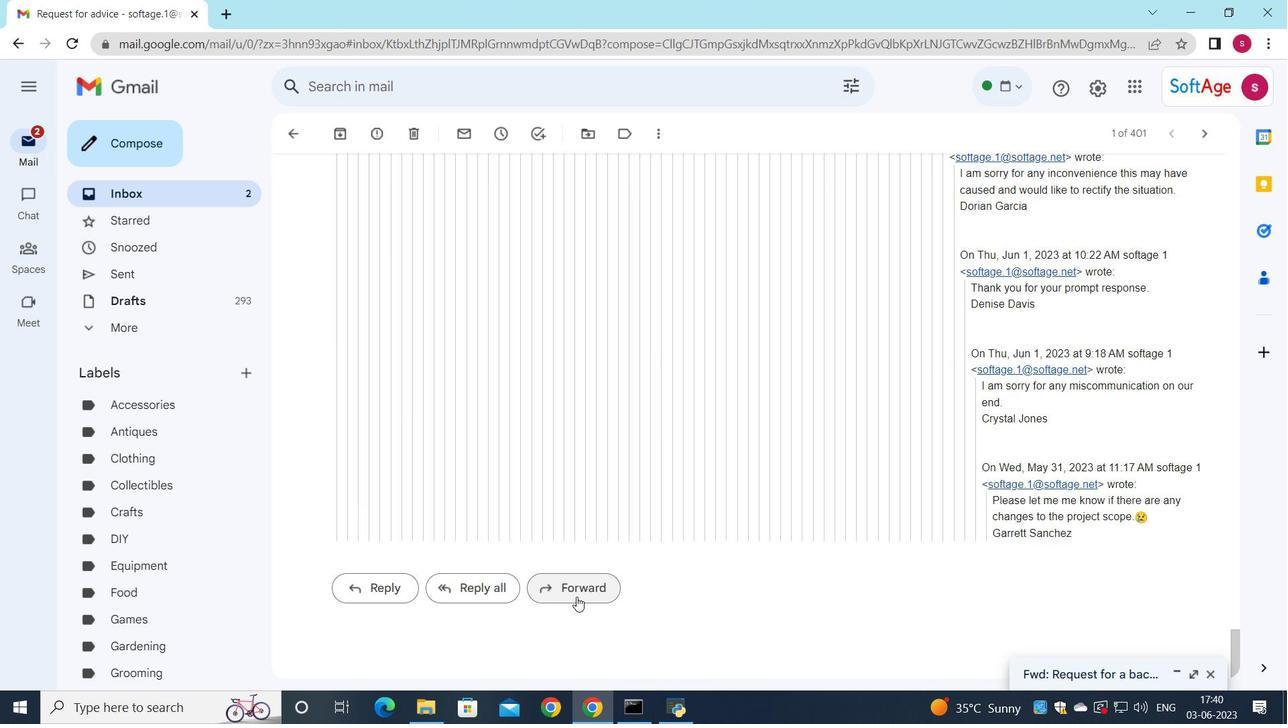 
Action: Mouse pressed left at (566, 591)
Screenshot: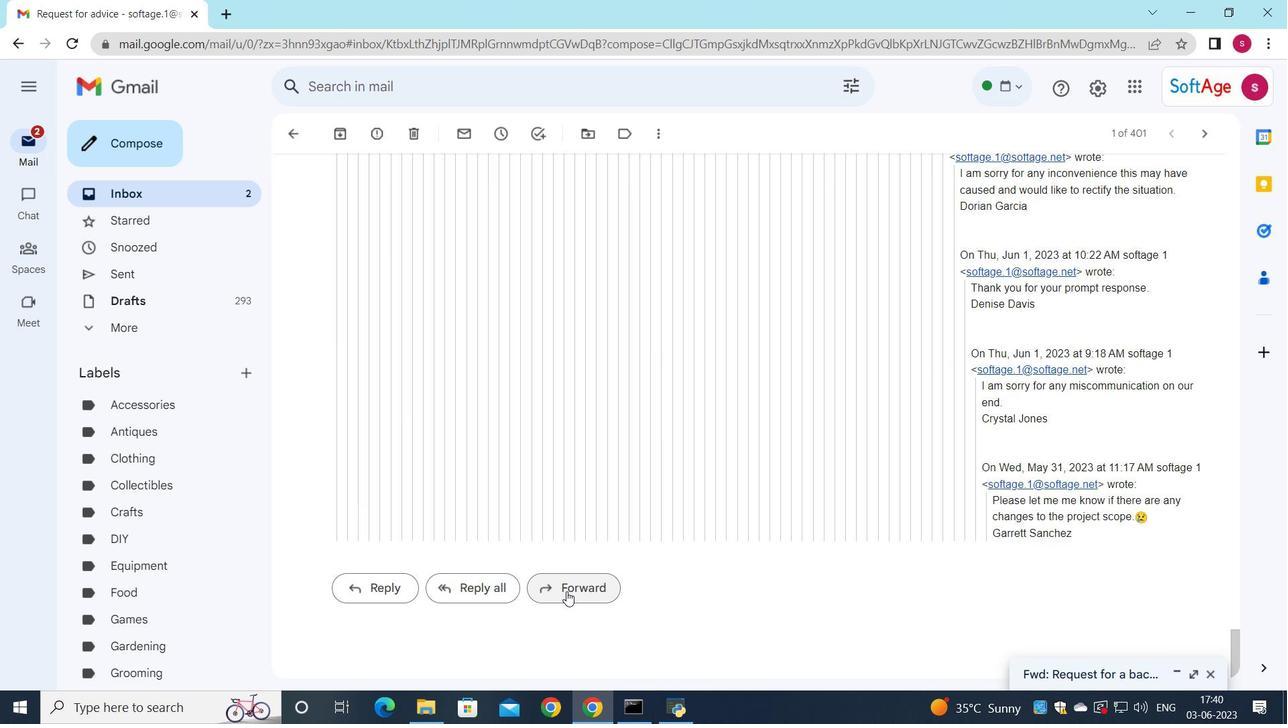 
Action: Mouse moved to (363, 500)
Screenshot: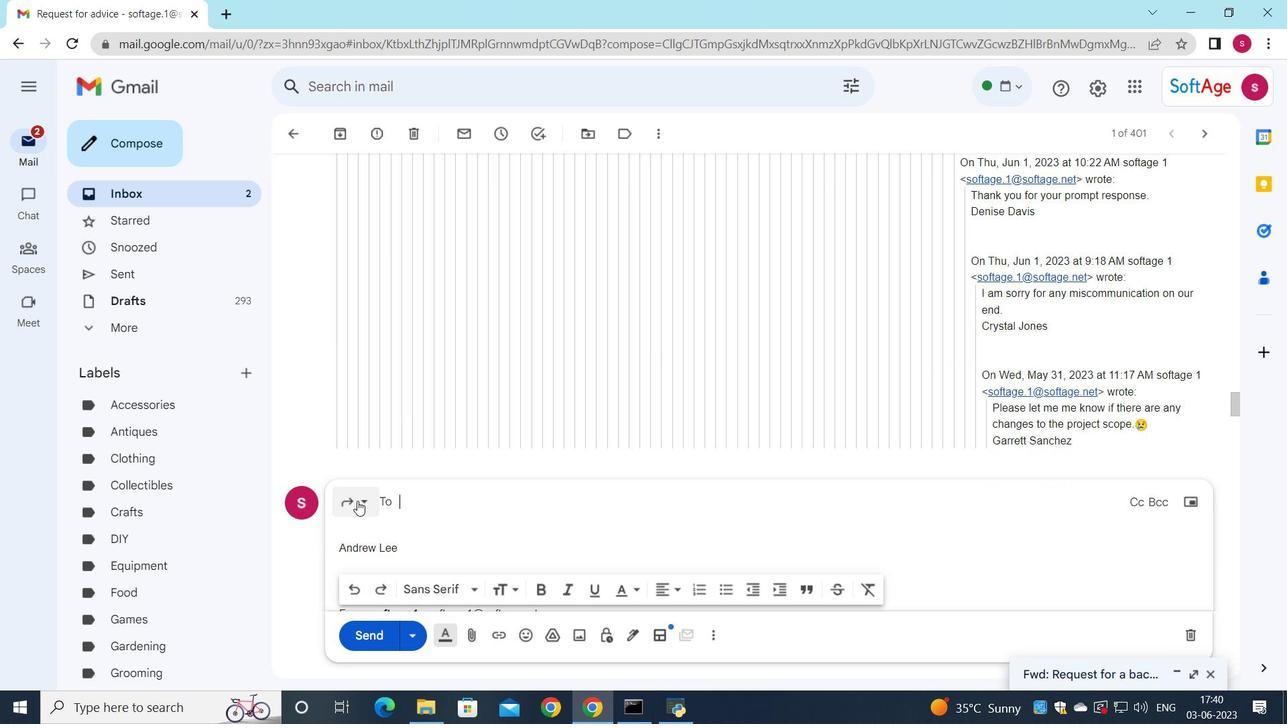 
Action: Mouse pressed left at (363, 500)
Screenshot: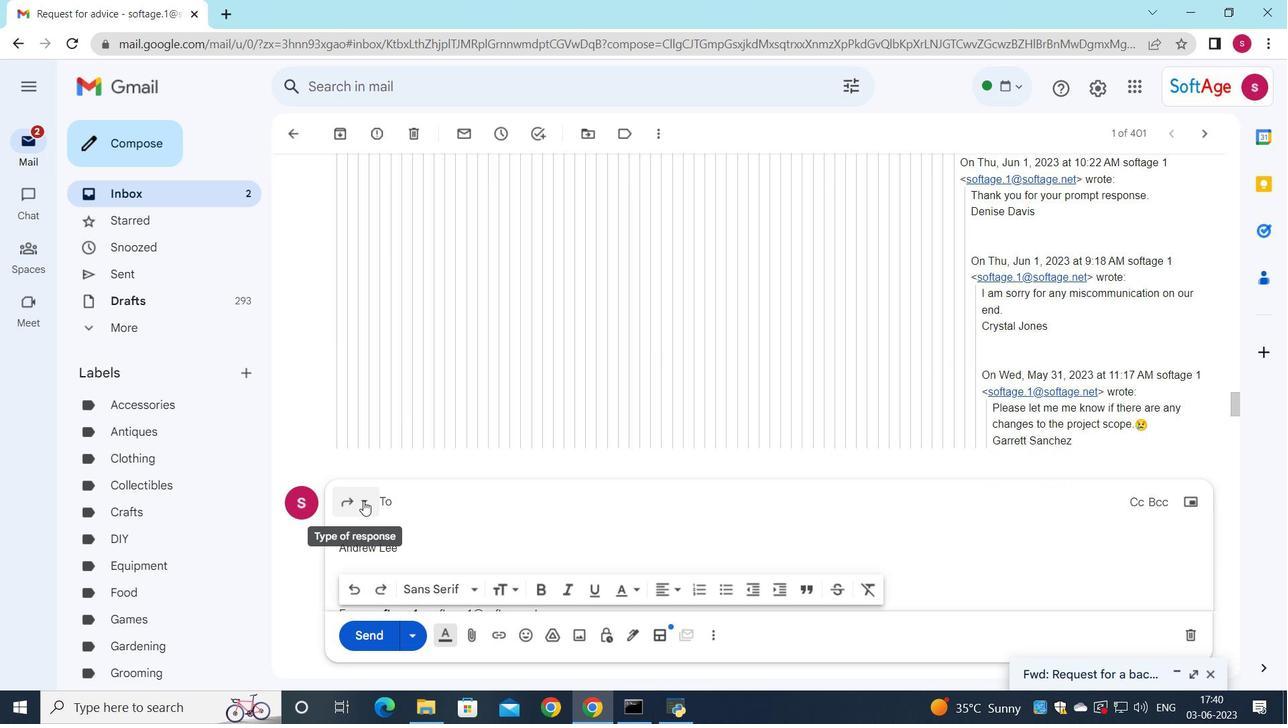 
Action: Mouse moved to (415, 622)
Screenshot: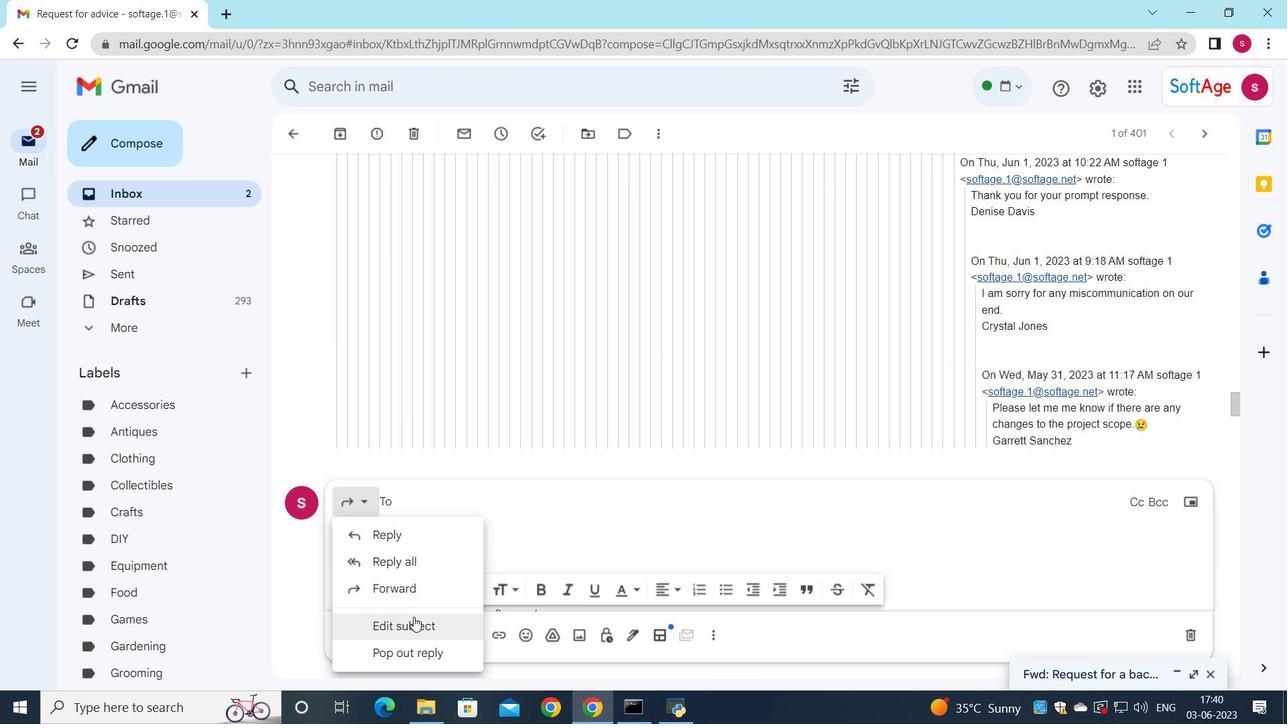 
Action: Mouse pressed left at (415, 622)
Screenshot: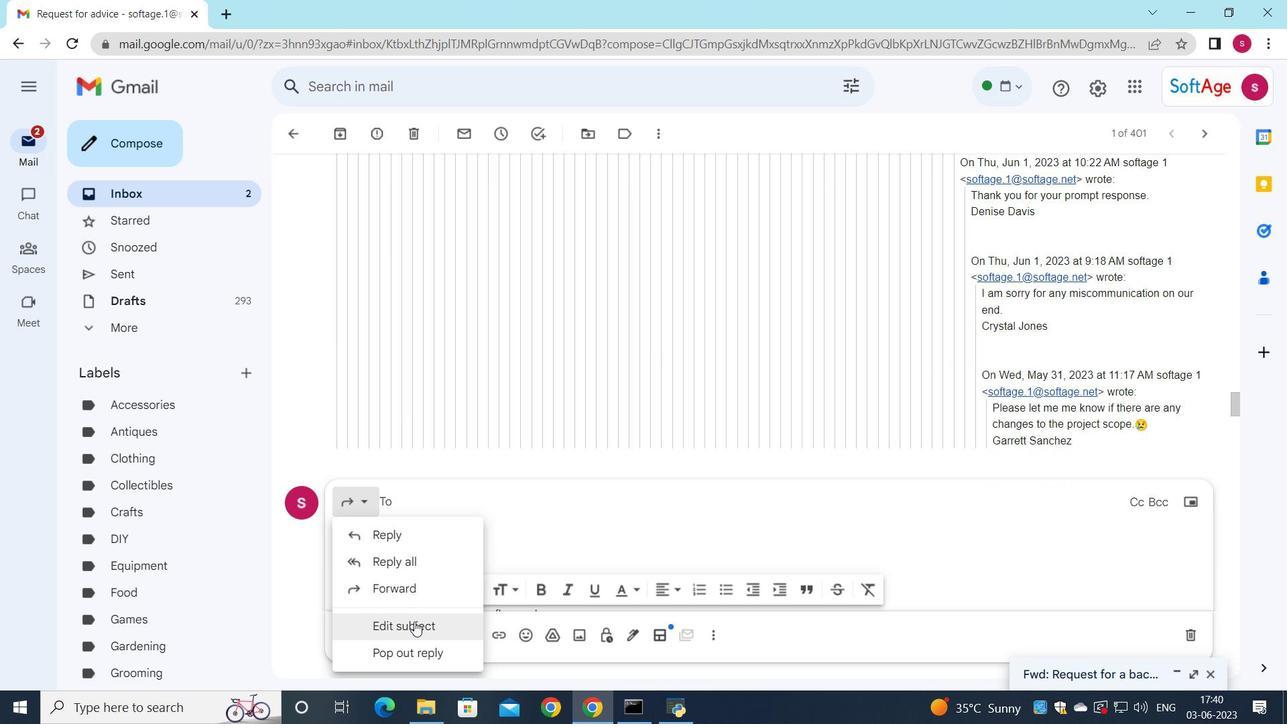 
Action: Mouse moved to (725, 321)
Screenshot: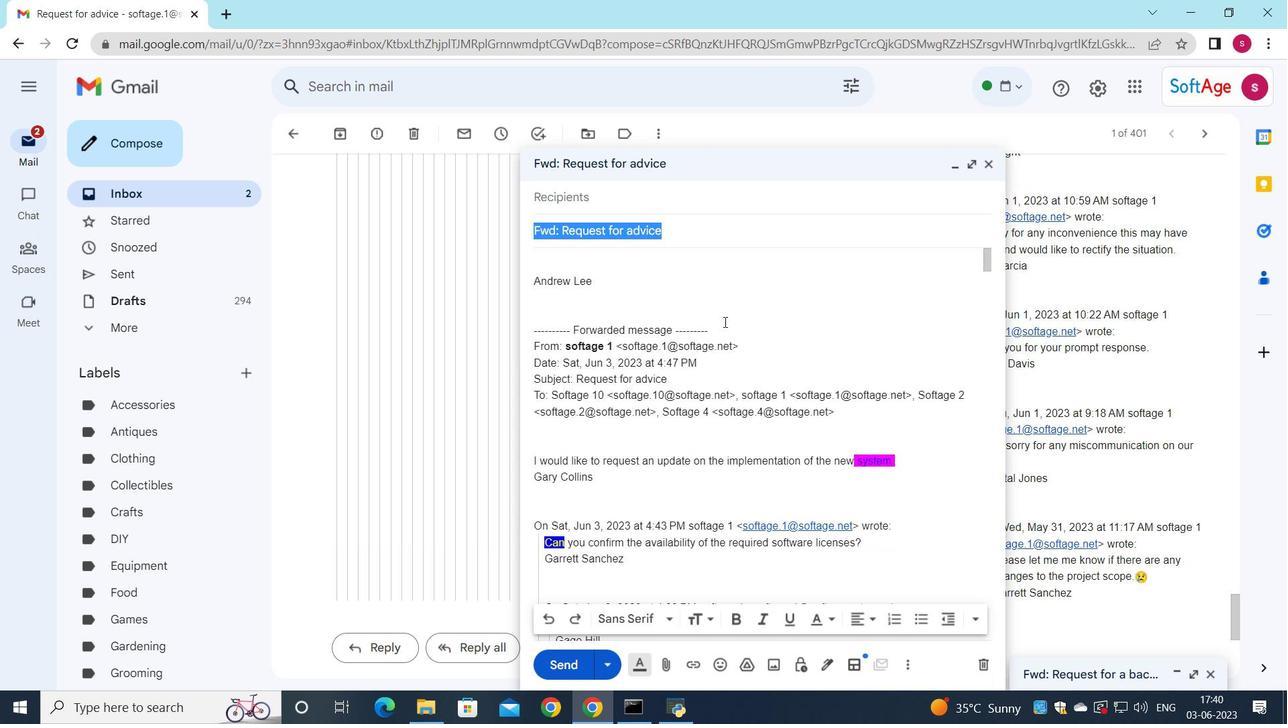
Action: Key pressed <Key.shift>Sales<Key.space>pitch
Screenshot: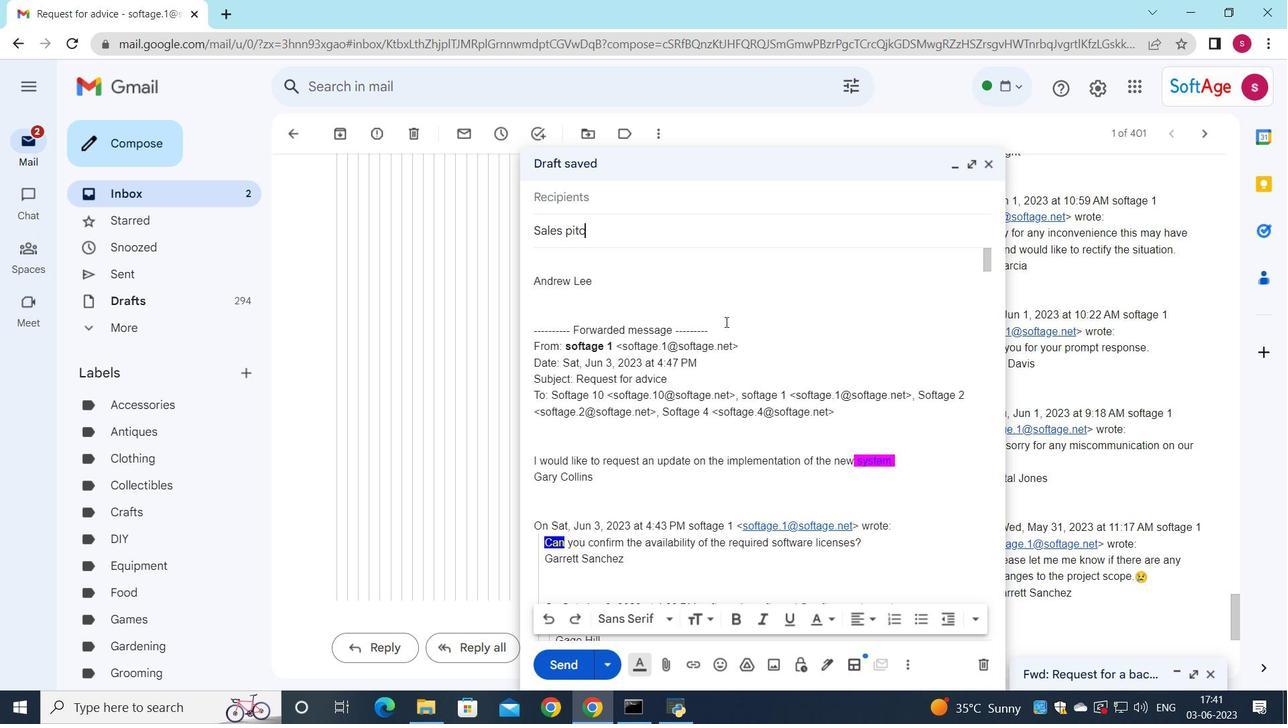
Action: Mouse moved to (664, 201)
Screenshot: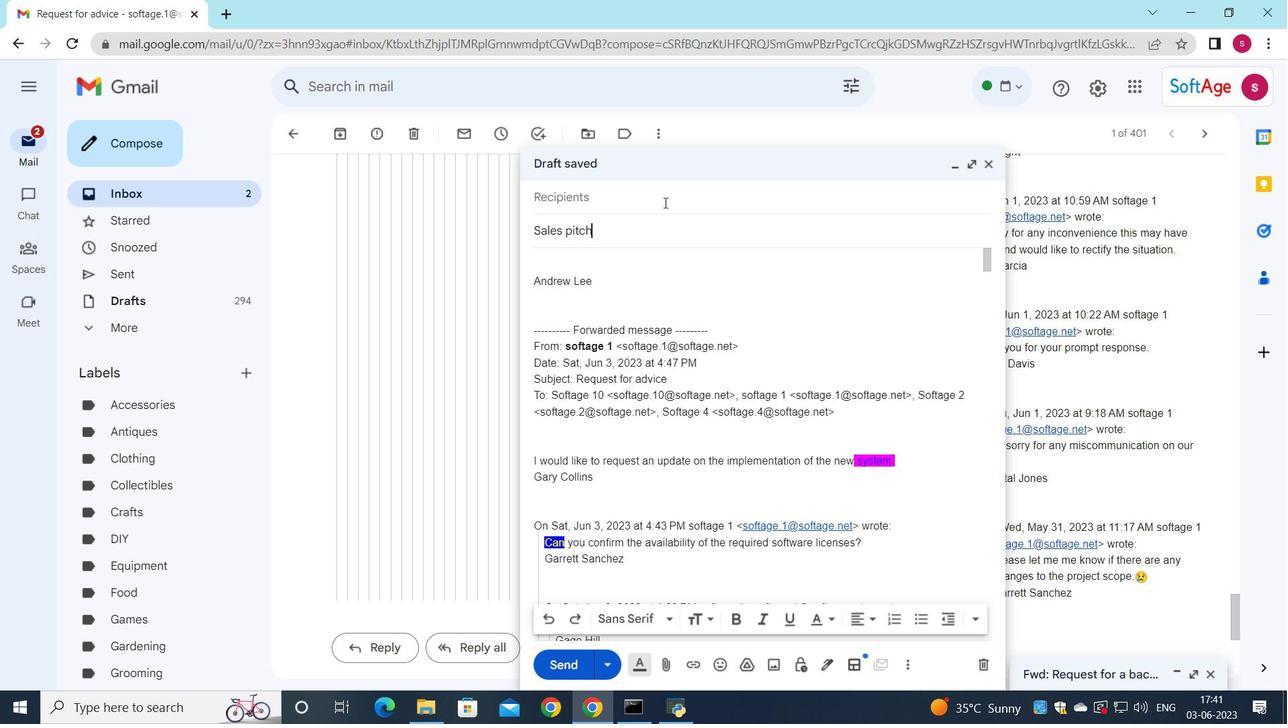 
Action: Mouse pressed left at (664, 201)
Screenshot: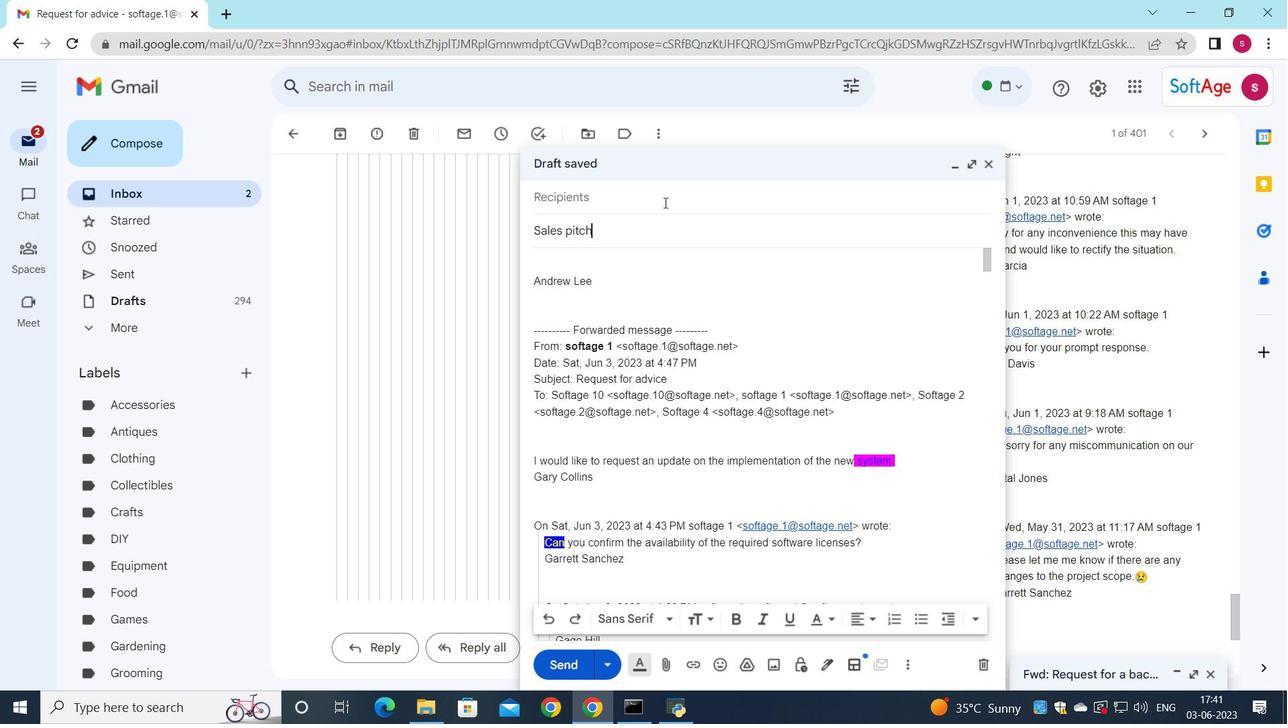 
Action: Mouse moved to (681, 215)
Screenshot: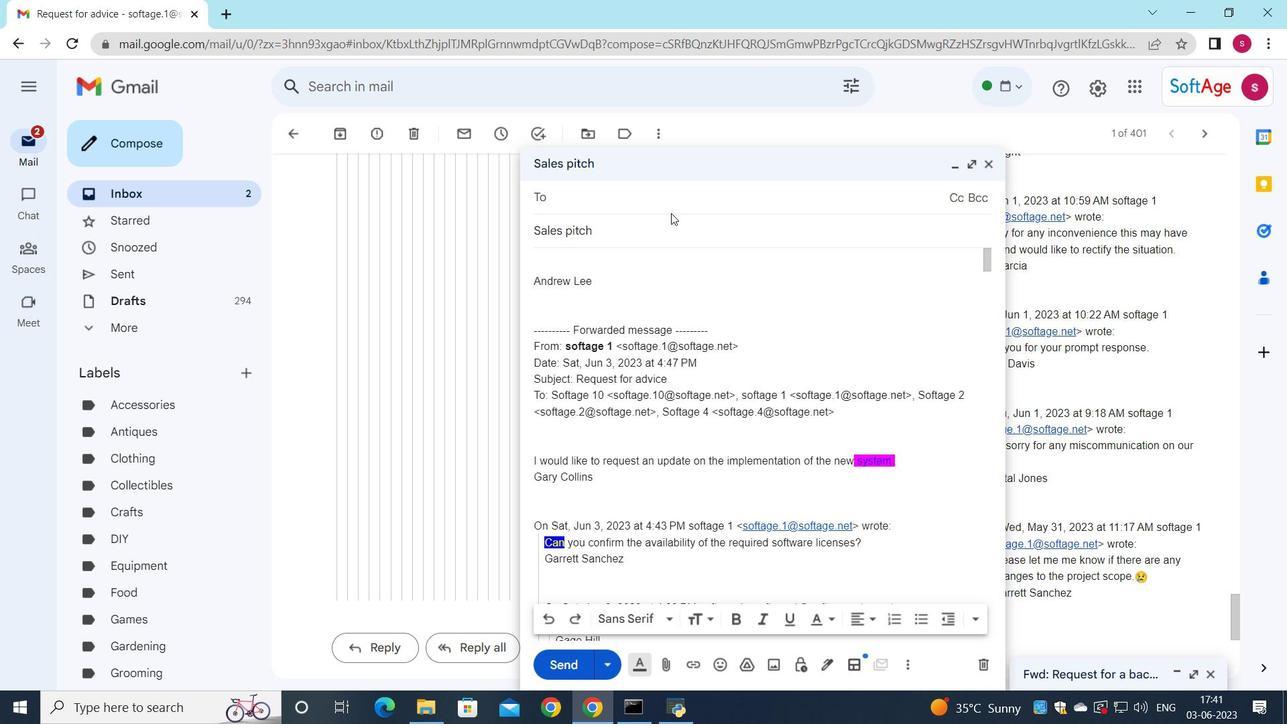 
Action: Key pressed s
Screenshot: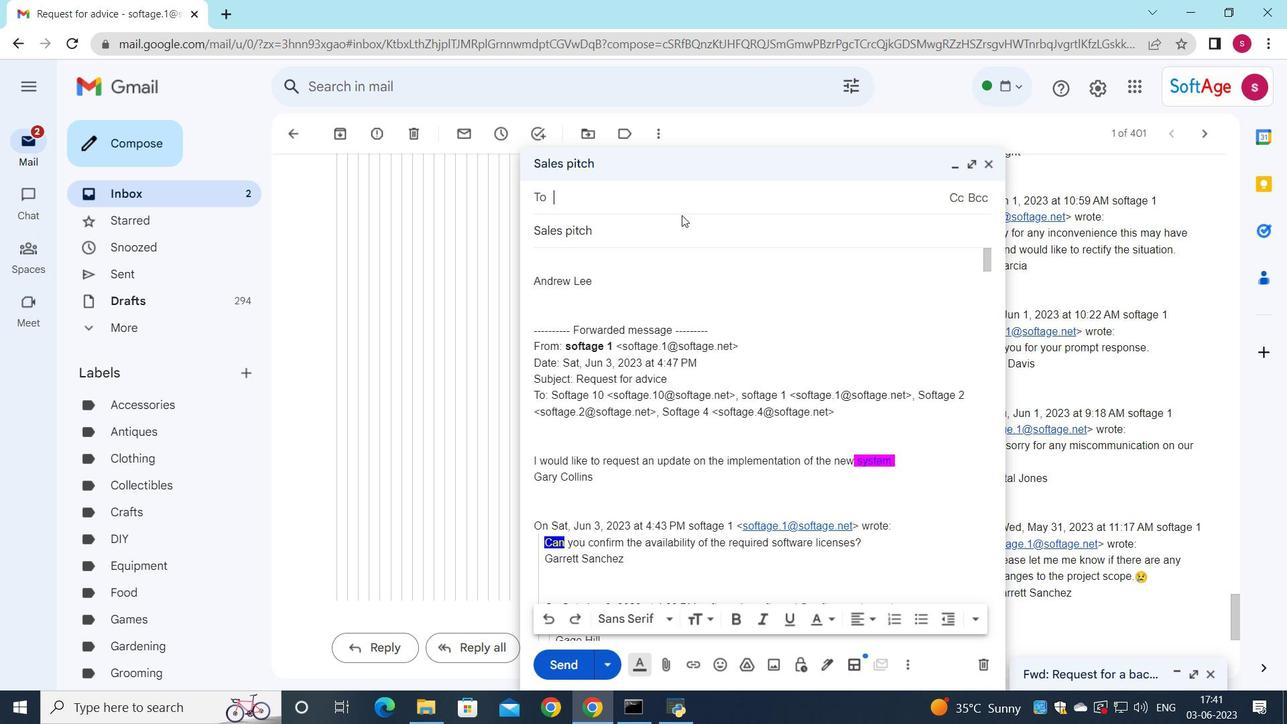 
Action: Mouse moved to (684, 363)
Screenshot: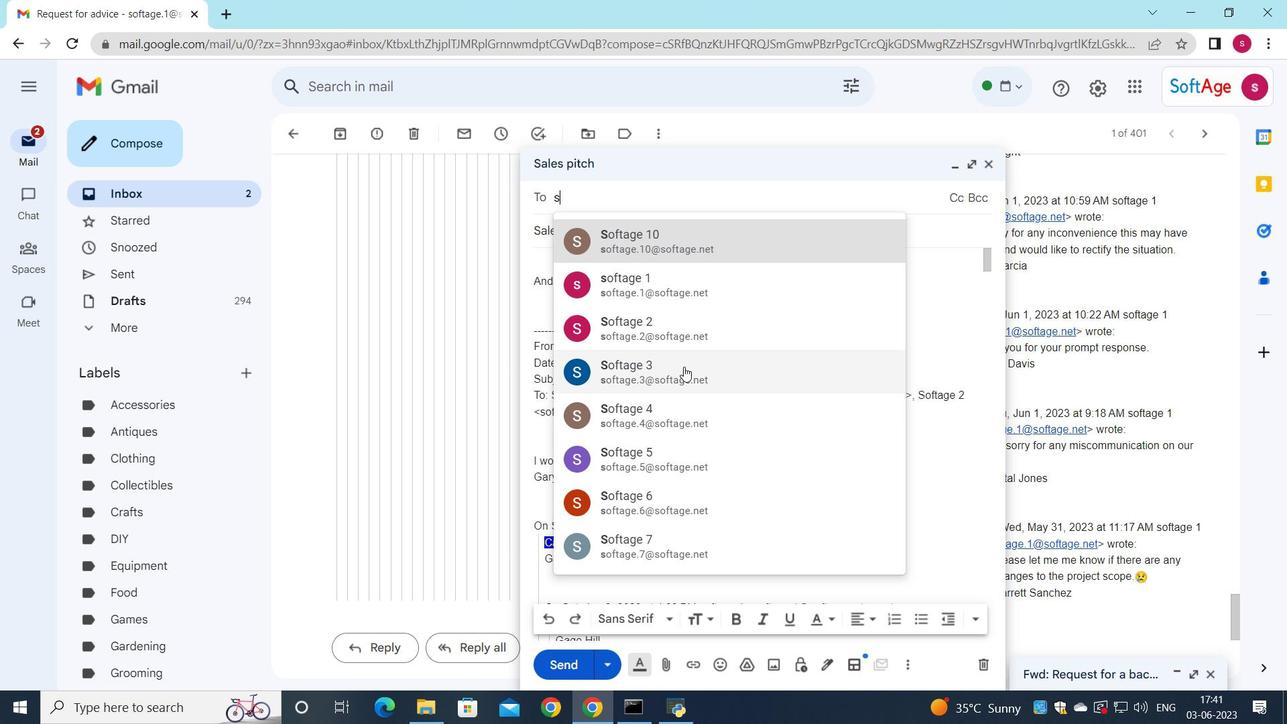 
Action: Mouse pressed left at (684, 363)
Screenshot: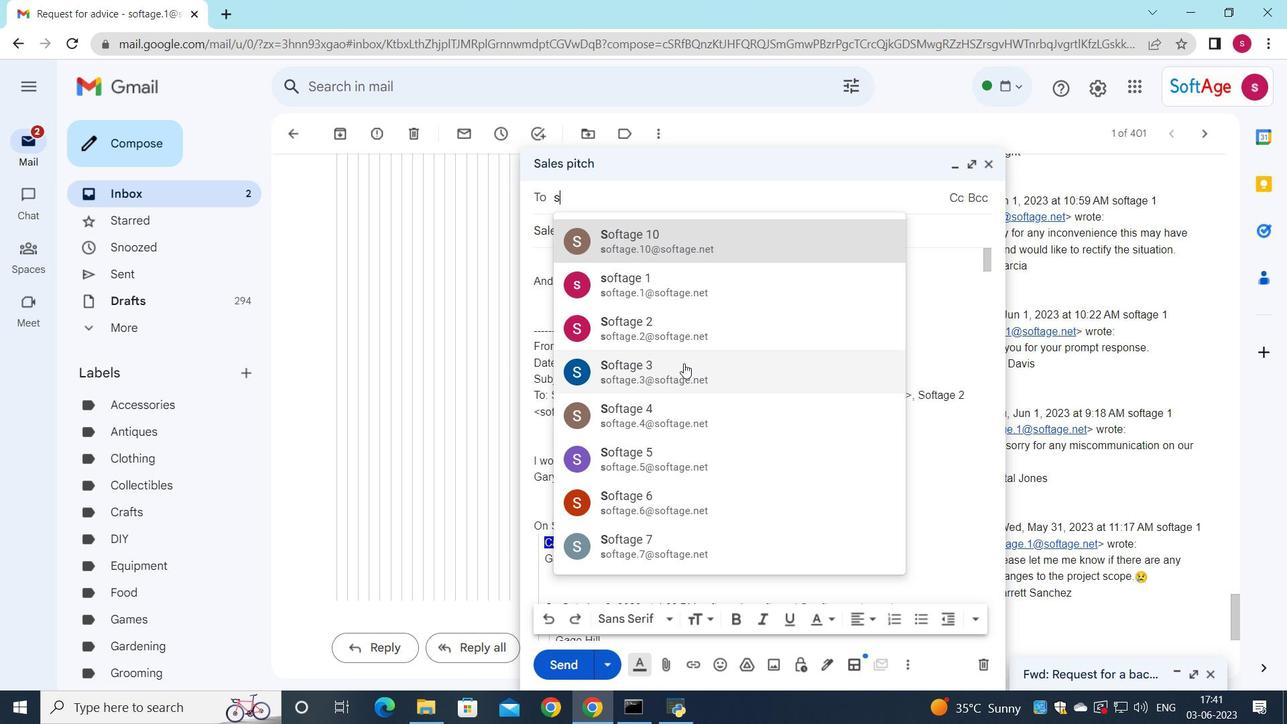 
Action: Mouse moved to (580, 282)
Screenshot: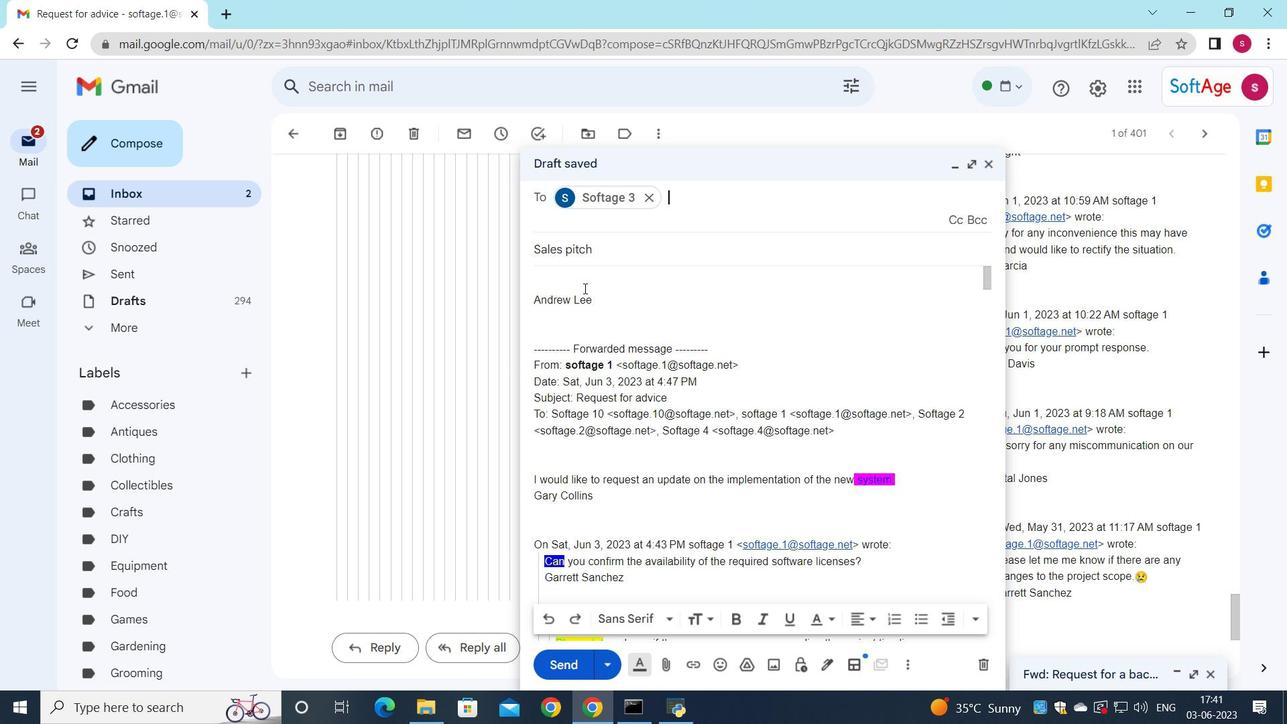 
Action: Mouse pressed left at (580, 282)
Screenshot: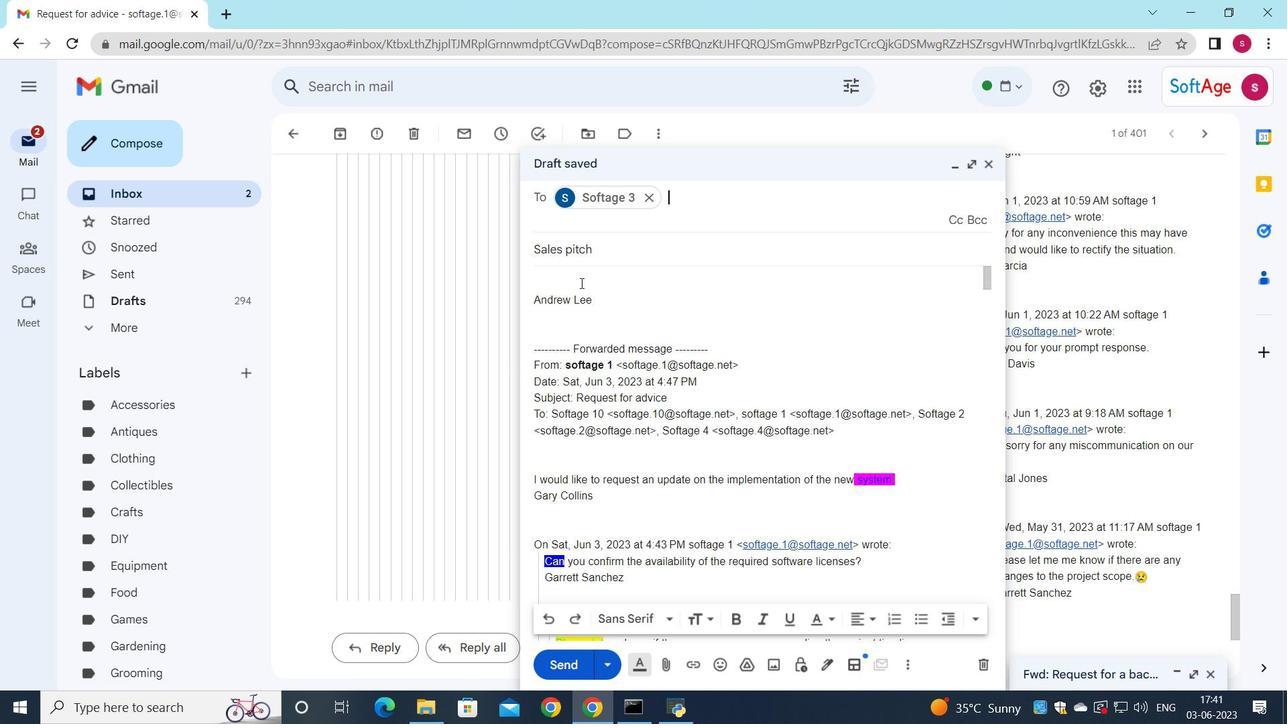 
Action: Key pressed <Key.shift>I<Key.space>wanted<Key.space>to<Key.space>confirm<Key.space>the<Key.space>schedule<Key.space>for<Key.space>the<Key.space>upcoming<Key.space>training<Key.space>sesio<Key.backspace><Key.backspace>sions.
Screenshot: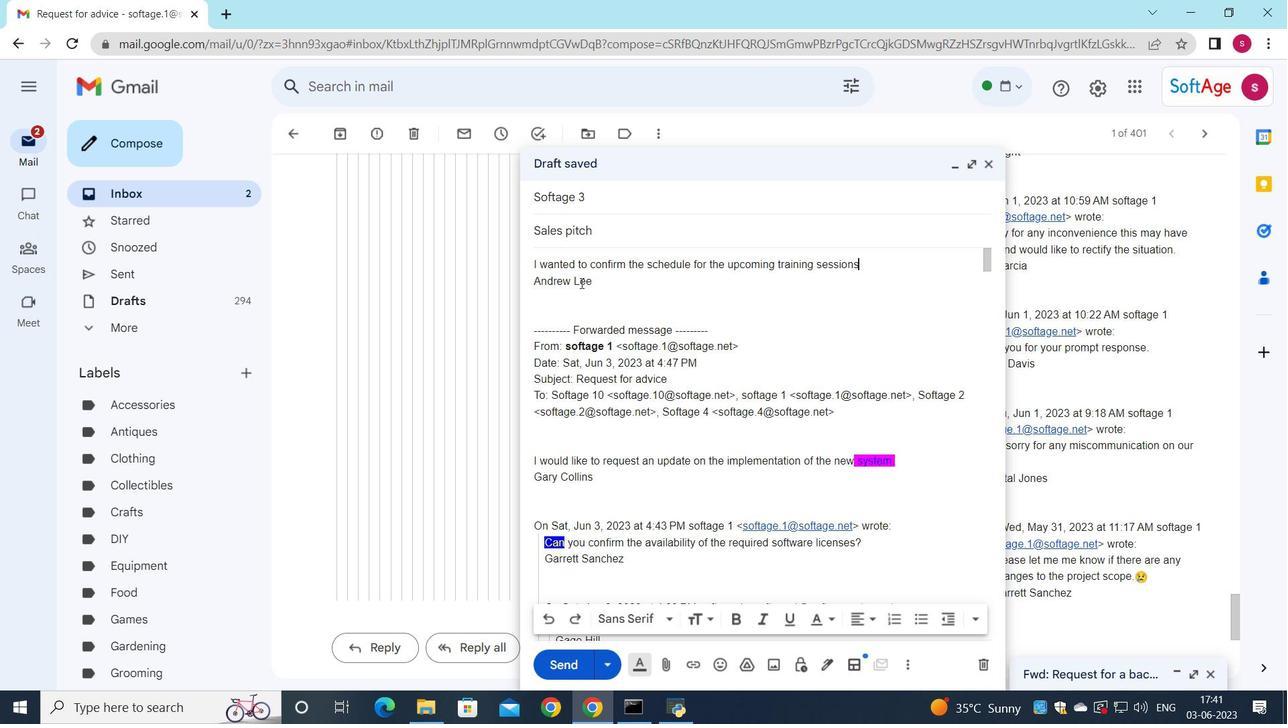 
Action: Mouse moved to (871, 260)
Screenshot: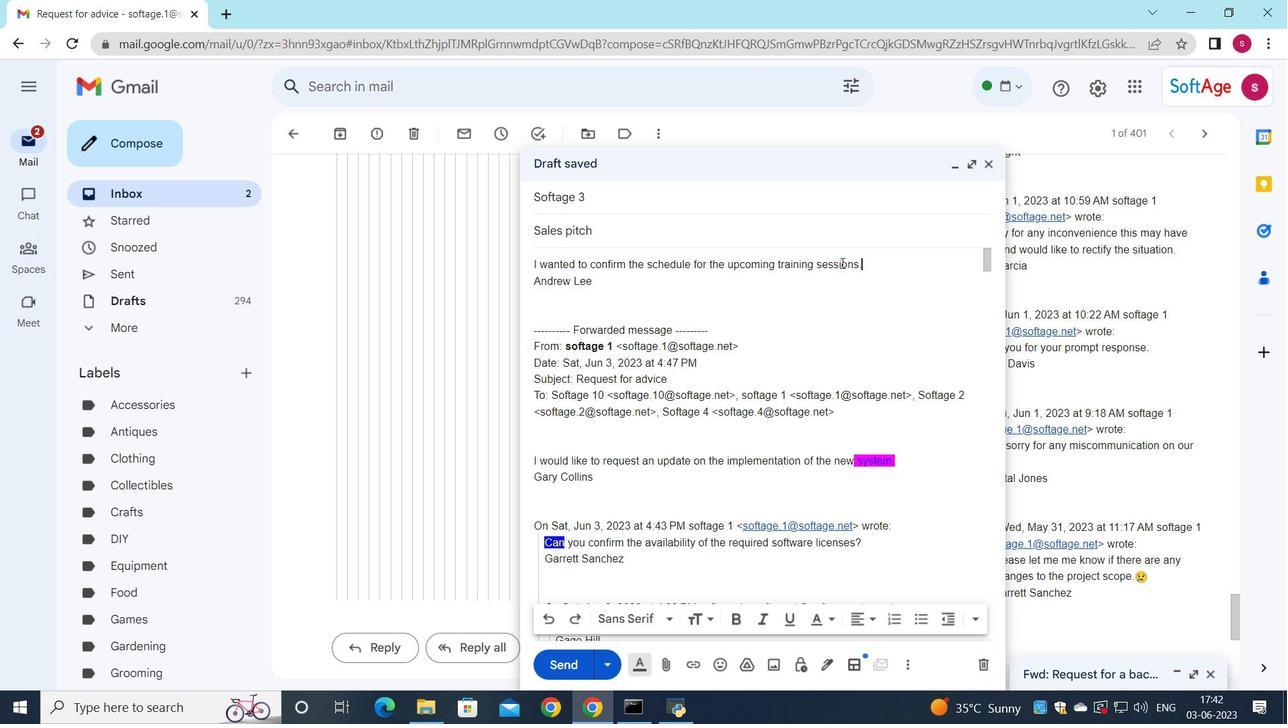 
Action: Mouse pressed left at (871, 260)
Screenshot: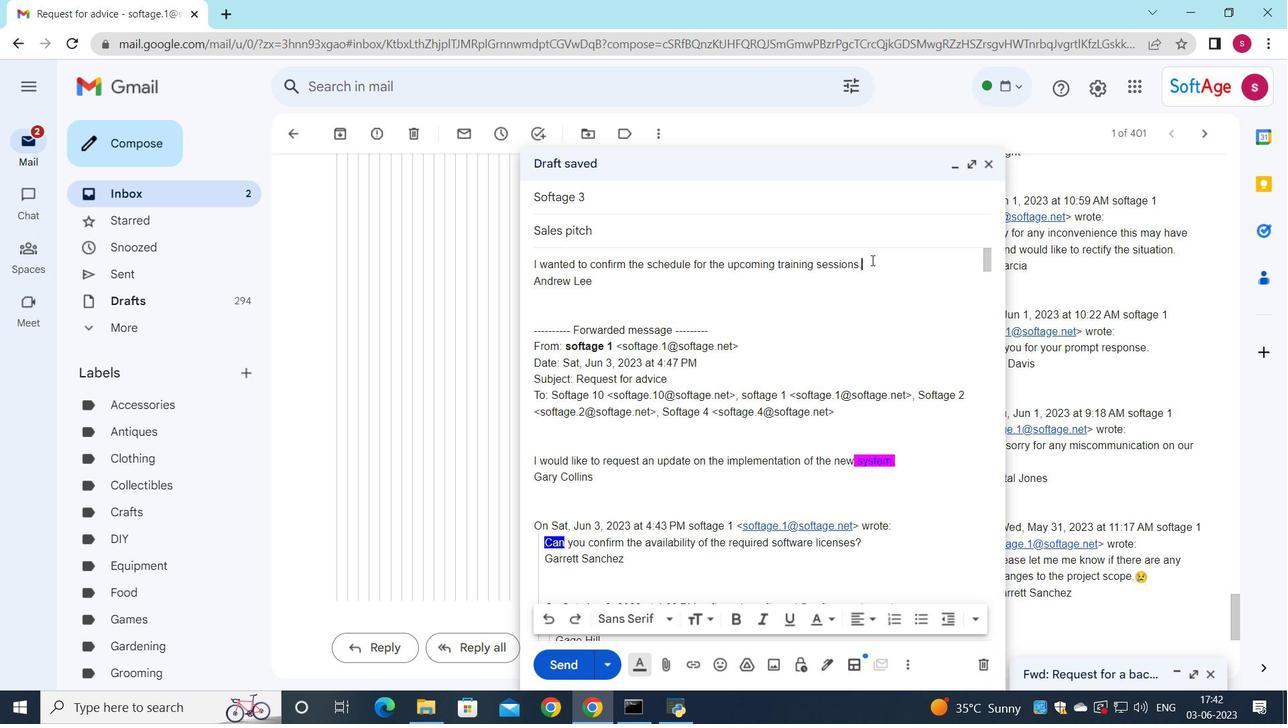 
Action: Mouse moved to (712, 622)
Screenshot: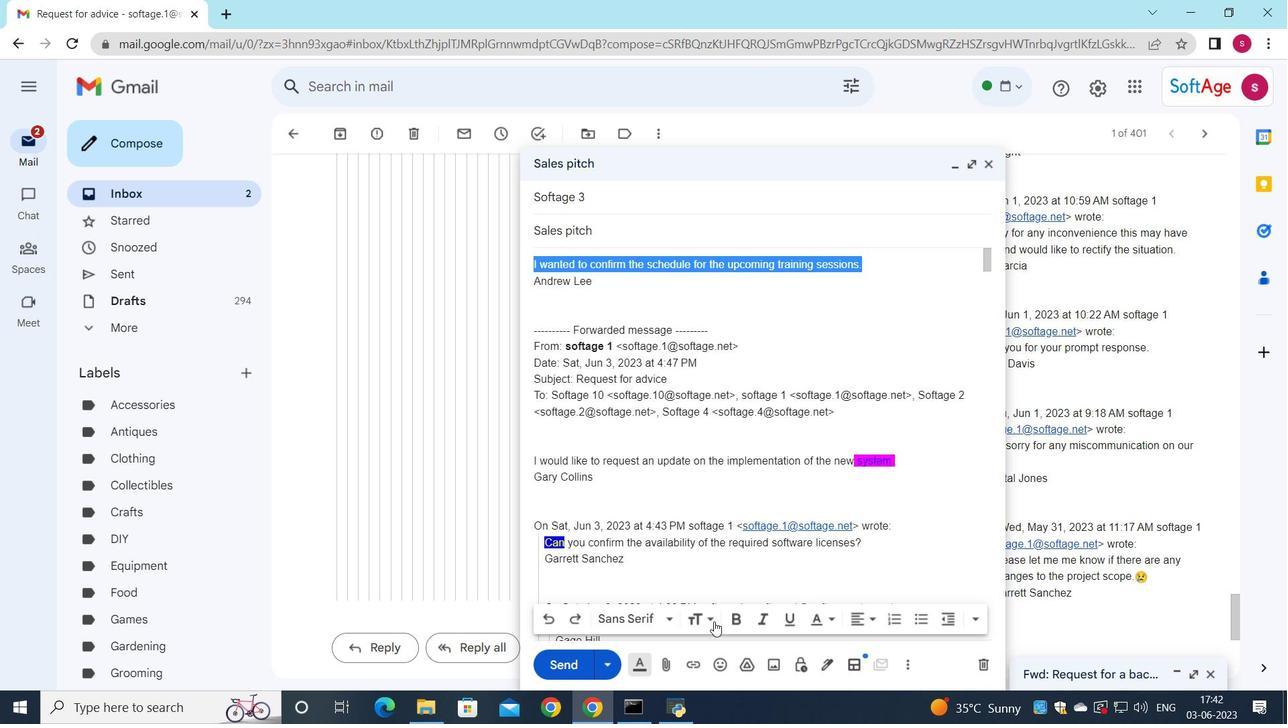 
Action: Mouse pressed left at (712, 622)
Screenshot: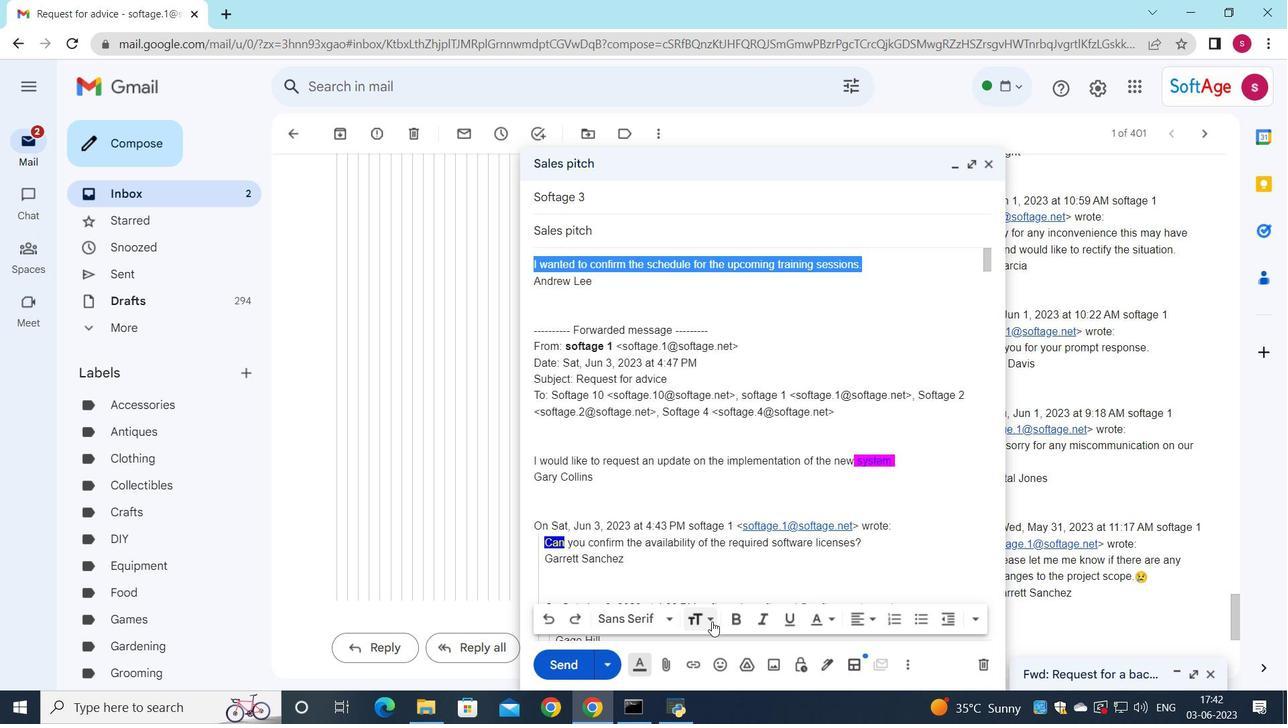 
Action: Mouse moved to (673, 619)
Screenshot: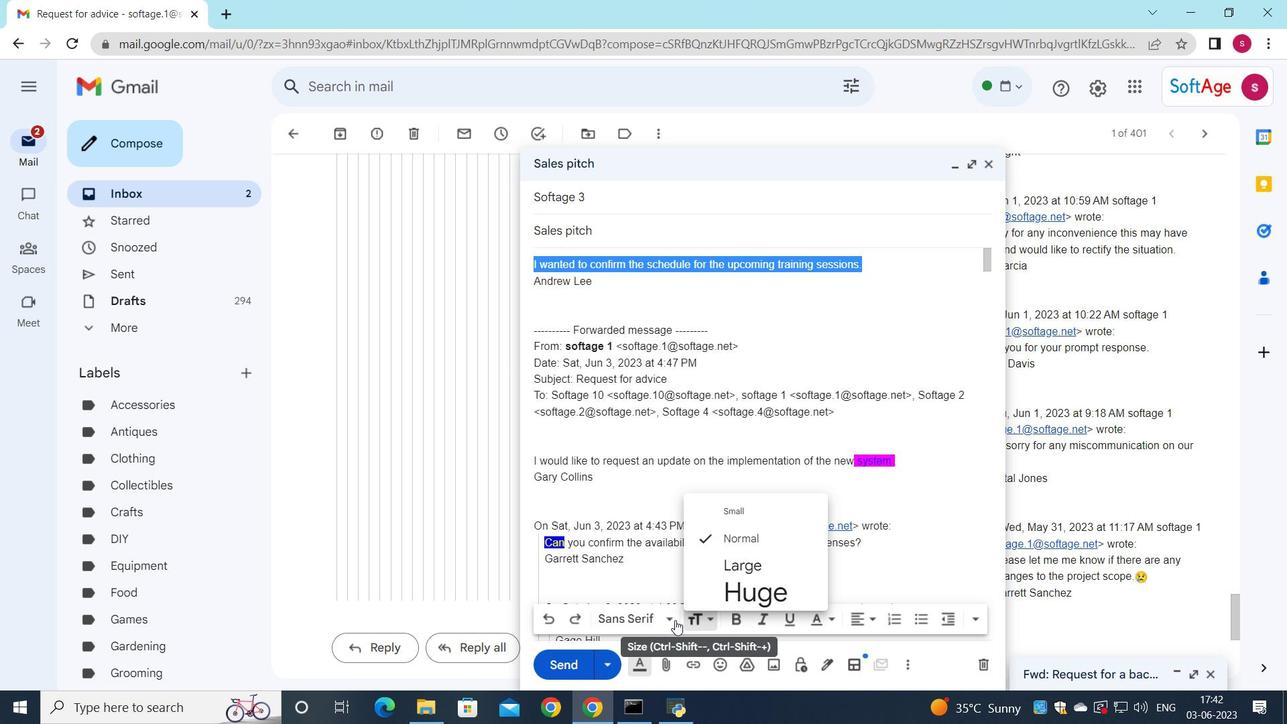 
Action: Mouse pressed left at (673, 619)
Screenshot: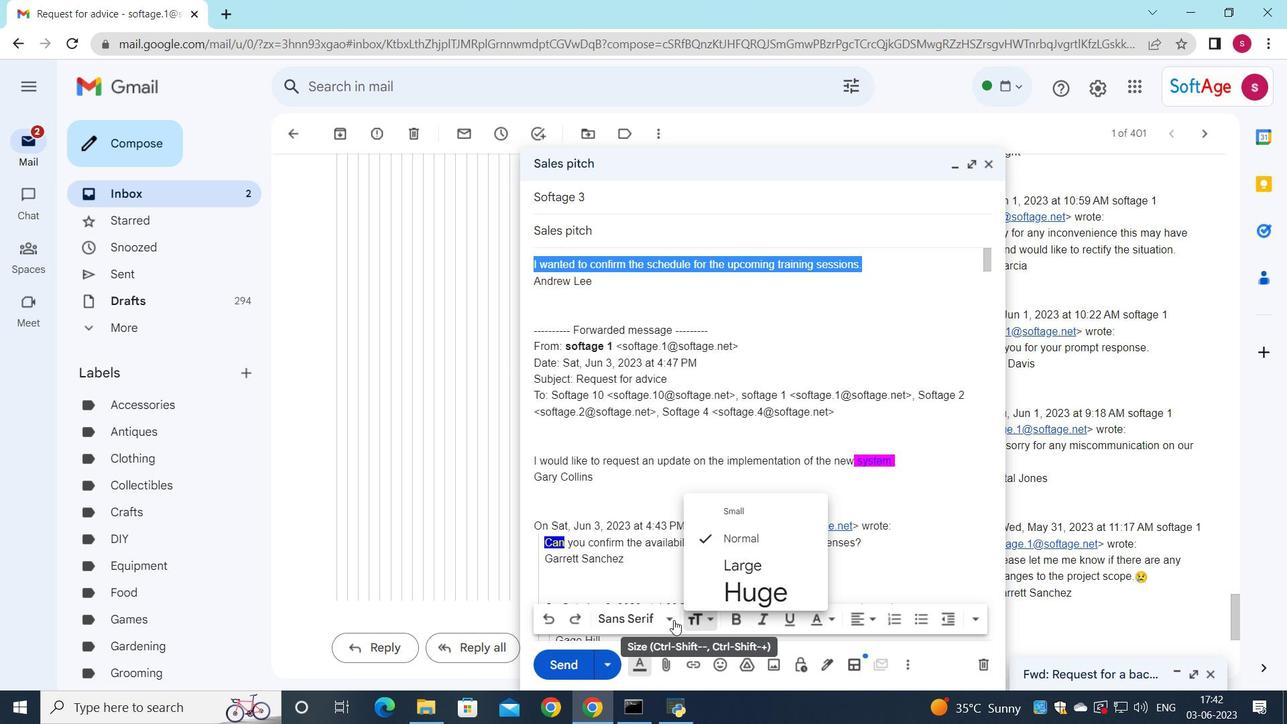 
Action: Mouse moved to (675, 586)
Screenshot: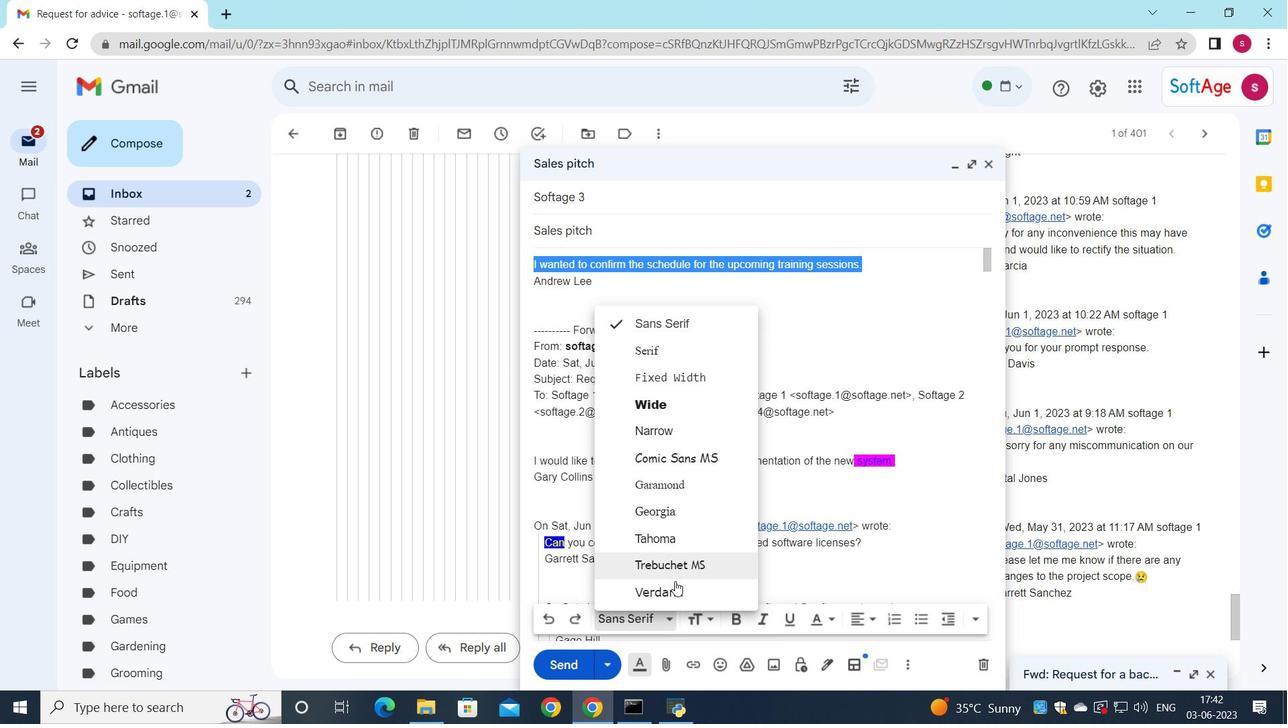 
Action: Mouse pressed left at (675, 586)
Screenshot: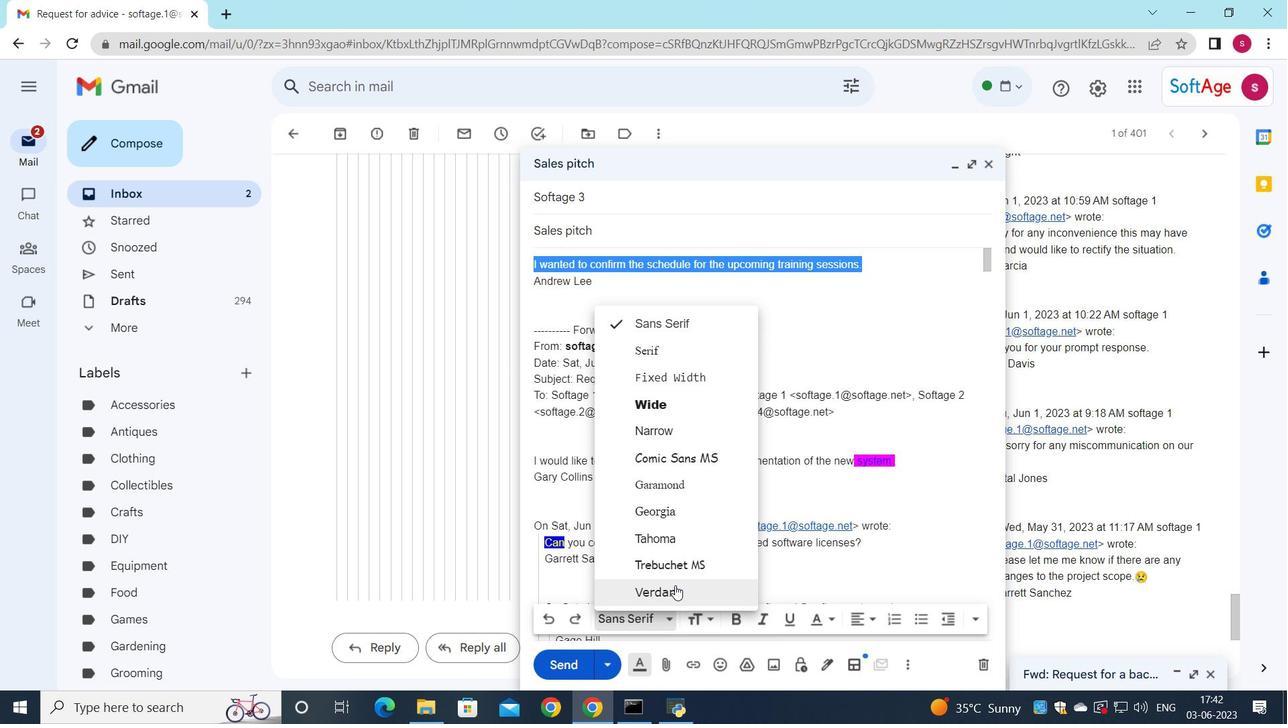 
Action: Mouse moved to (731, 620)
Screenshot: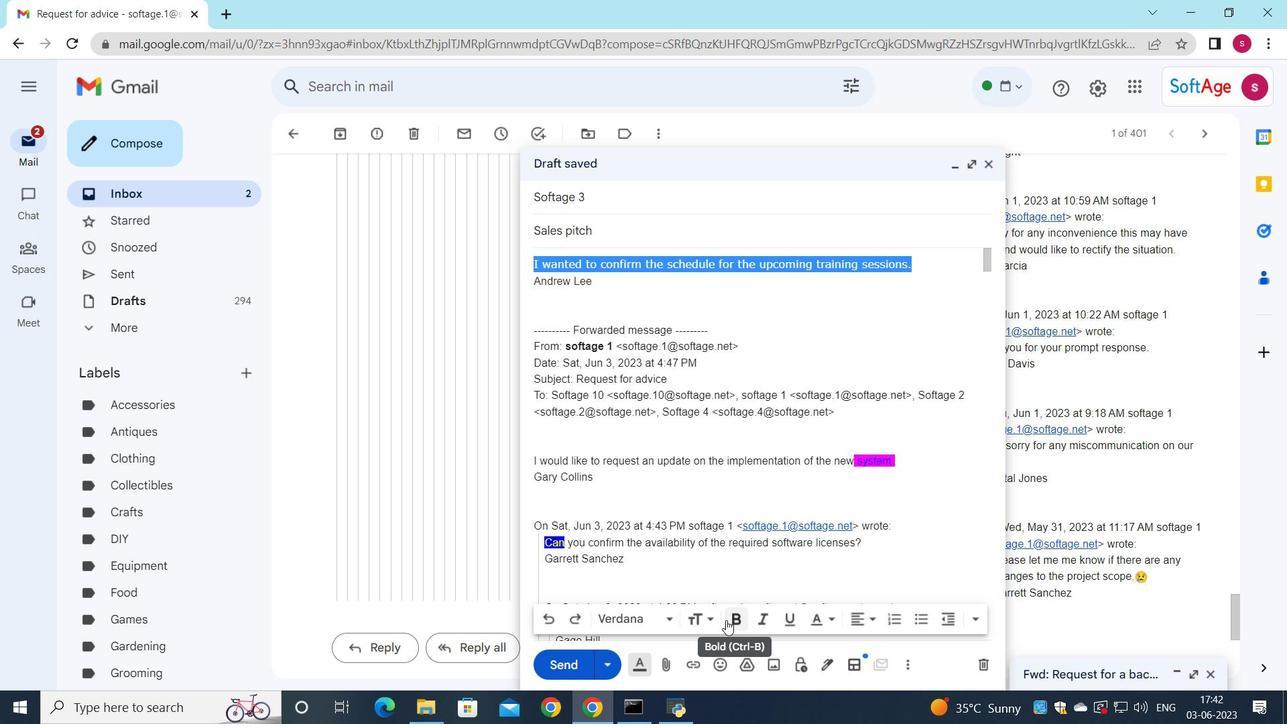 
Action: Mouse pressed left at (731, 620)
Screenshot: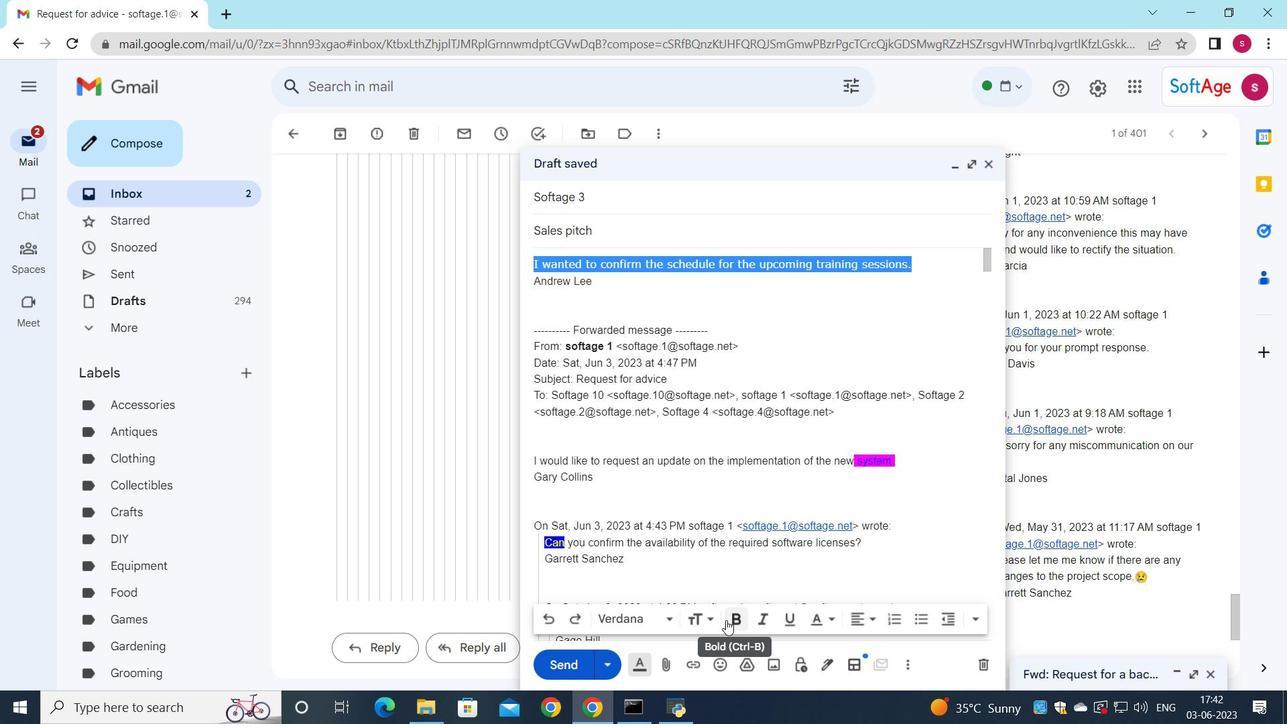 
Action: Mouse moved to (547, 662)
Screenshot: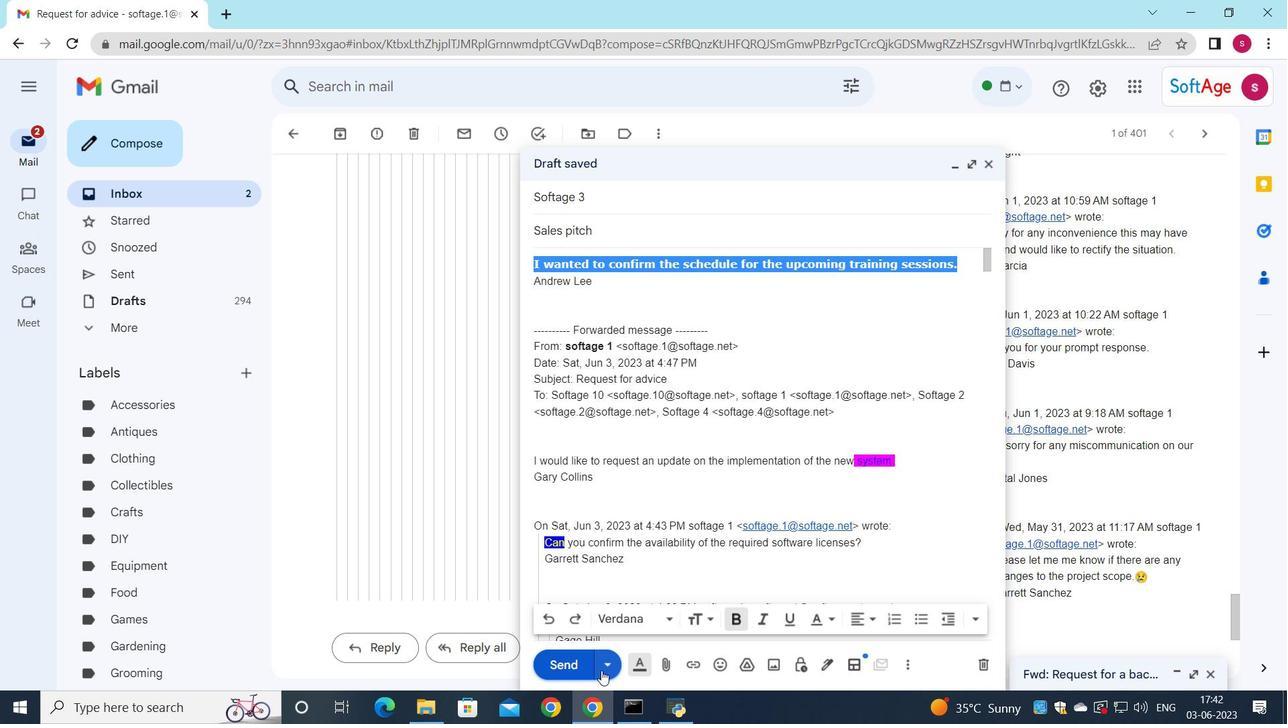 
Action: Mouse pressed left at (547, 662)
Screenshot: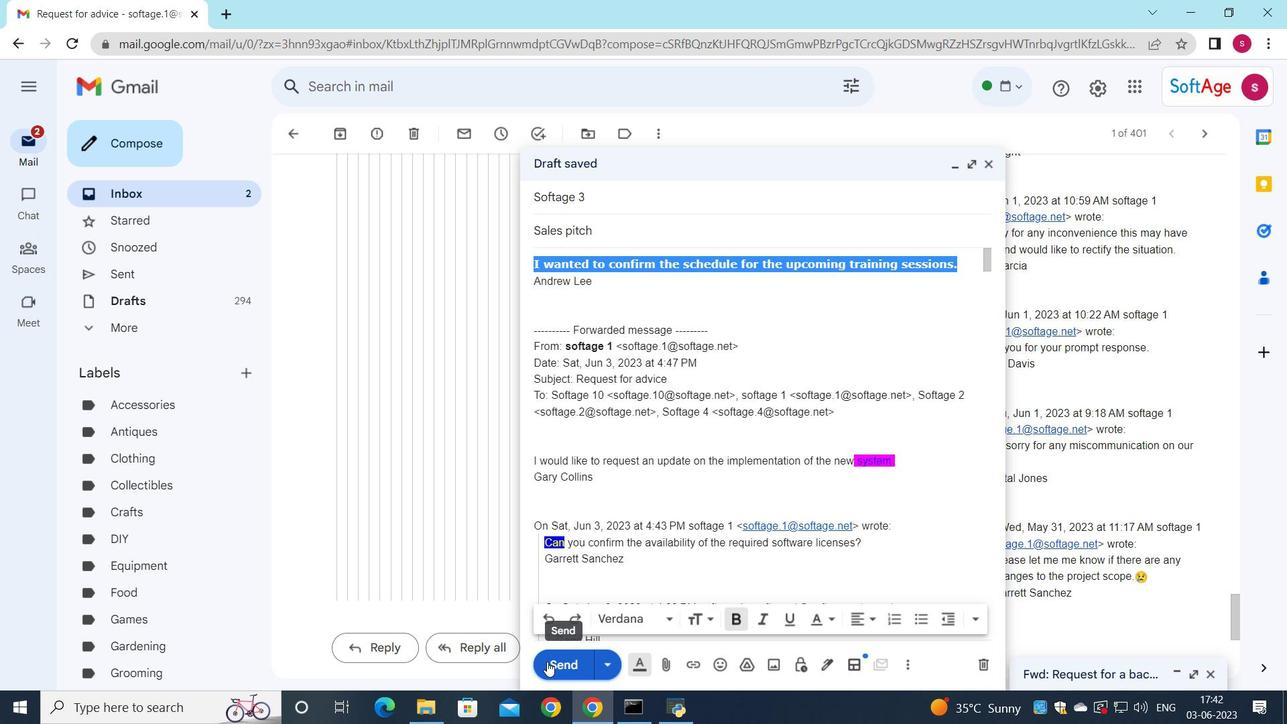 
Action: Mouse moved to (526, 518)
Screenshot: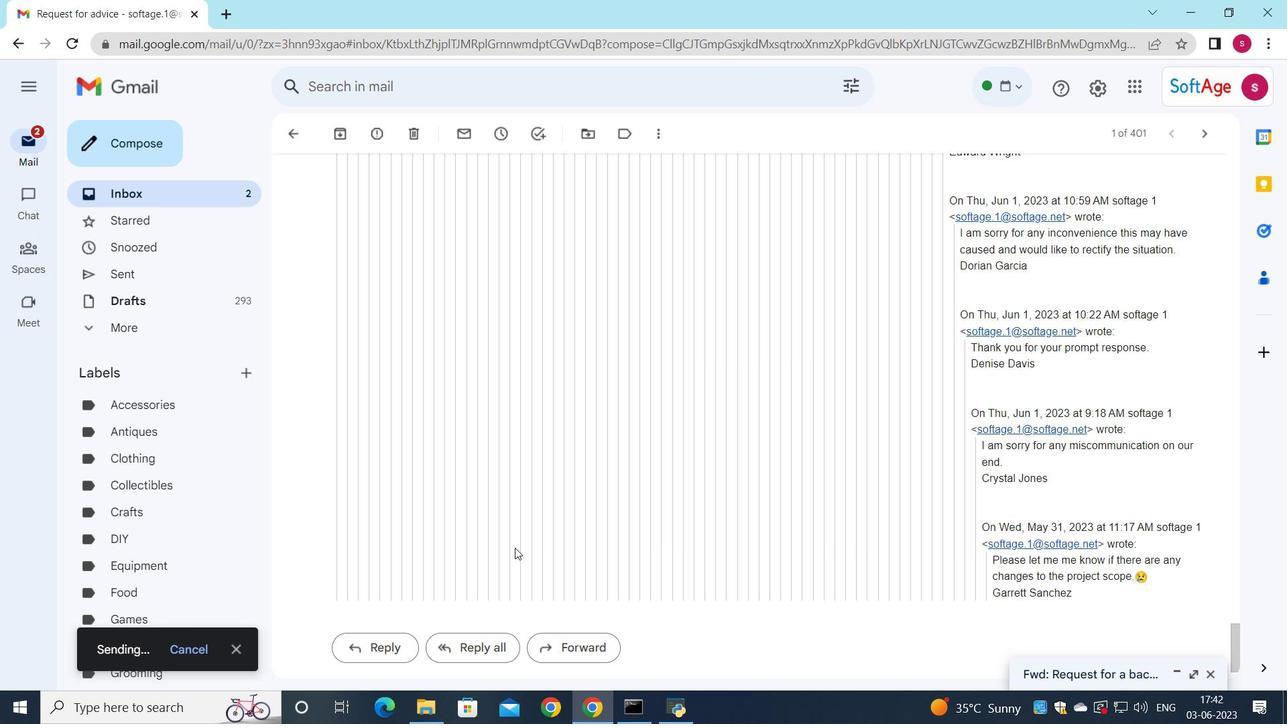 
